 Task: Search one way flight ticket for 4 adults, 2 children, 2 infants in seat and 1 infant on lap in economy from Tinian Island: Tinian International Airport (west Tinian) to Springfield: Abraham Lincoln Capital Airport on 5-2-2023. Choice of flights is Emirates and Kenya Airways. Number of bags: 1 carry on bag. Price is upto 45000. Outbound departure time preference is 15:45.
Action: Mouse moved to (415, 349)
Screenshot: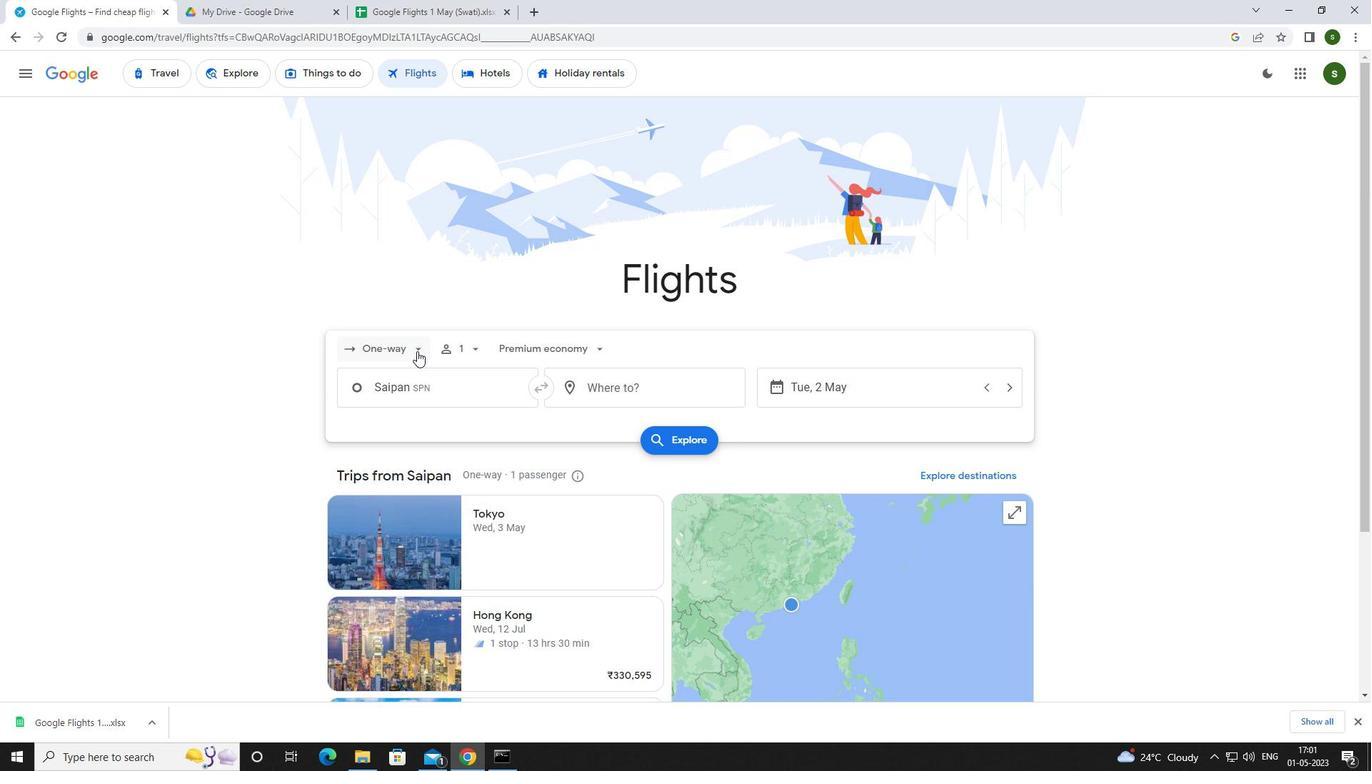 
Action: Mouse pressed left at (415, 349)
Screenshot: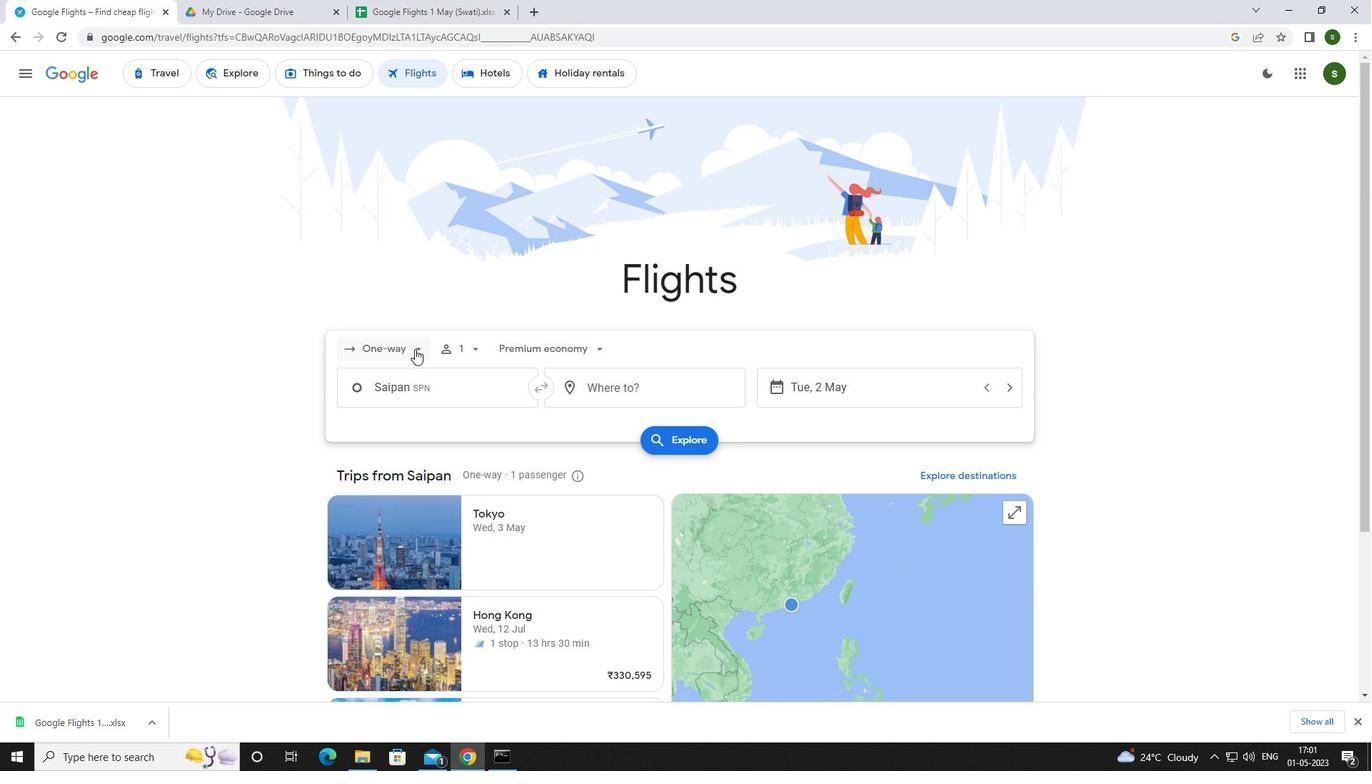 
Action: Mouse moved to (417, 415)
Screenshot: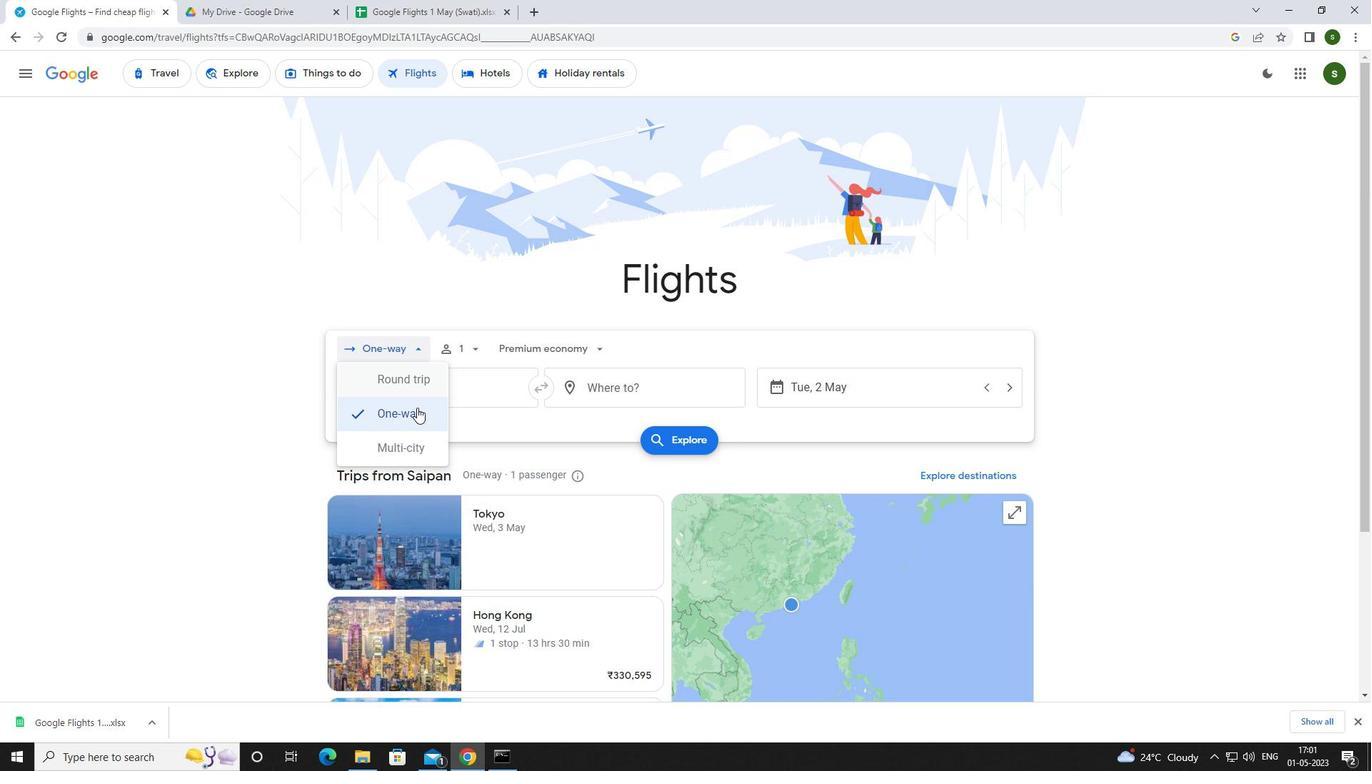 
Action: Mouse pressed left at (417, 415)
Screenshot: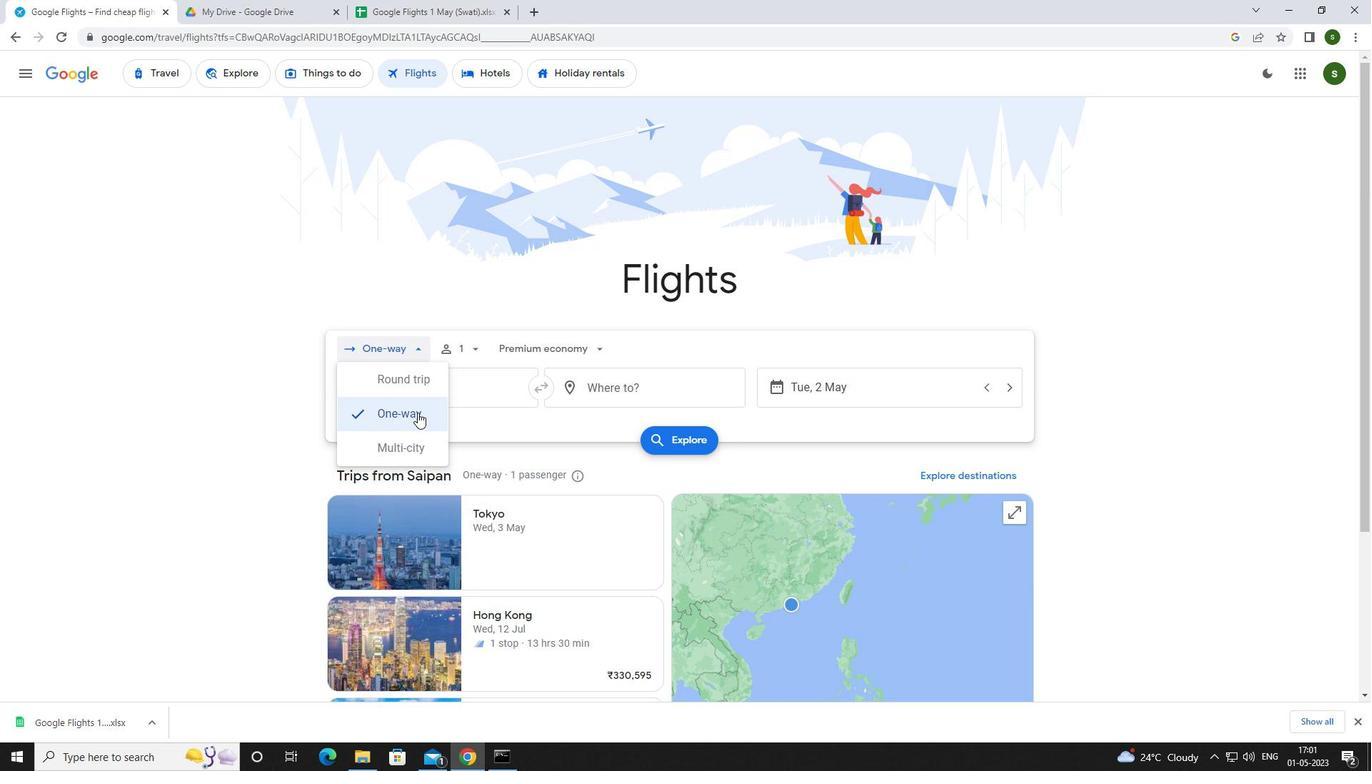 
Action: Mouse moved to (478, 342)
Screenshot: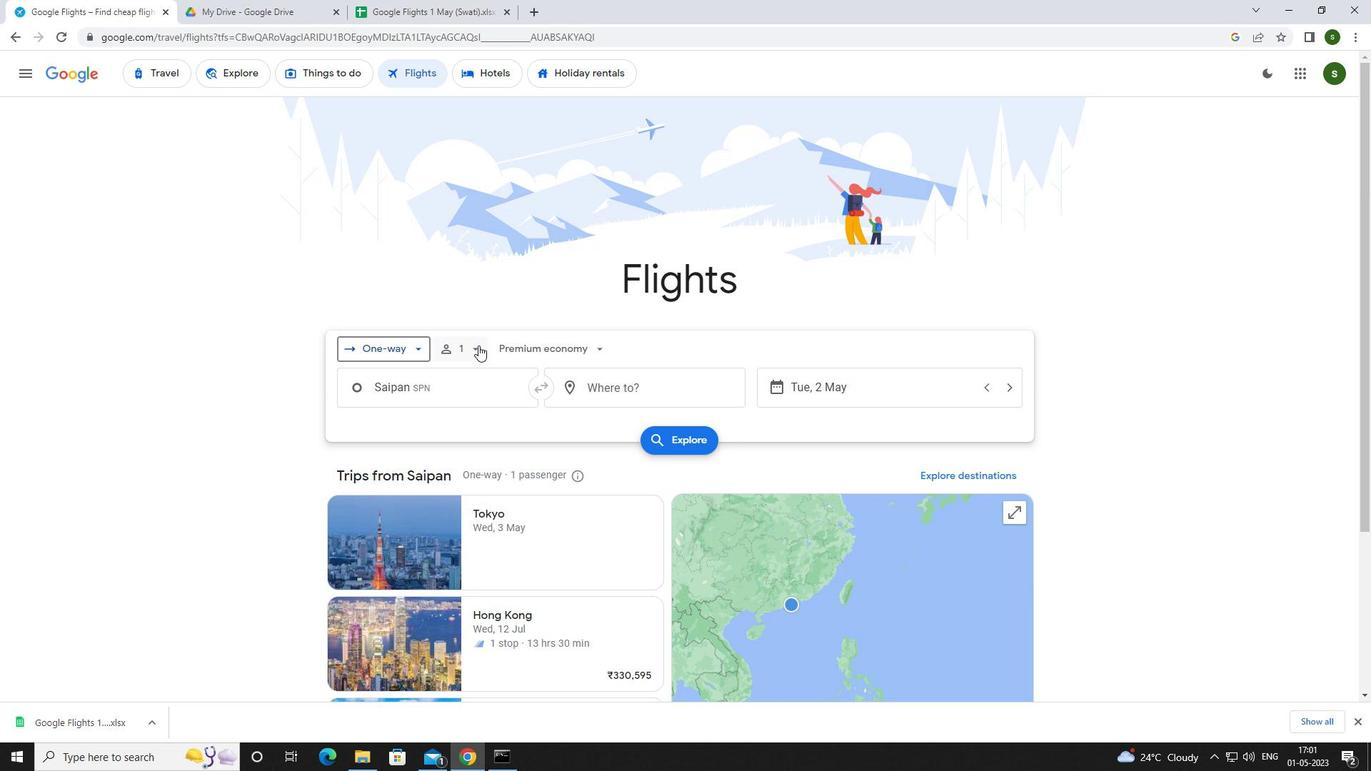 
Action: Mouse pressed left at (478, 342)
Screenshot: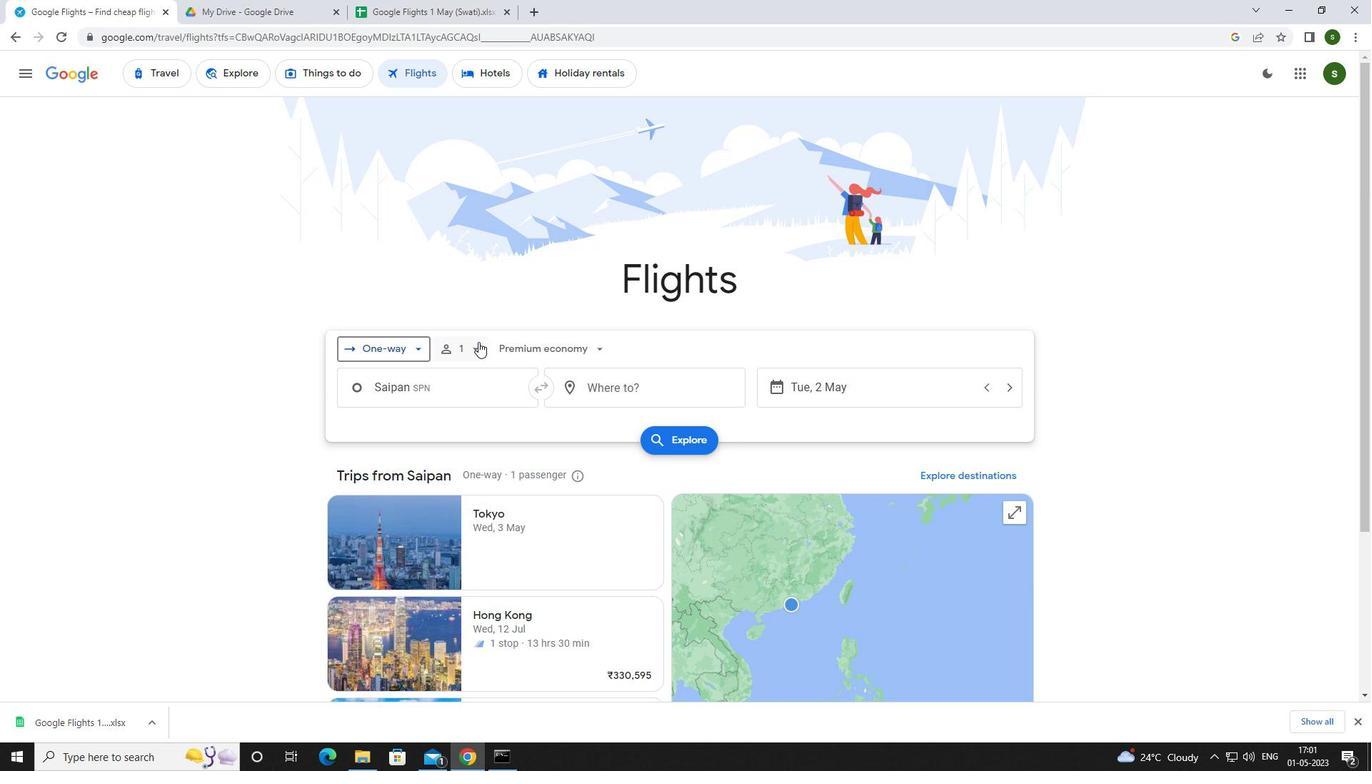 
Action: Mouse moved to (594, 387)
Screenshot: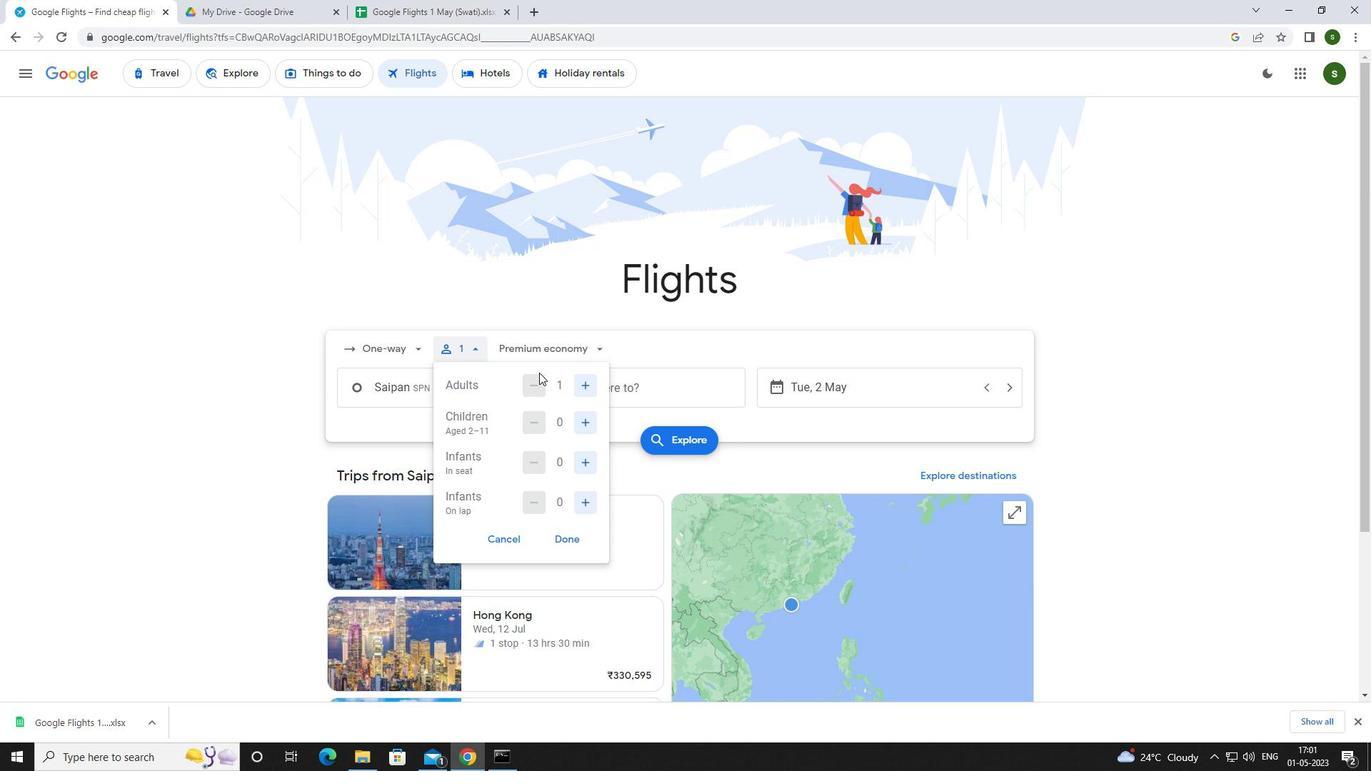 
Action: Mouse pressed left at (594, 387)
Screenshot: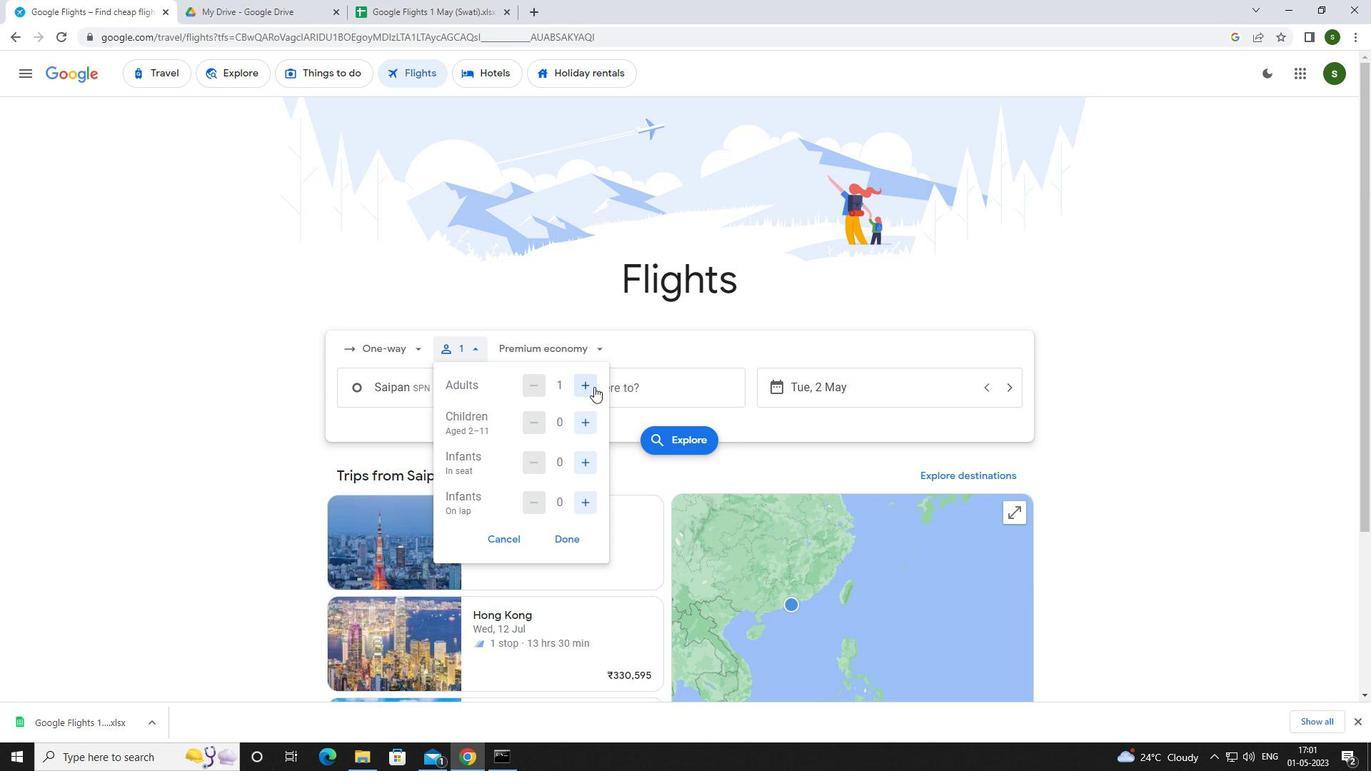
Action: Mouse pressed left at (594, 387)
Screenshot: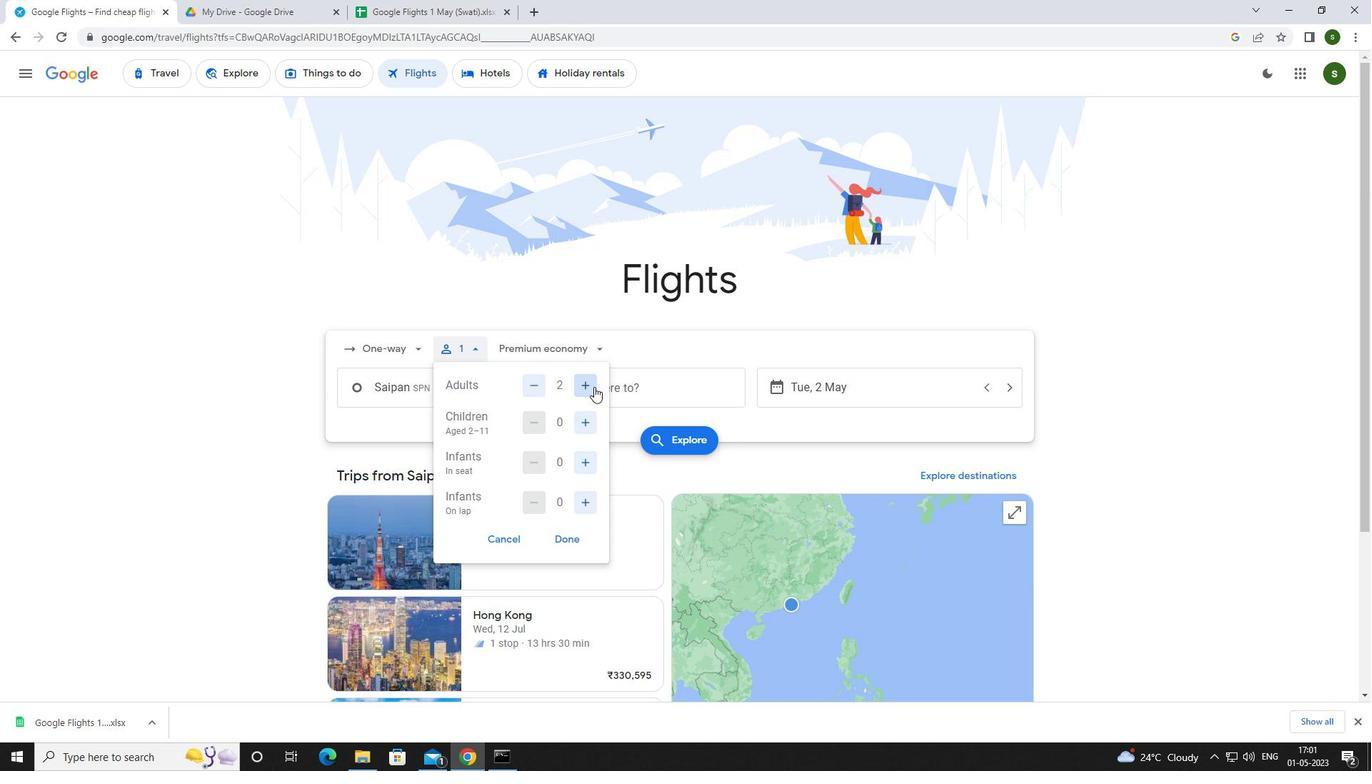 
Action: Mouse pressed left at (594, 387)
Screenshot: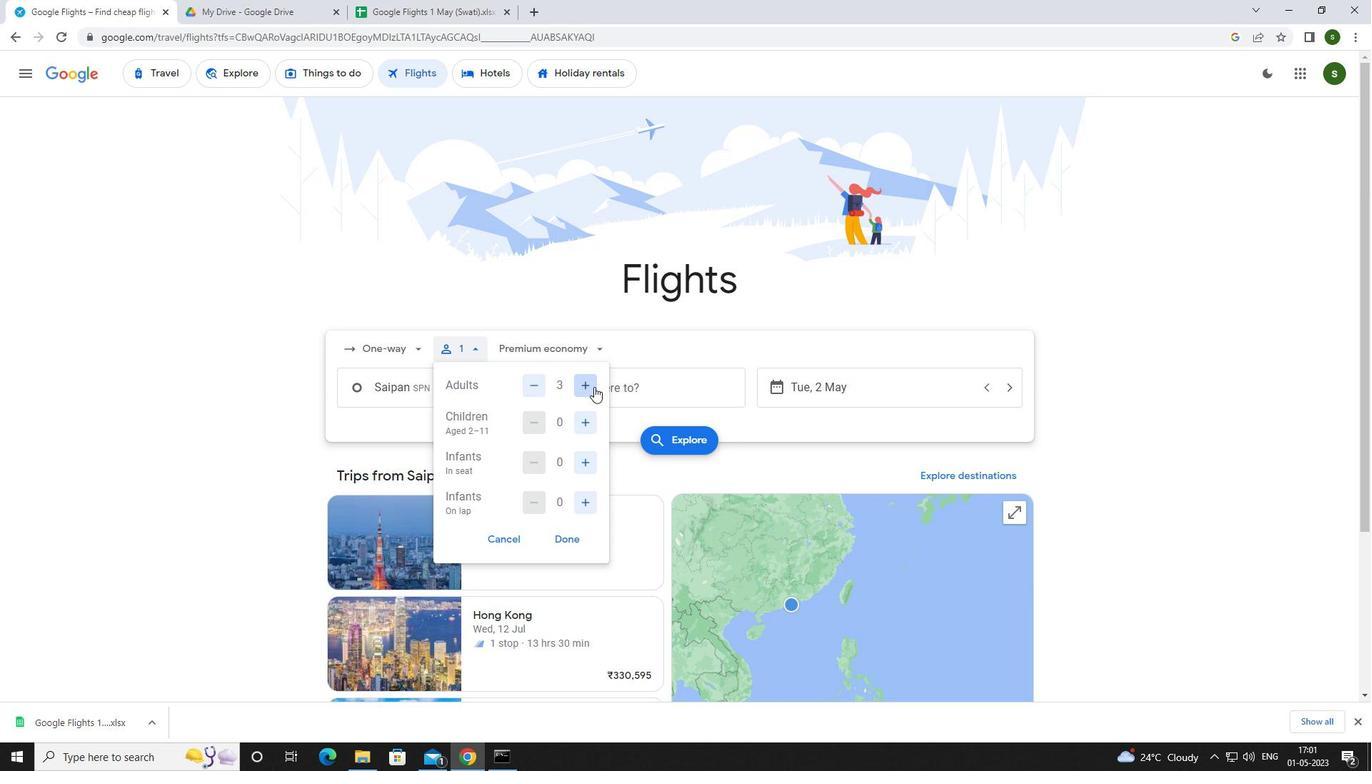 
Action: Mouse moved to (587, 422)
Screenshot: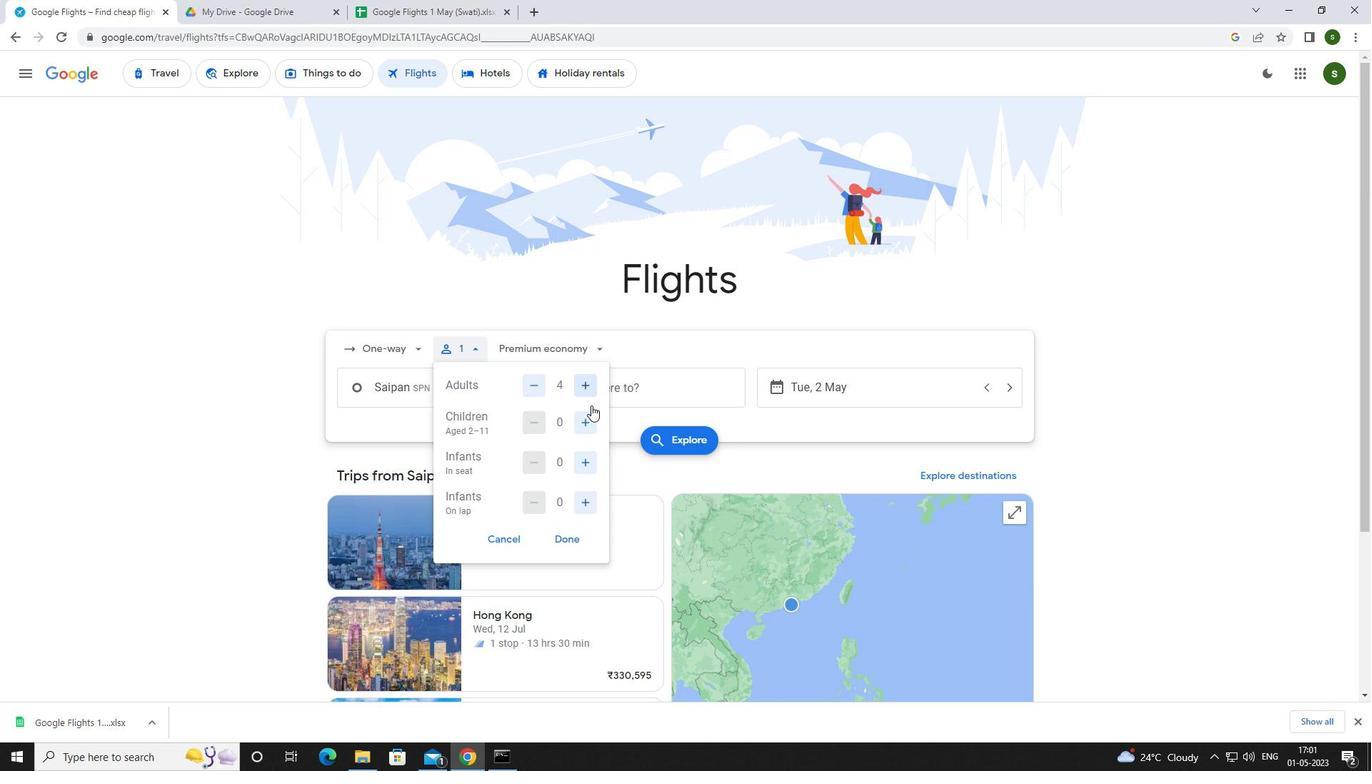 
Action: Mouse pressed left at (587, 422)
Screenshot: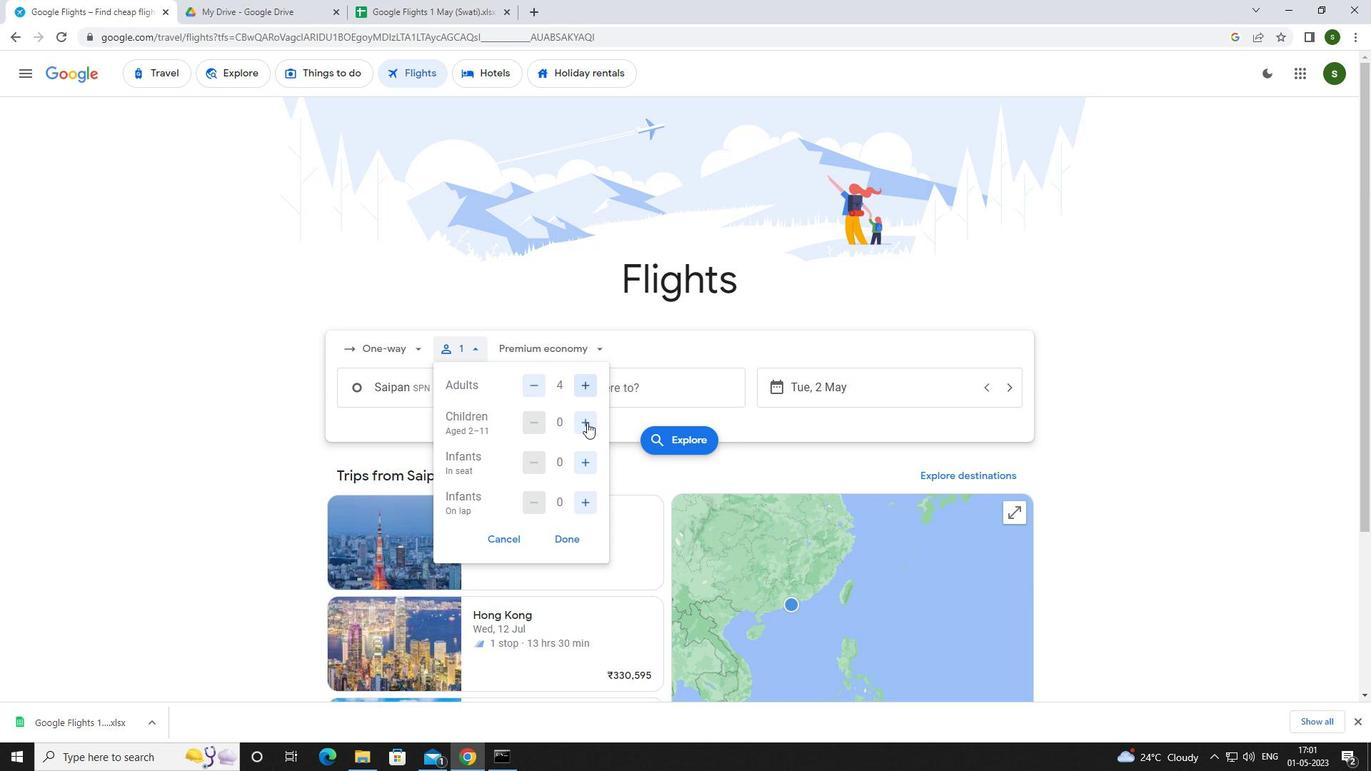 
Action: Mouse pressed left at (587, 422)
Screenshot: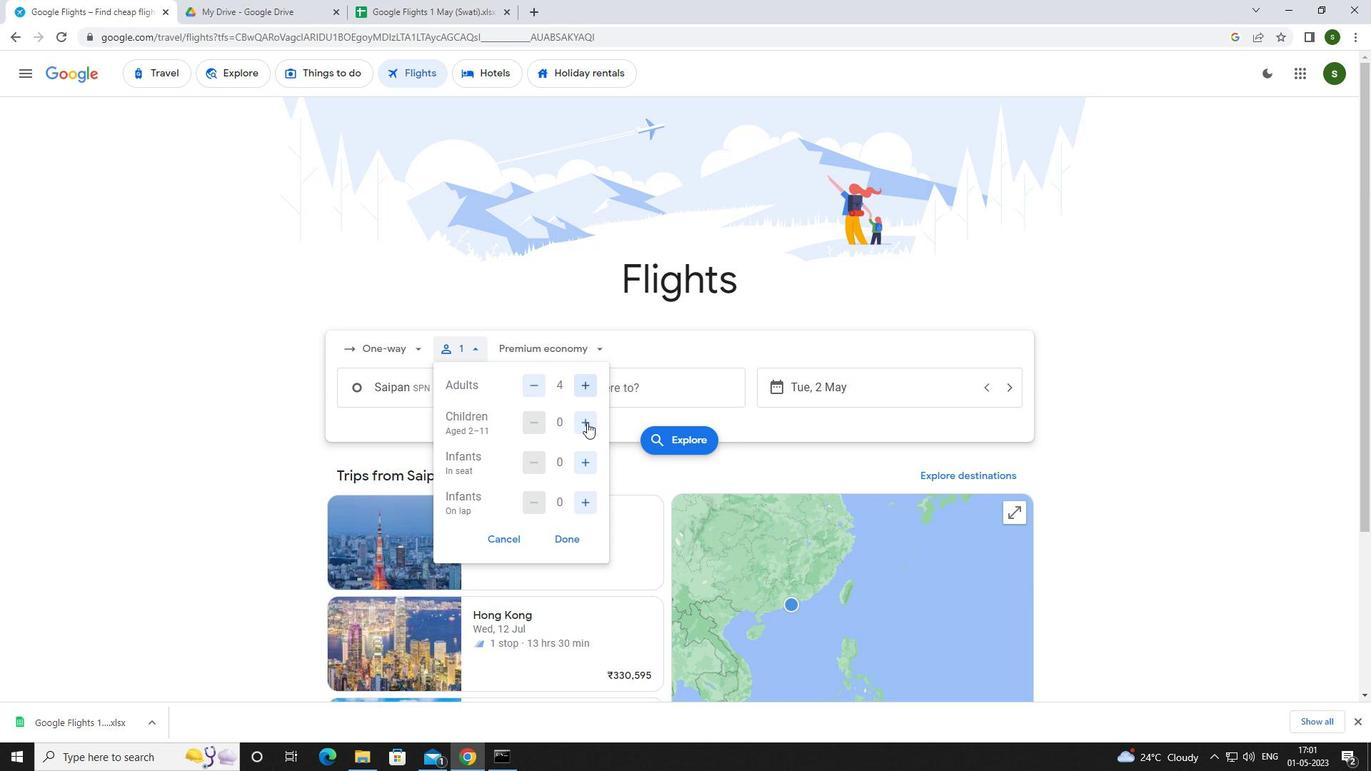
Action: Mouse moved to (583, 462)
Screenshot: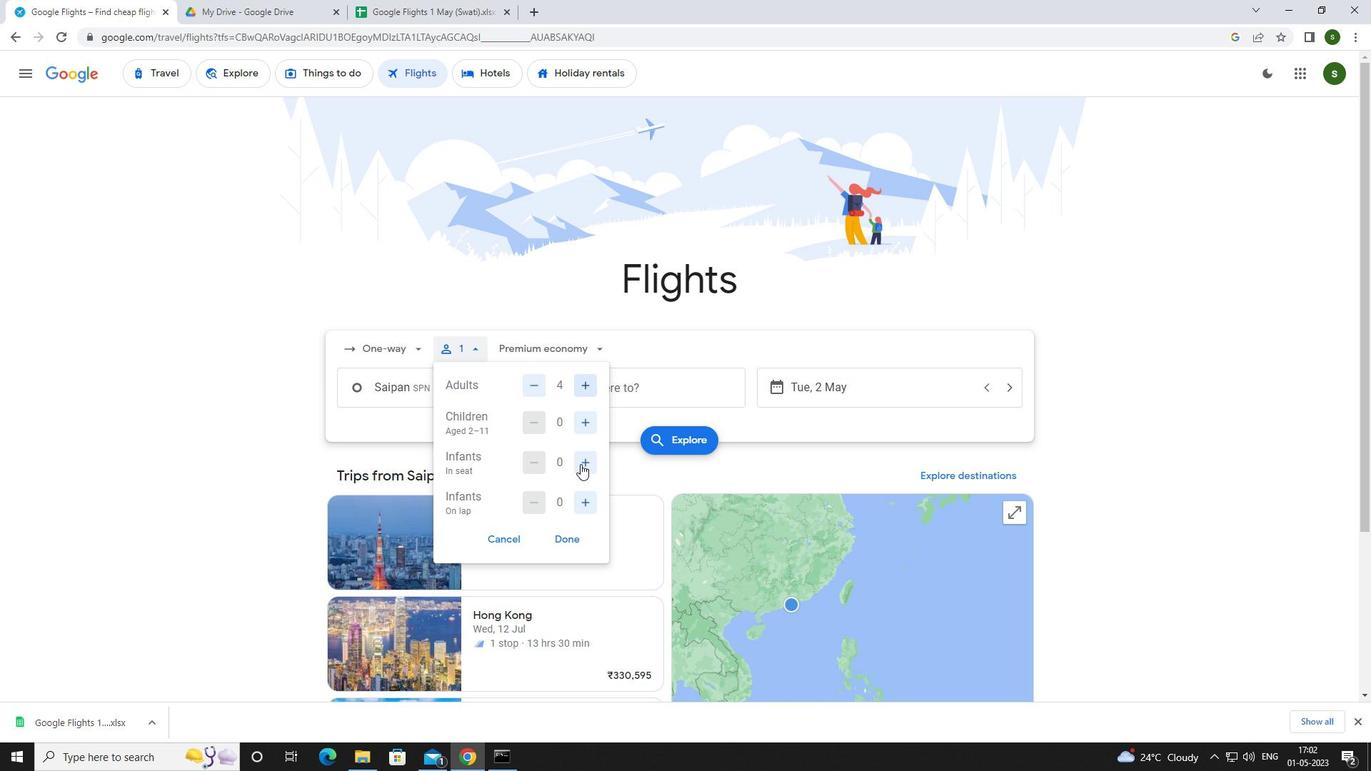 
Action: Mouse pressed left at (583, 462)
Screenshot: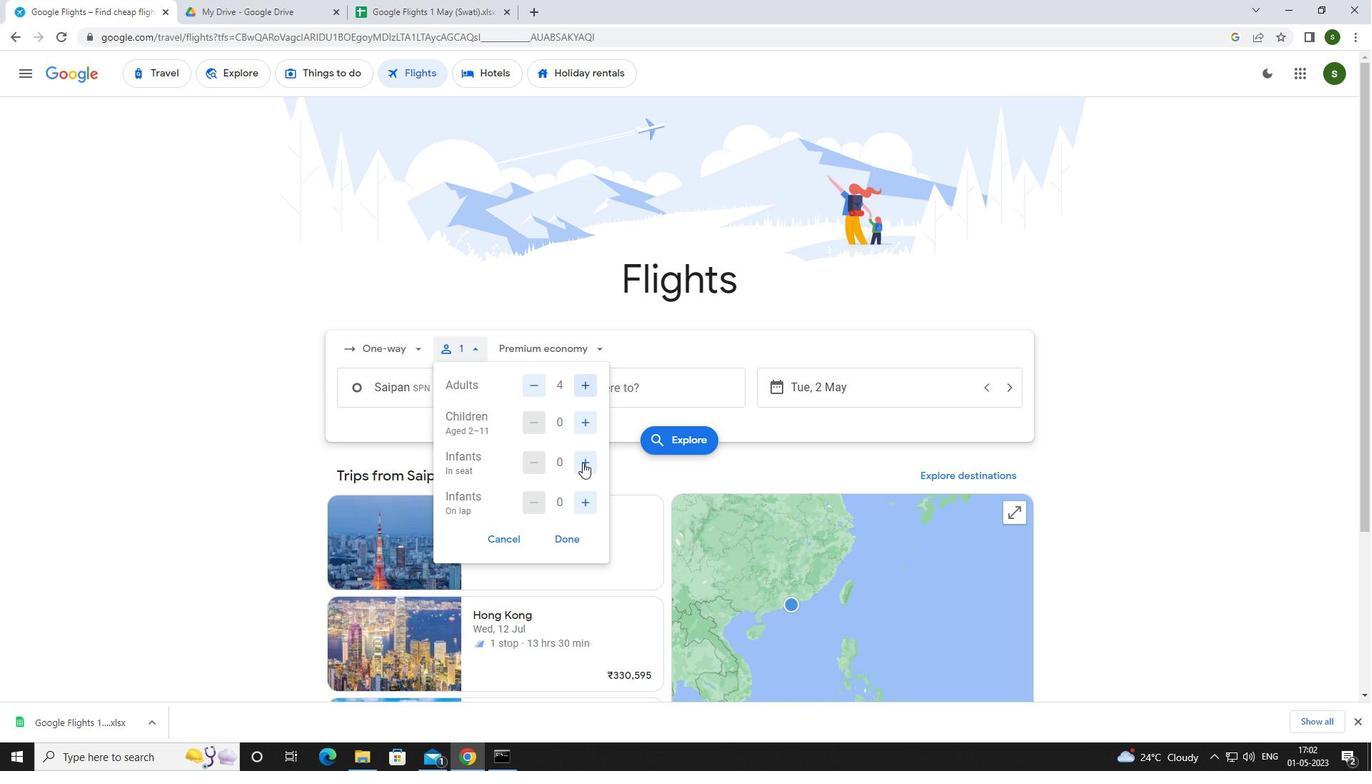 
Action: Mouse pressed left at (583, 462)
Screenshot: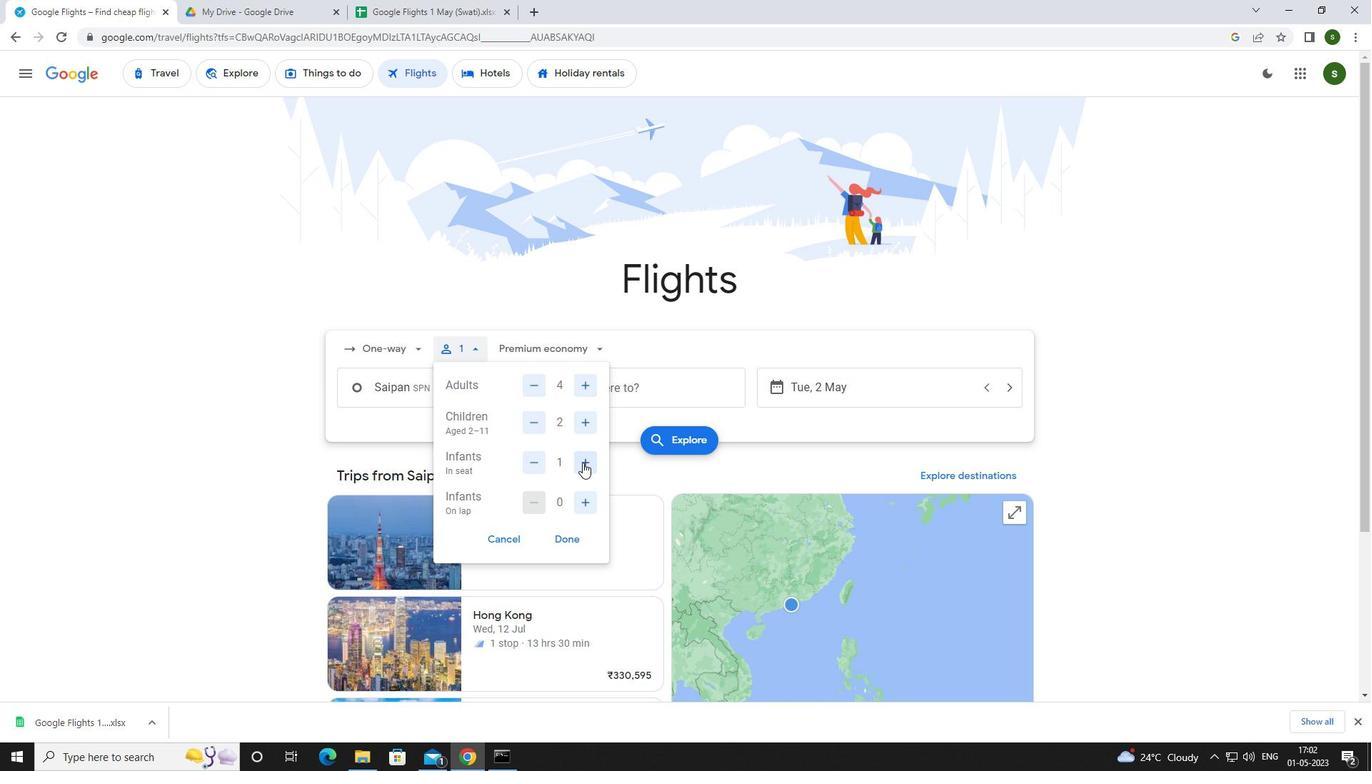 
Action: Mouse moved to (584, 498)
Screenshot: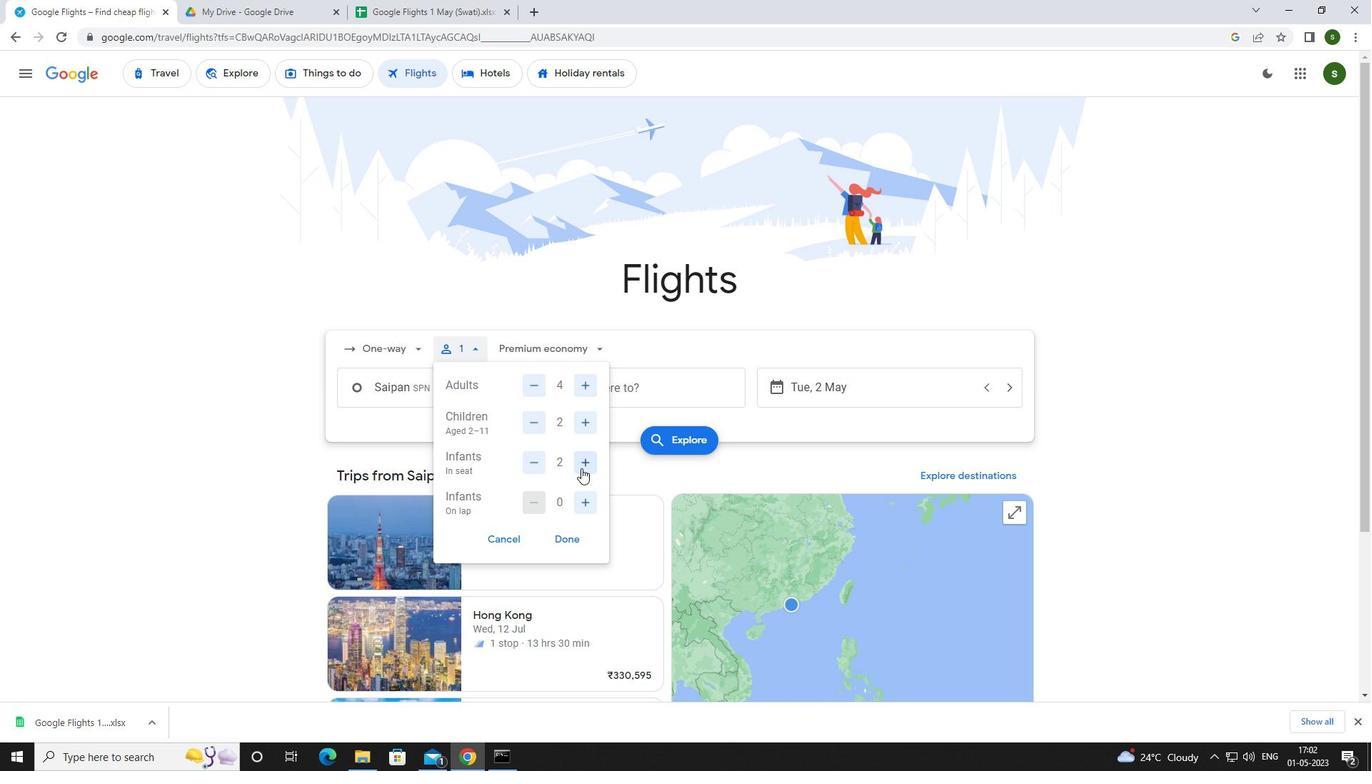 
Action: Mouse pressed left at (584, 498)
Screenshot: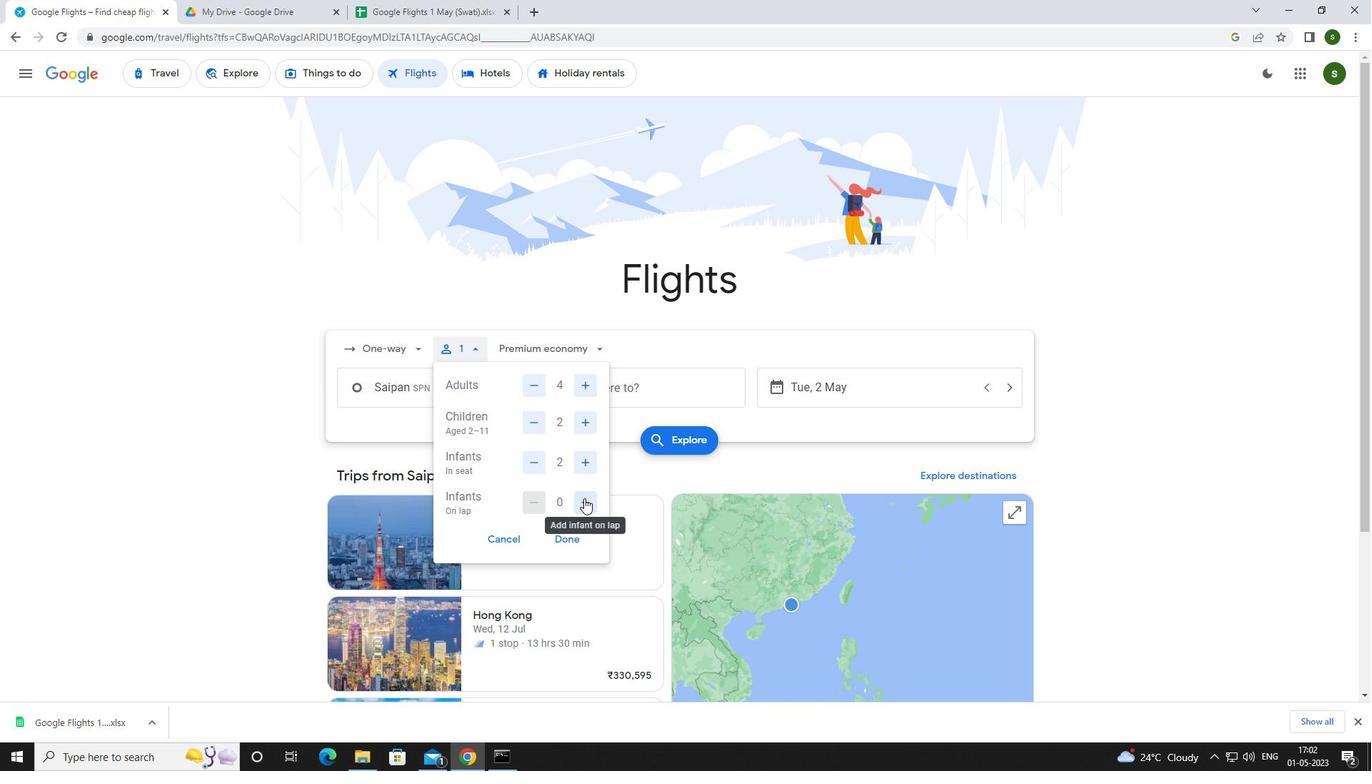 
Action: Mouse moved to (548, 350)
Screenshot: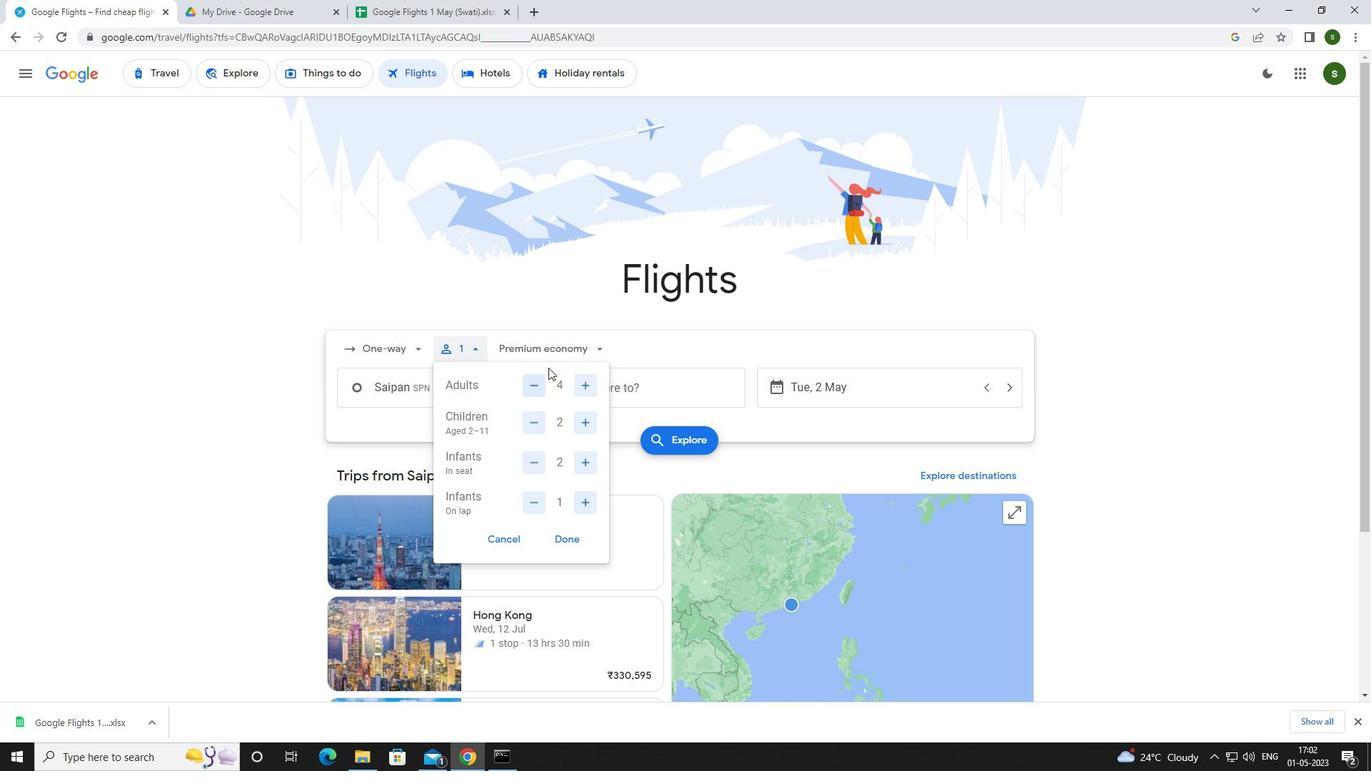 
Action: Mouse pressed left at (548, 350)
Screenshot: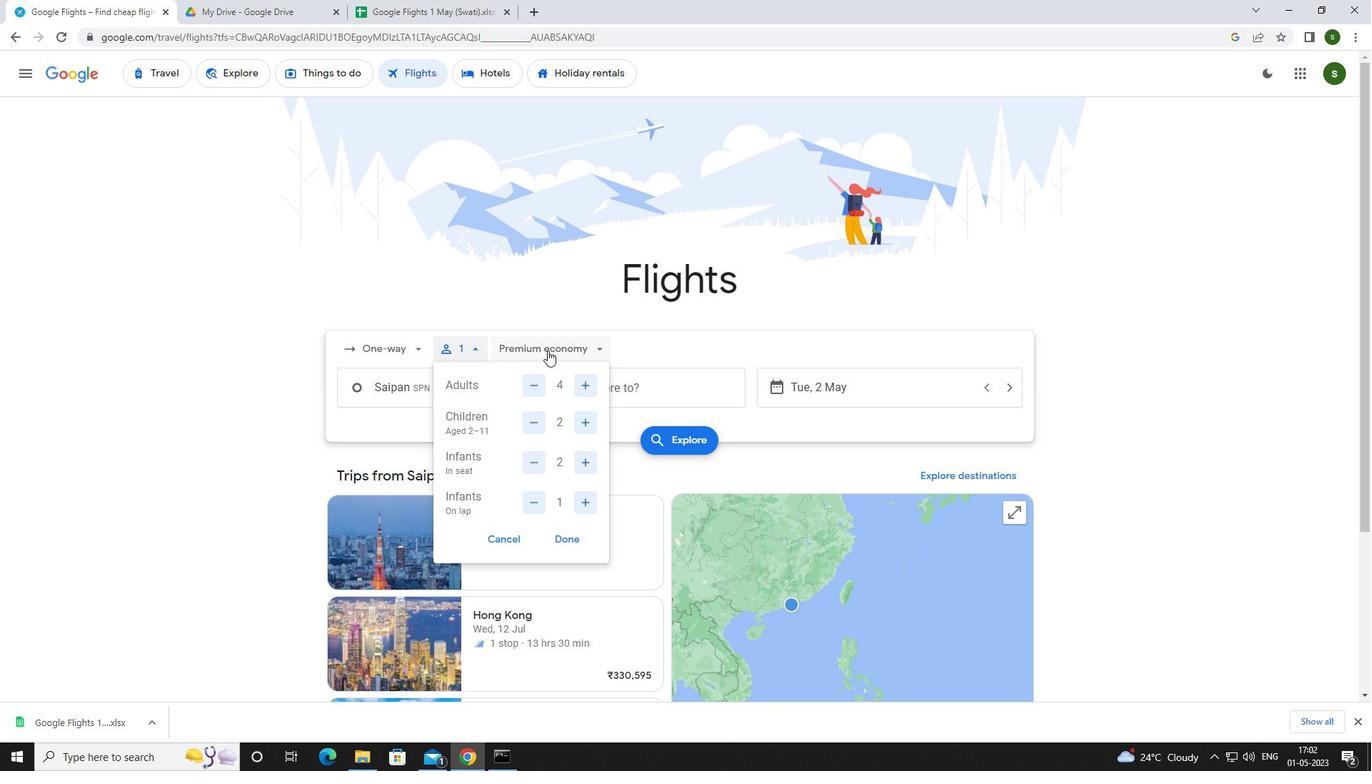 
Action: Mouse moved to (555, 376)
Screenshot: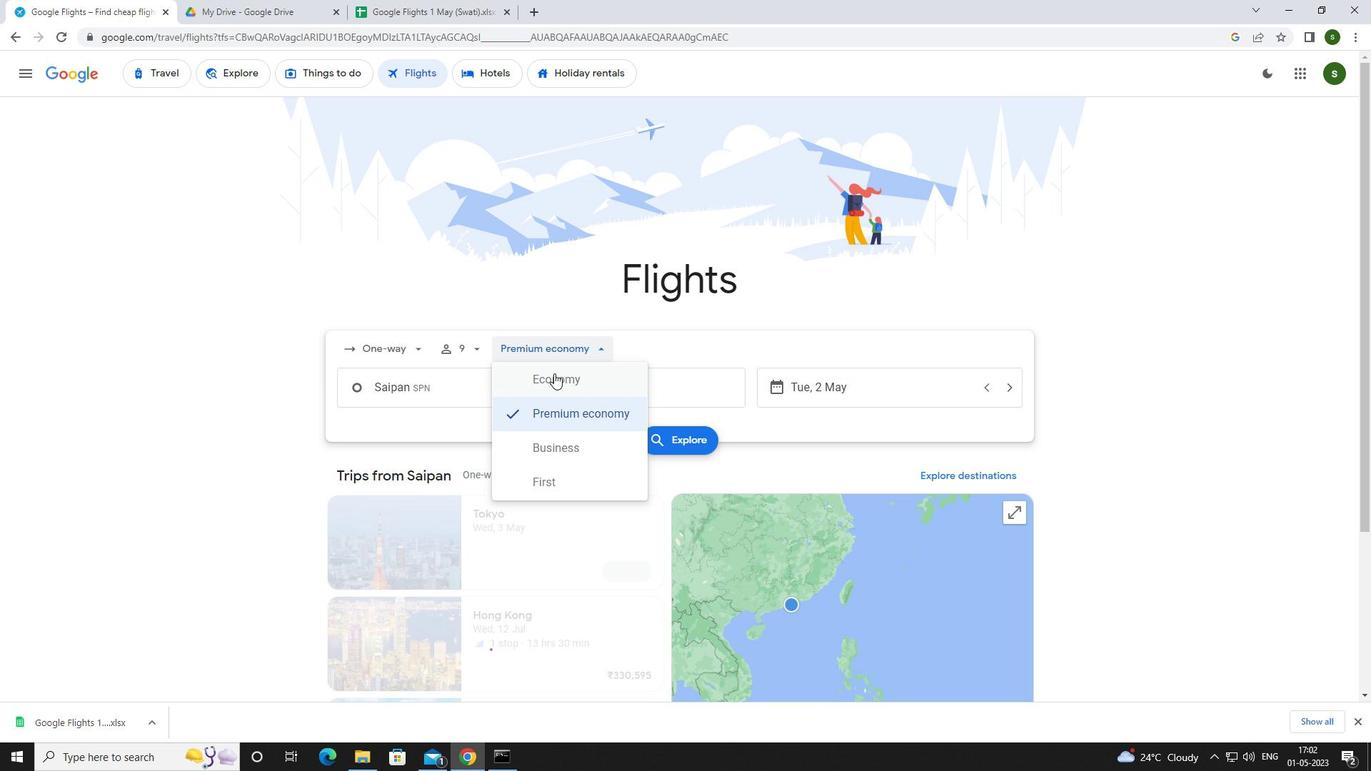 
Action: Mouse pressed left at (555, 376)
Screenshot: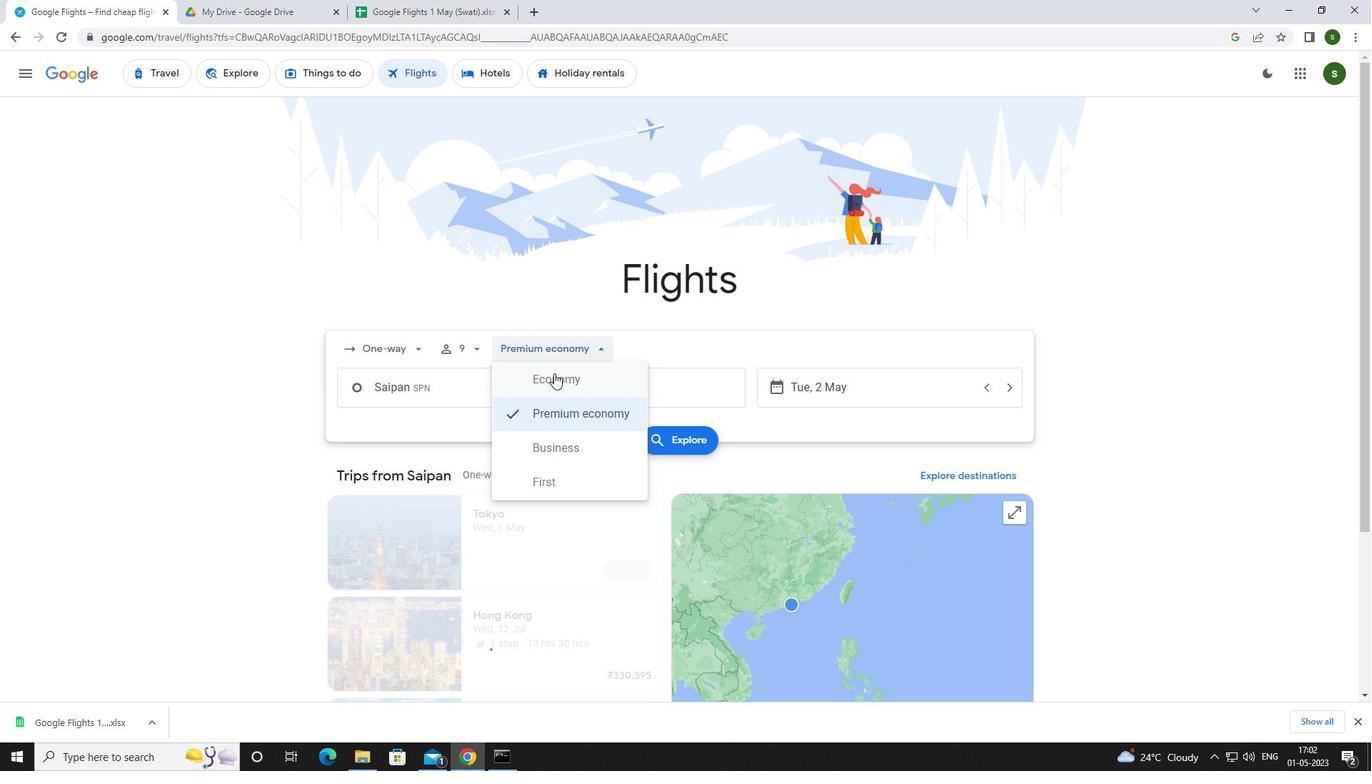 
Action: Mouse moved to (476, 396)
Screenshot: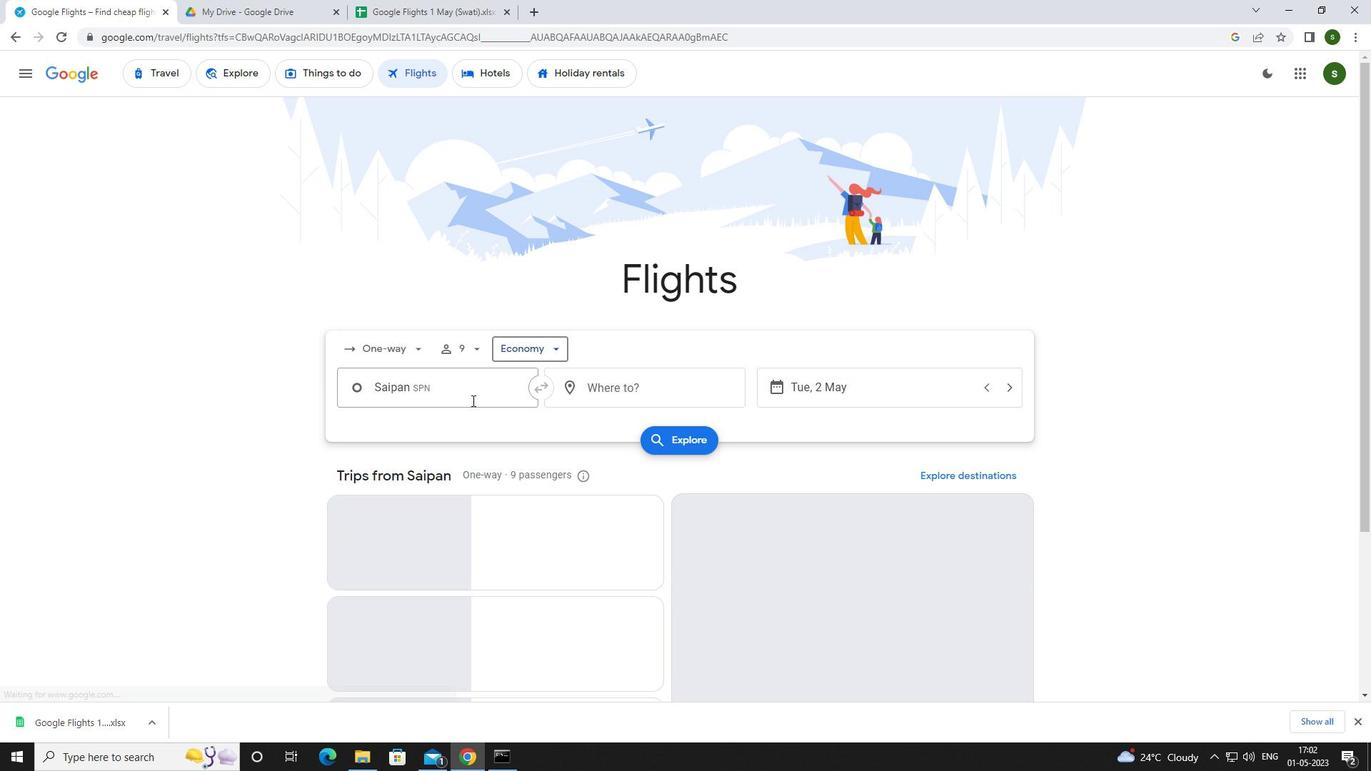 
Action: Mouse pressed left at (476, 396)
Screenshot: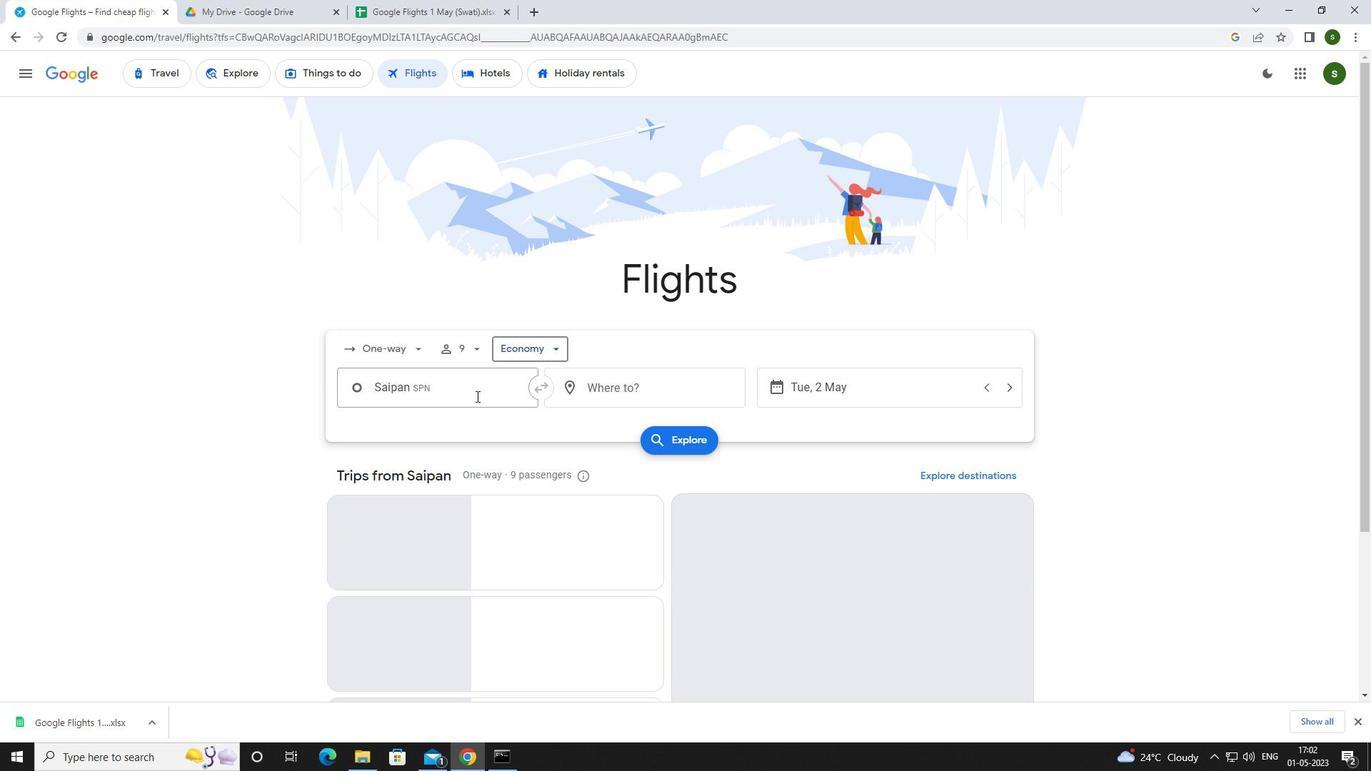 
Action: Mouse moved to (483, 389)
Screenshot: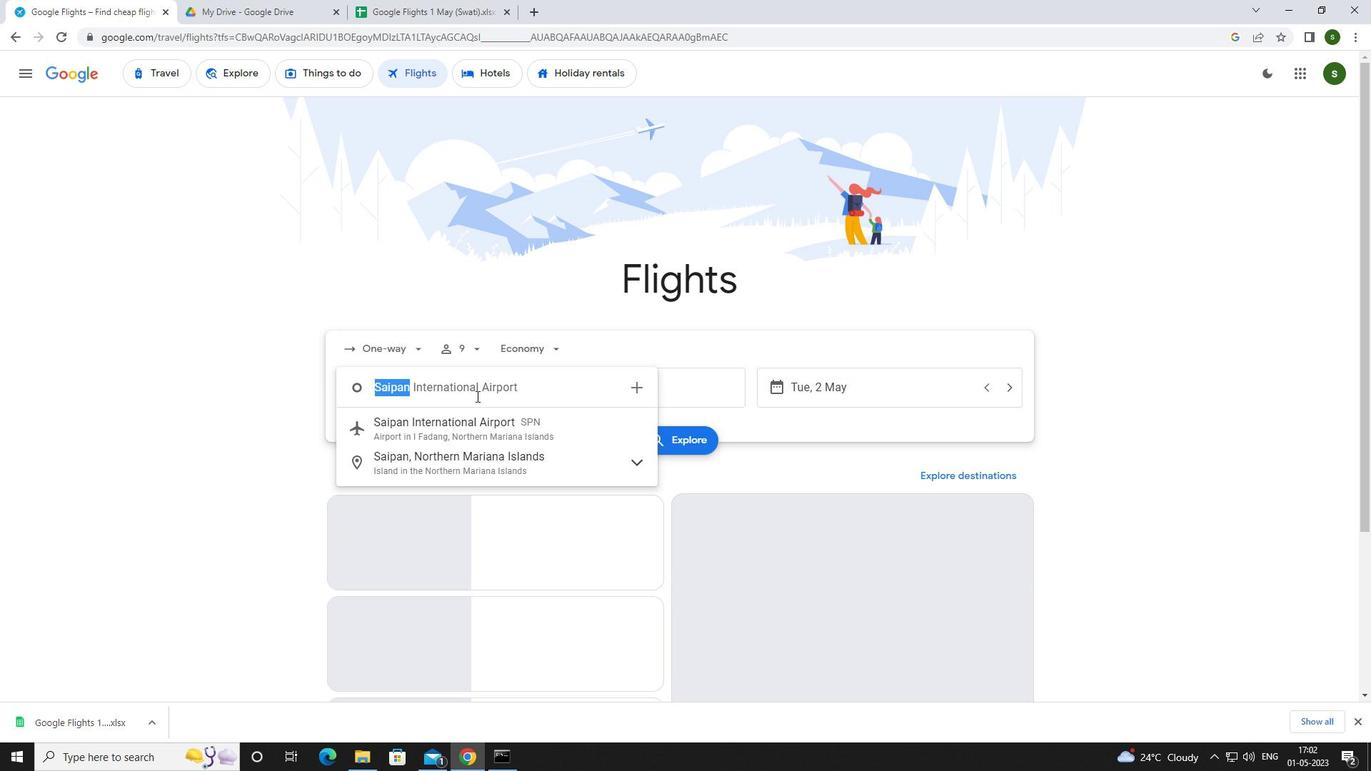 
Action: Key pressed <Key.caps_lock>t<Key.caps_lock>inian<Key.space>
Screenshot: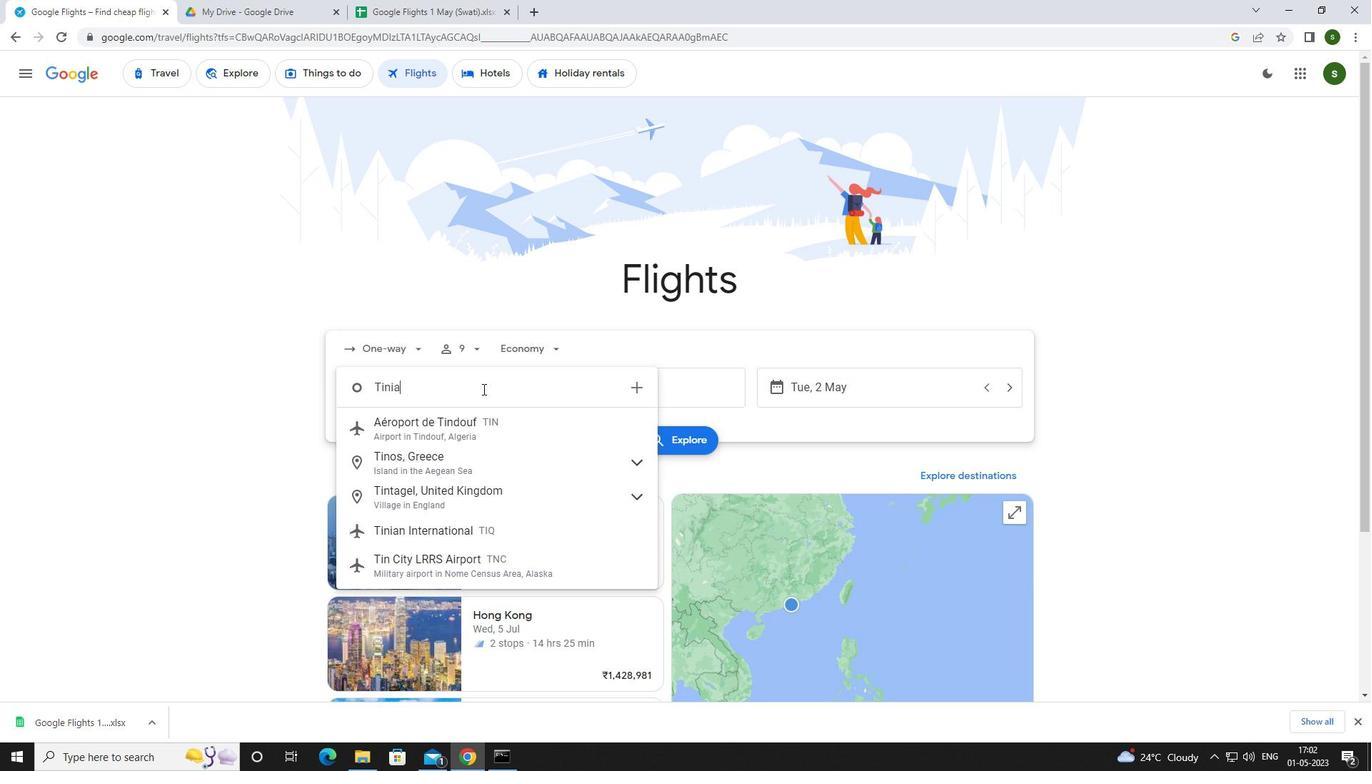 
Action: Mouse moved to (485, 435)
Screenshot: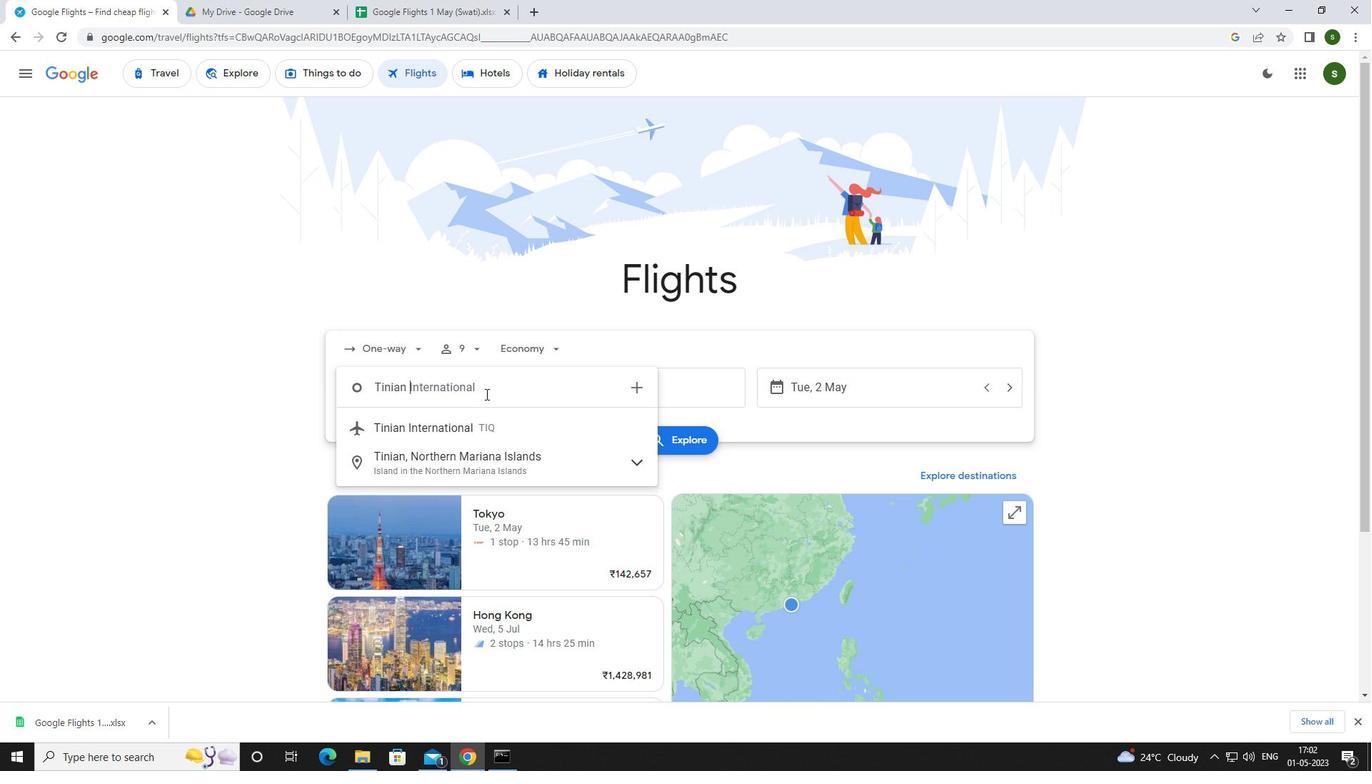 
Action: Mouse pressed left at (485, 435)
Screenshot: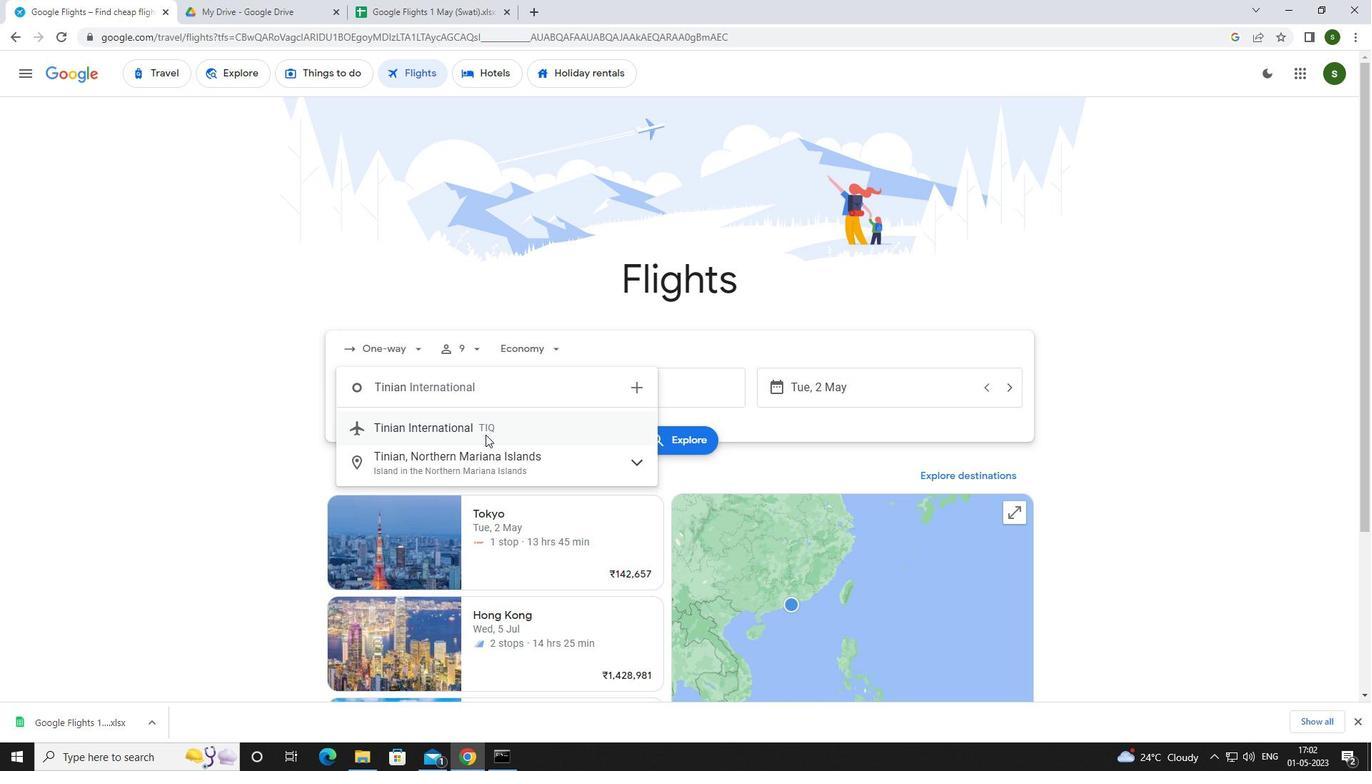 
Action: Mouse moved to (645, 392)
Screenshot: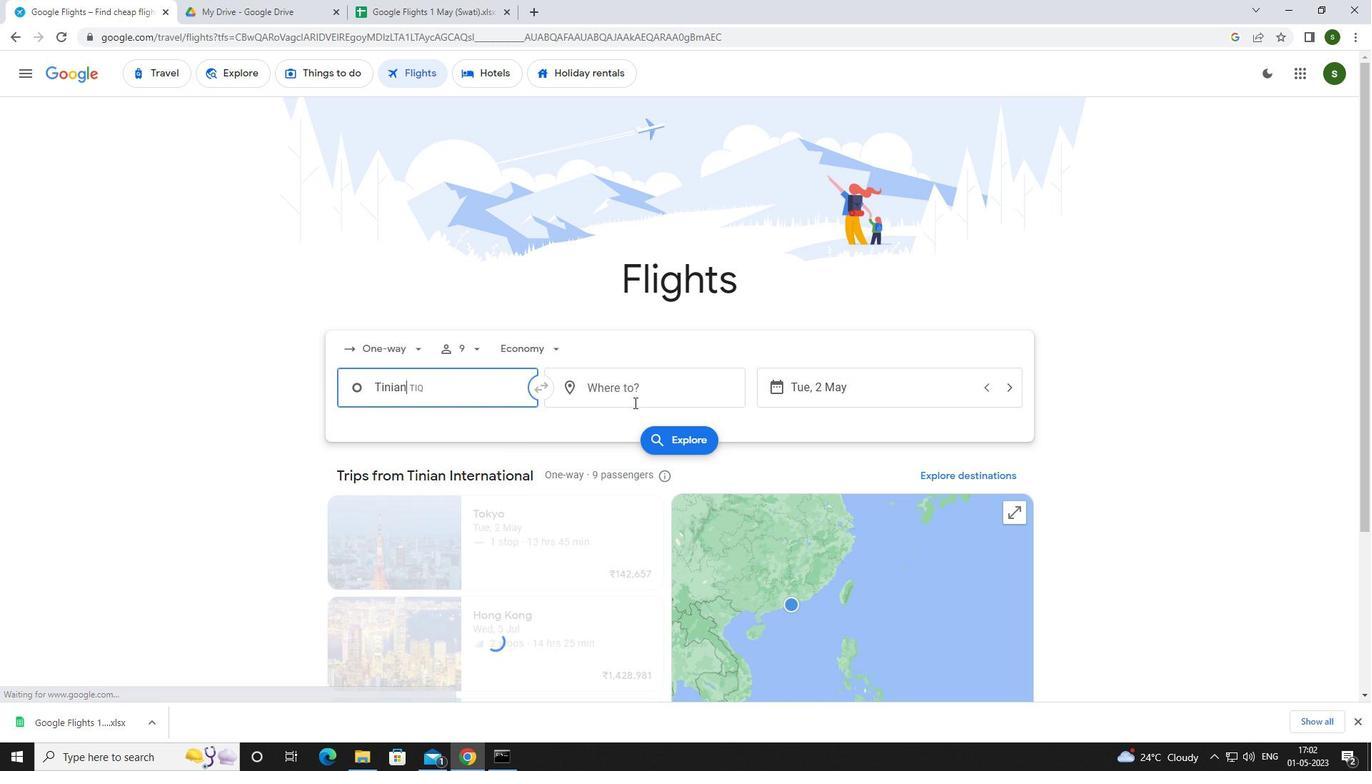 
Action: Mouse pressed left at (645, 392)
Screenshot: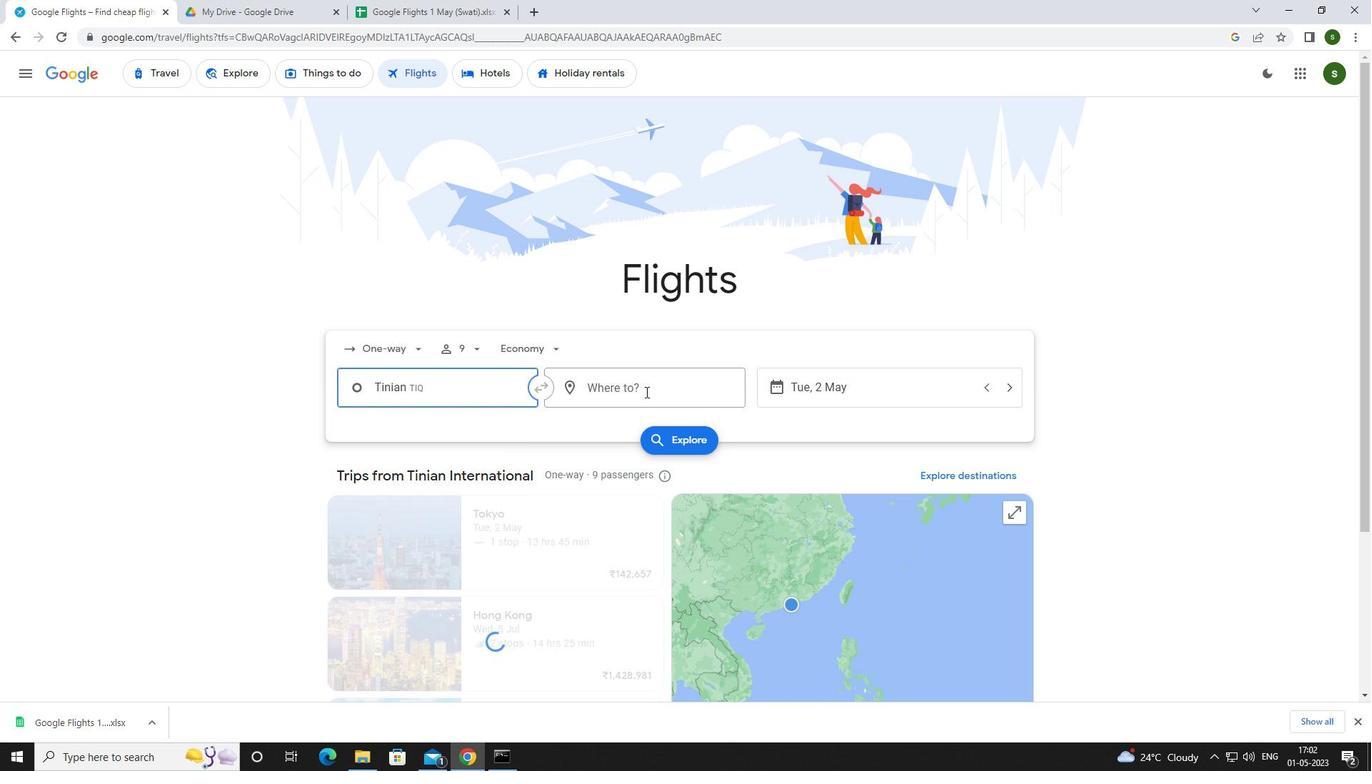 
Action: Mouse moved to (648, 390)
Screenshot: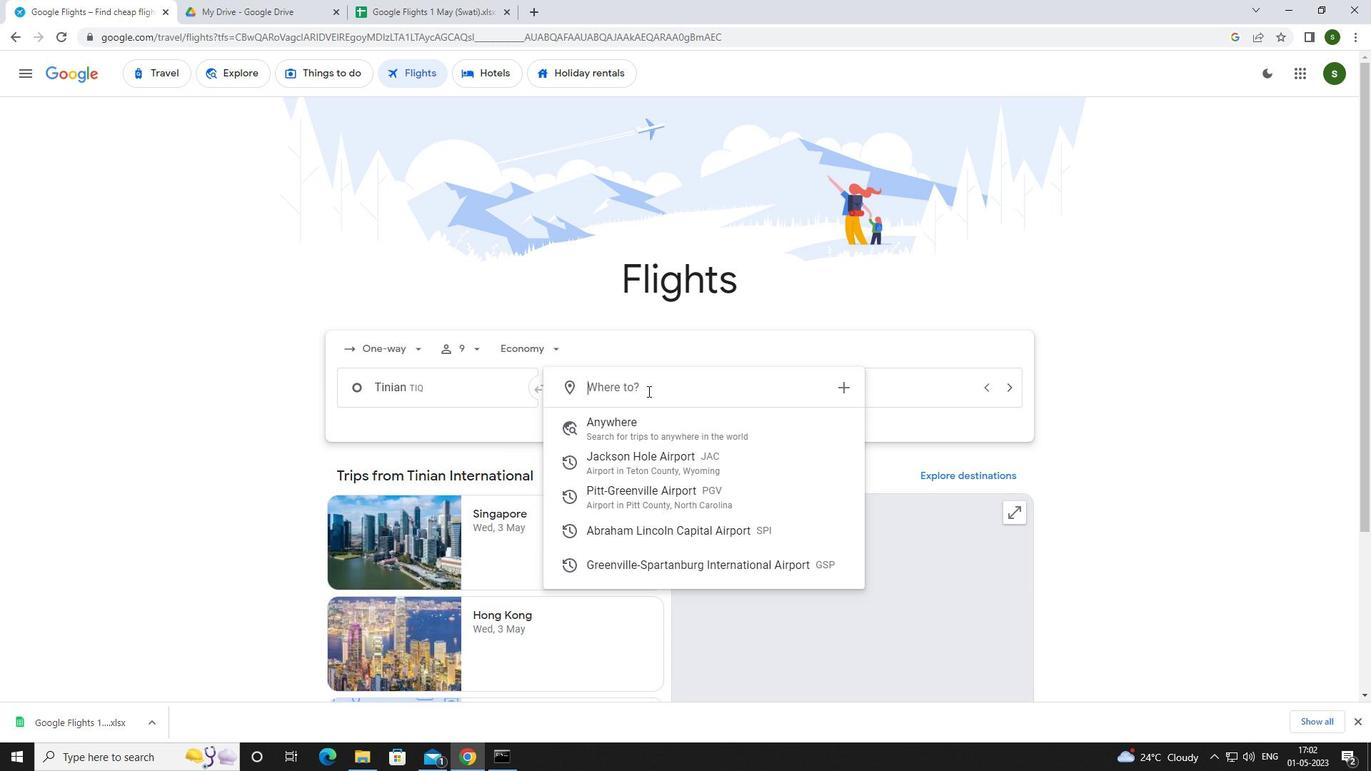 
Action: Key pressed <Key.caps_lock>s<Key.caps_lock>pringfi
Screenshot: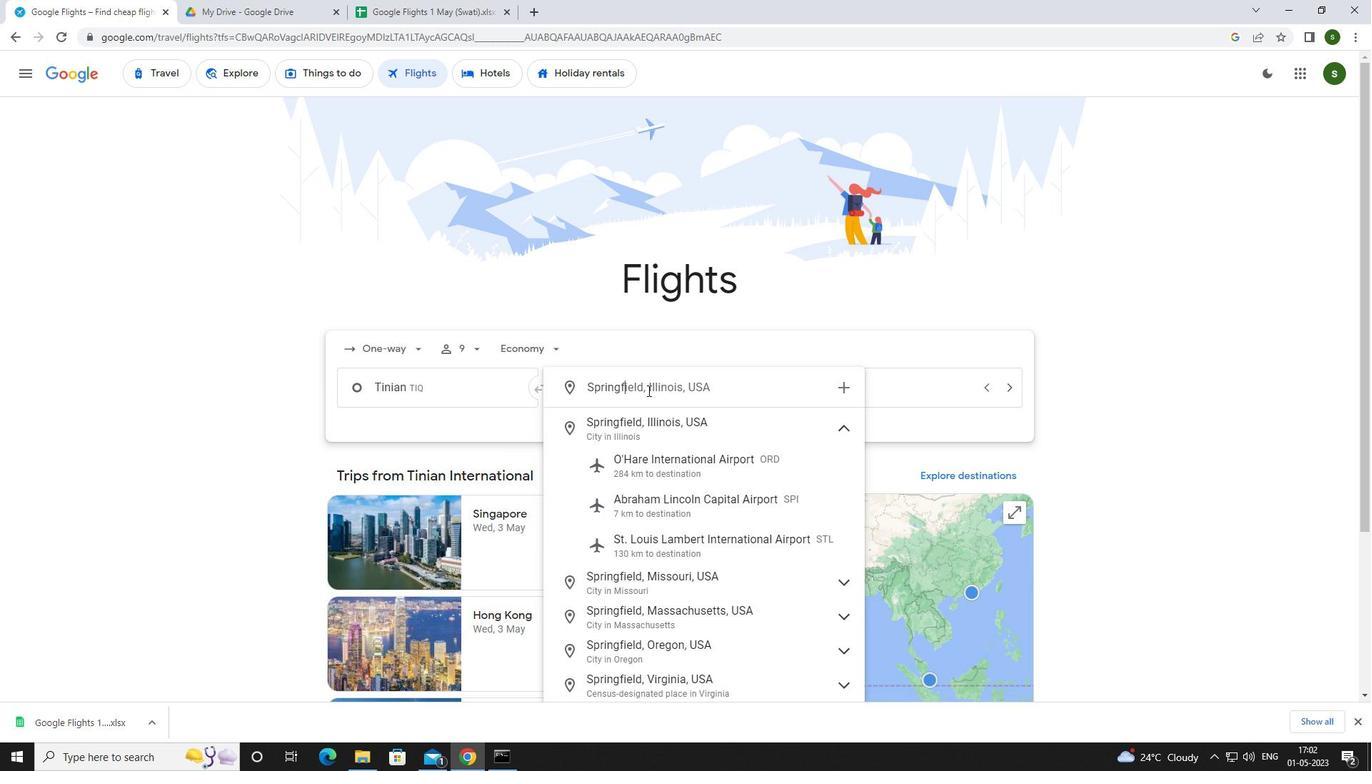 
Action: Mouse moved to (633, 507)
Screenshot: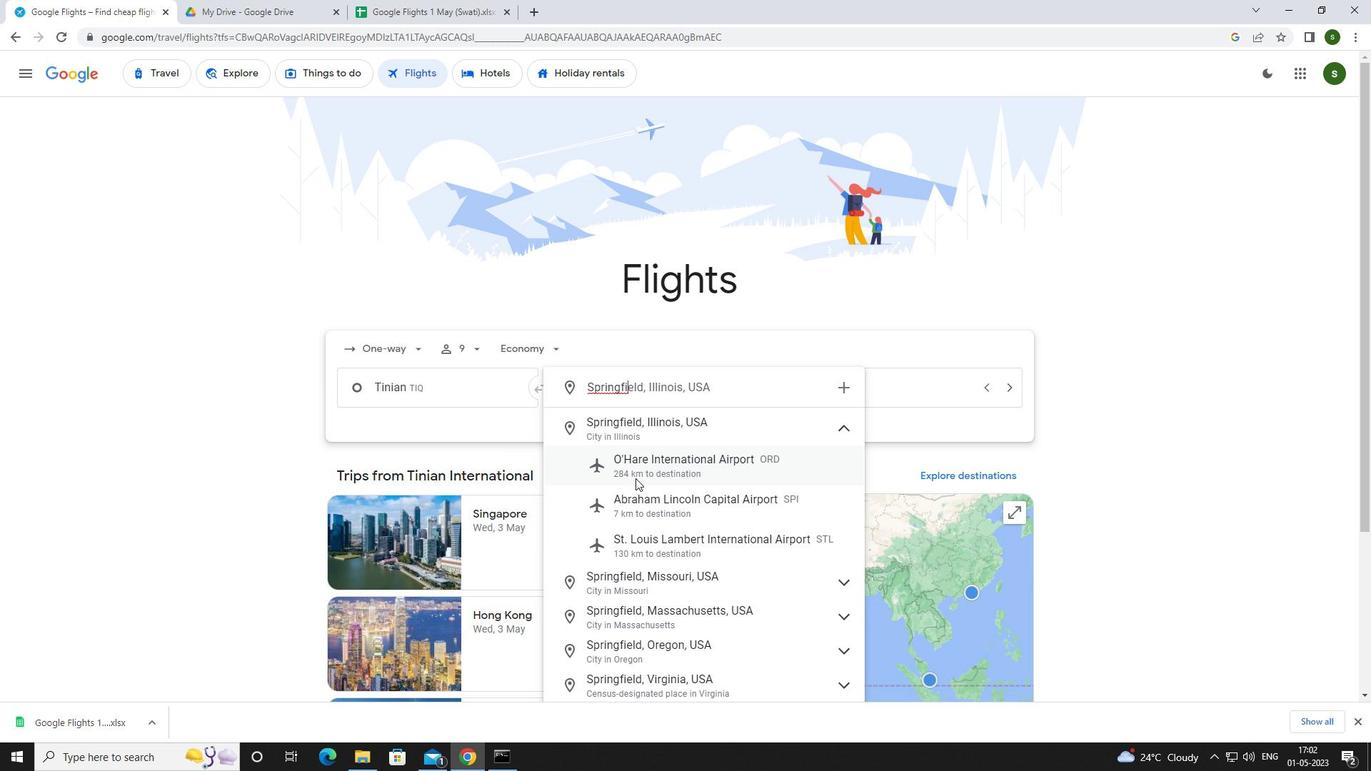 
Action: Mouse pressed left at (633, 507)
Screenshot: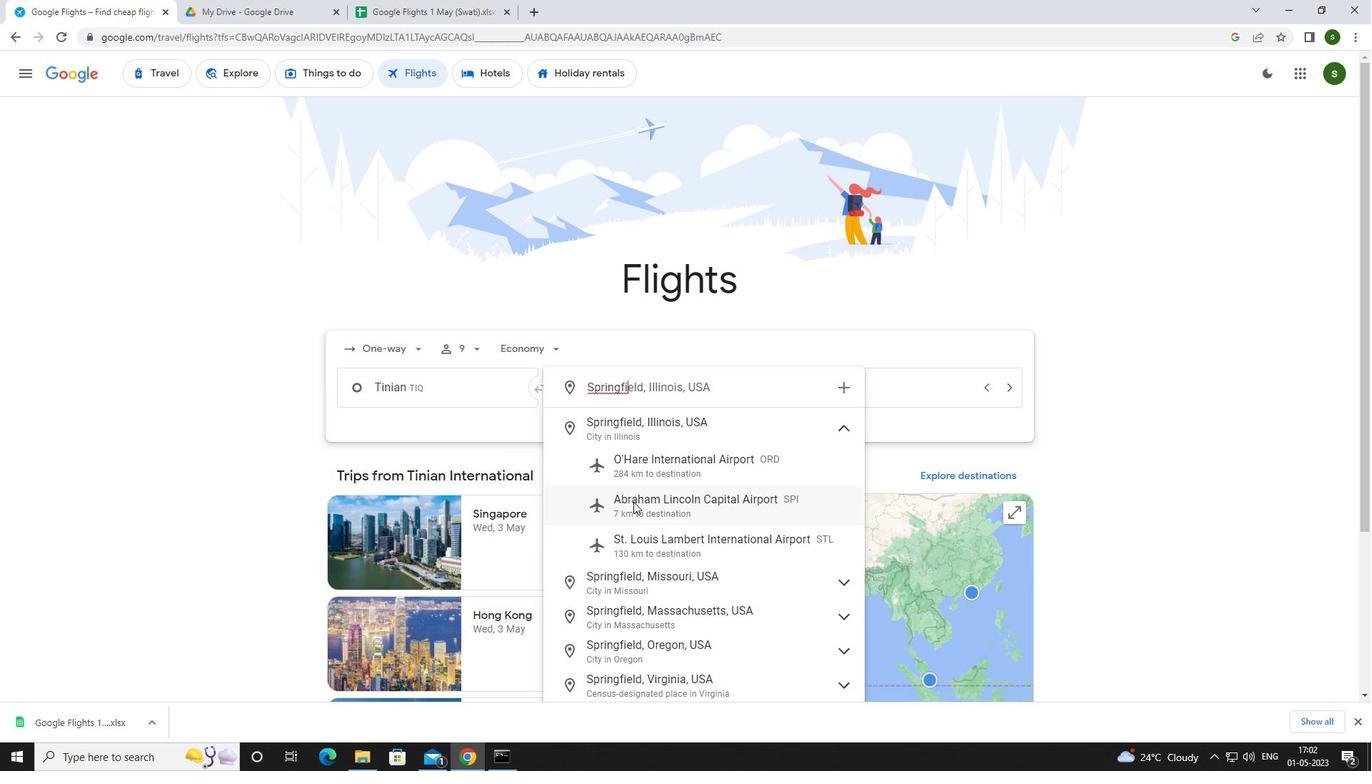 
Action: Mouse moved to (853, 384)
Screenshot: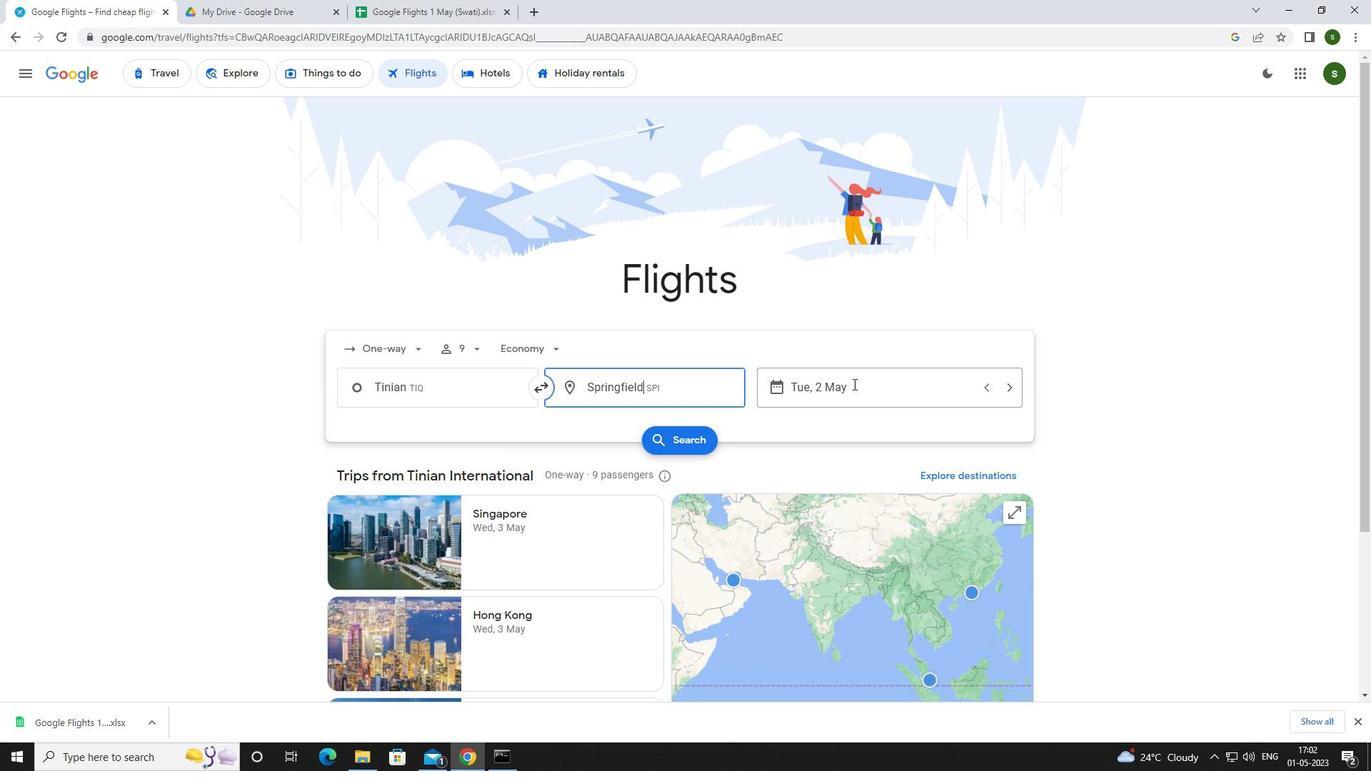 
Action: Mouse pressed left at (853, 384)
Screenshot: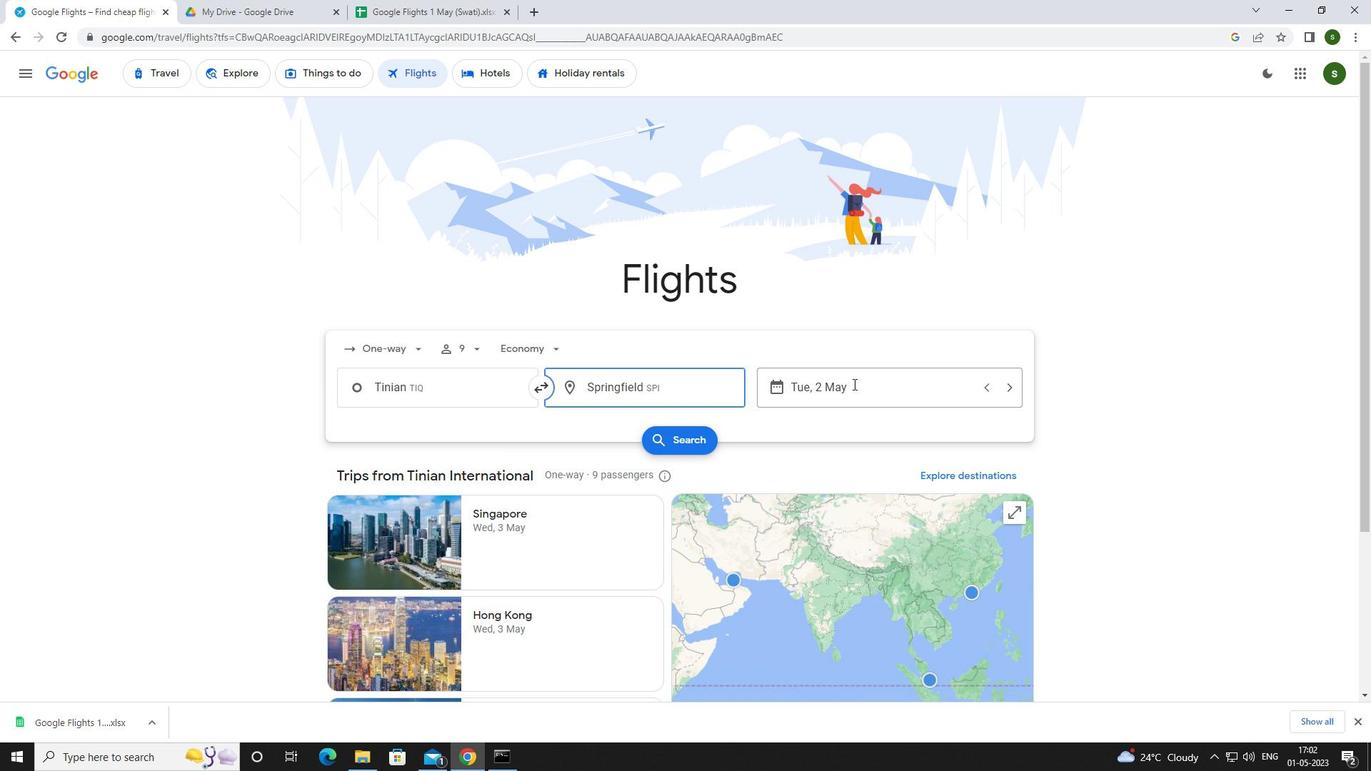 
Action: Mouse moved to (588, 444)
Screenshot: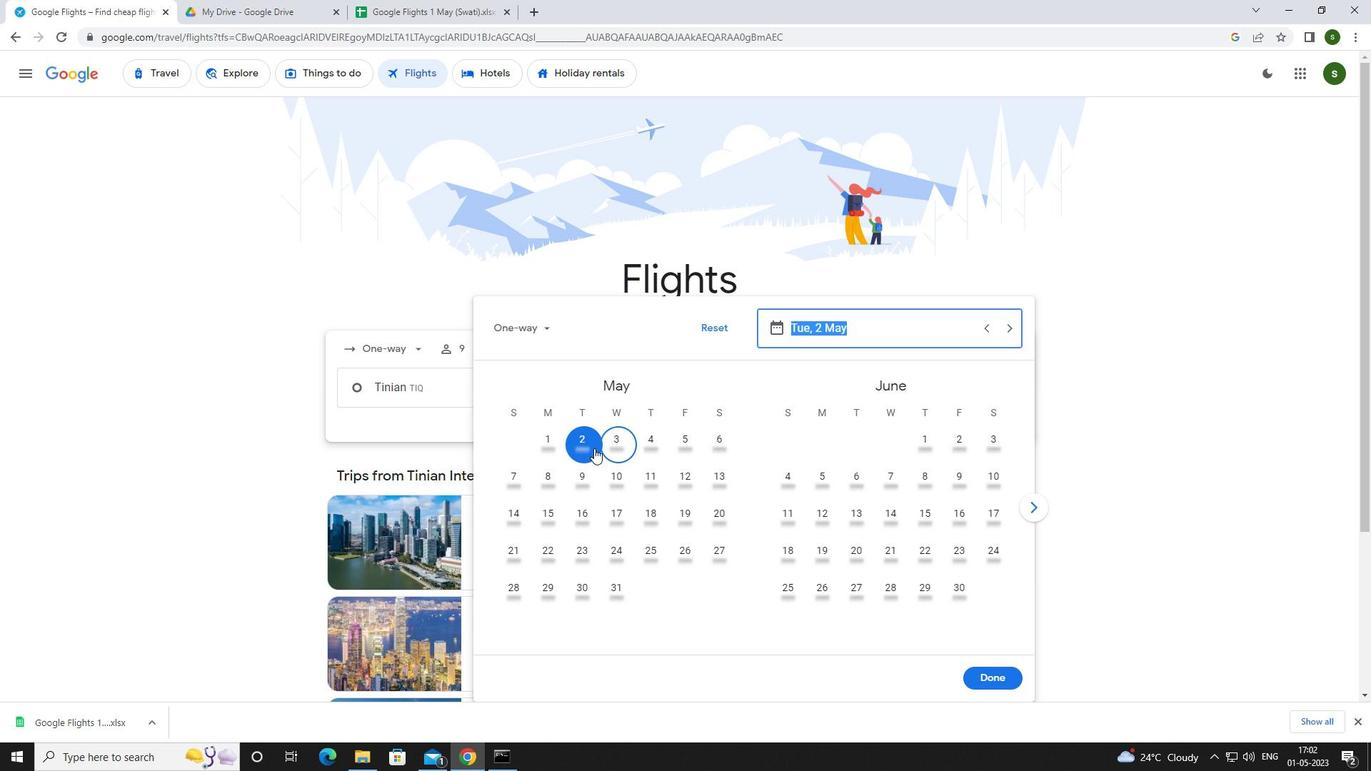 
Action: Mouse pressed left at (588, 444)
Screenshot: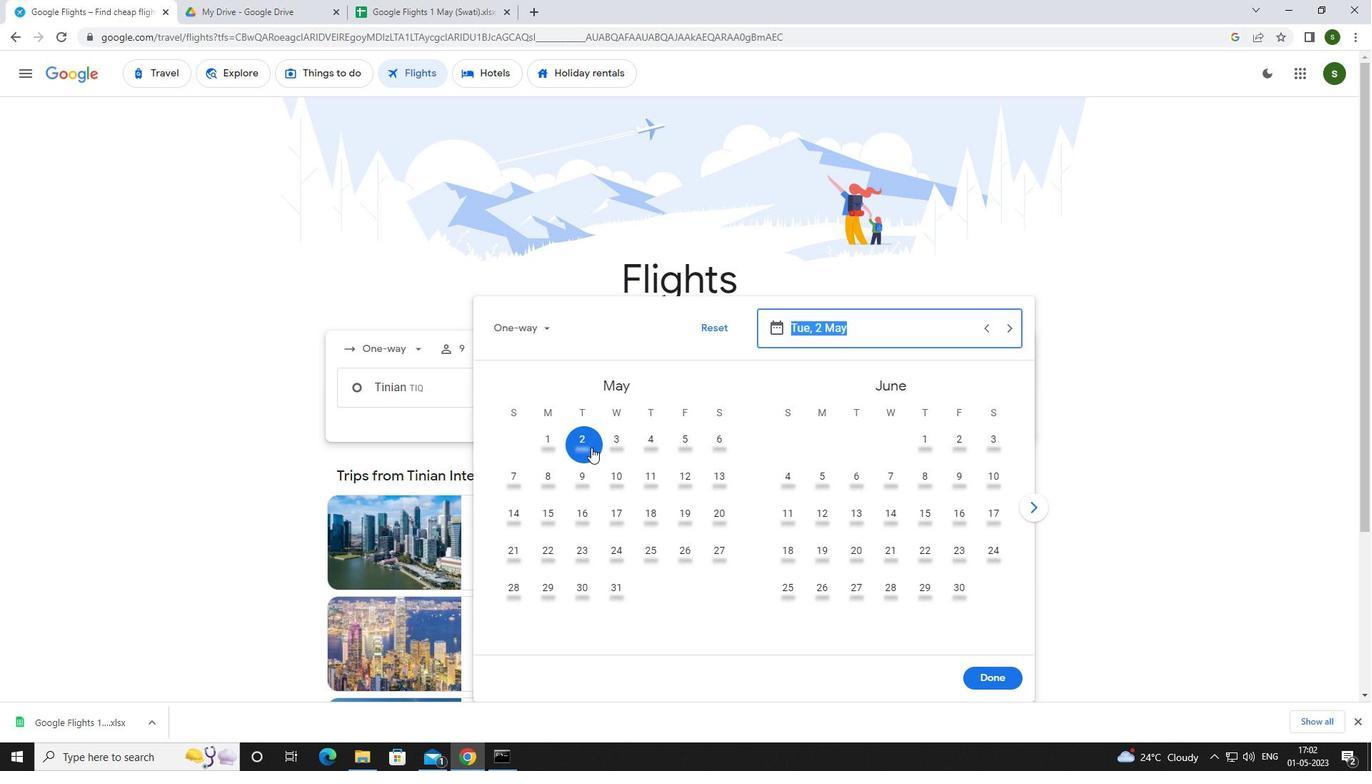 
Action: Mouse moved to (996, 678)
Screenshot: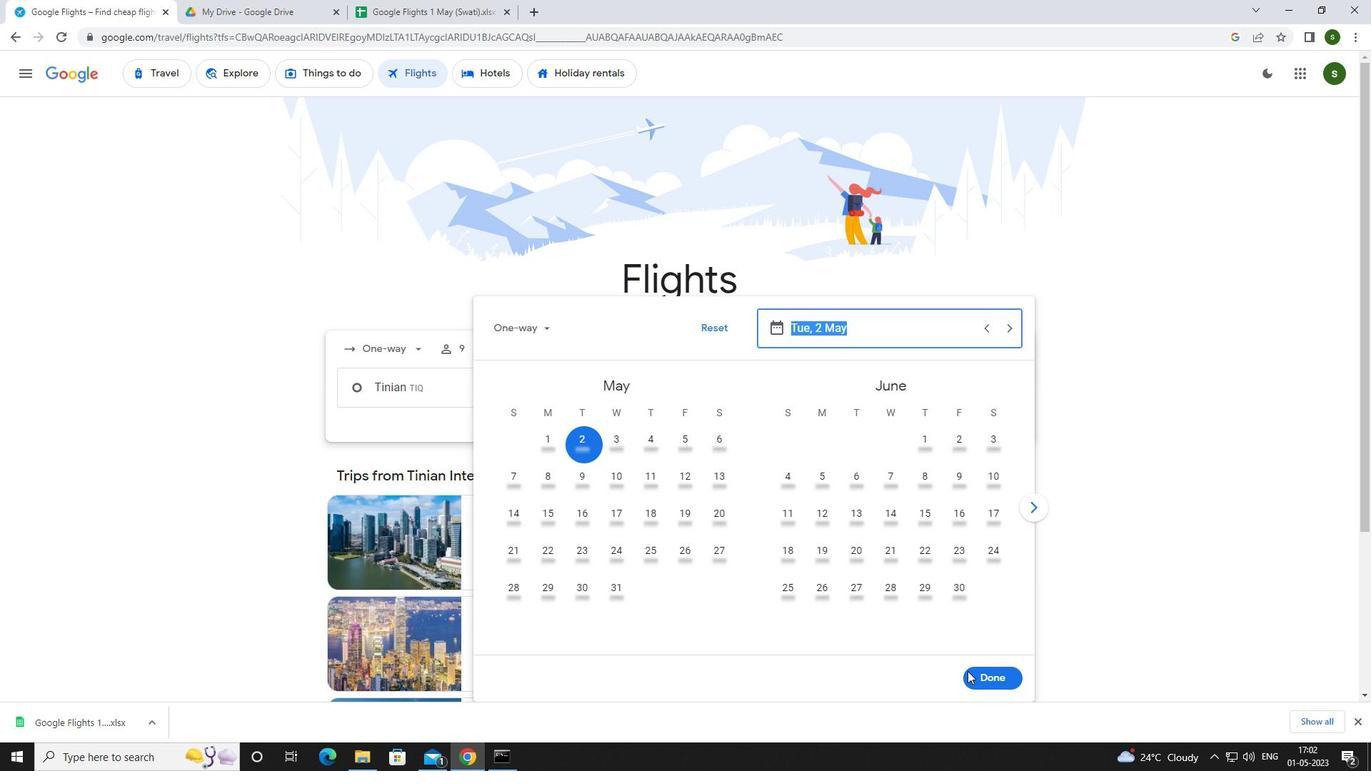 
Action: Mouse pressed left at (996, 678)
Screenshot: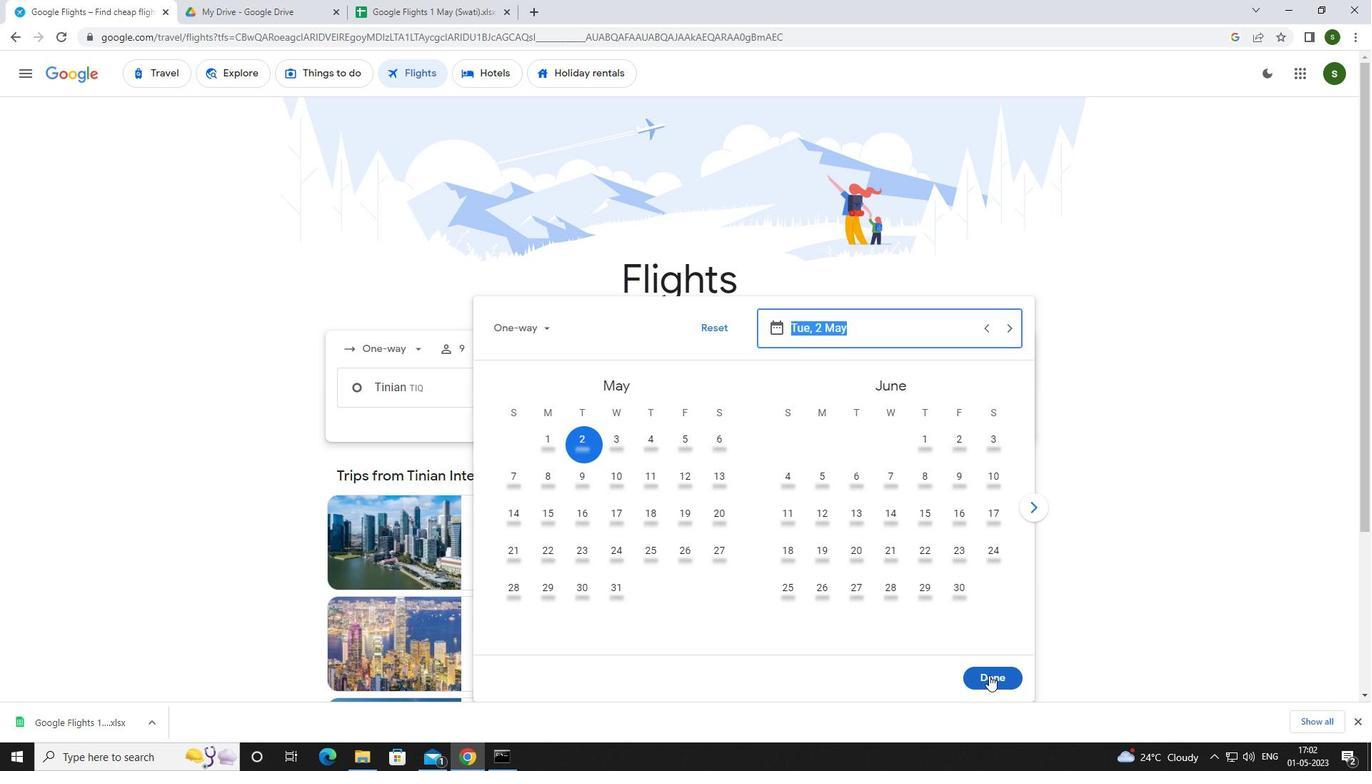 
Action: Mouse moved to (690, 442)
Screenshot: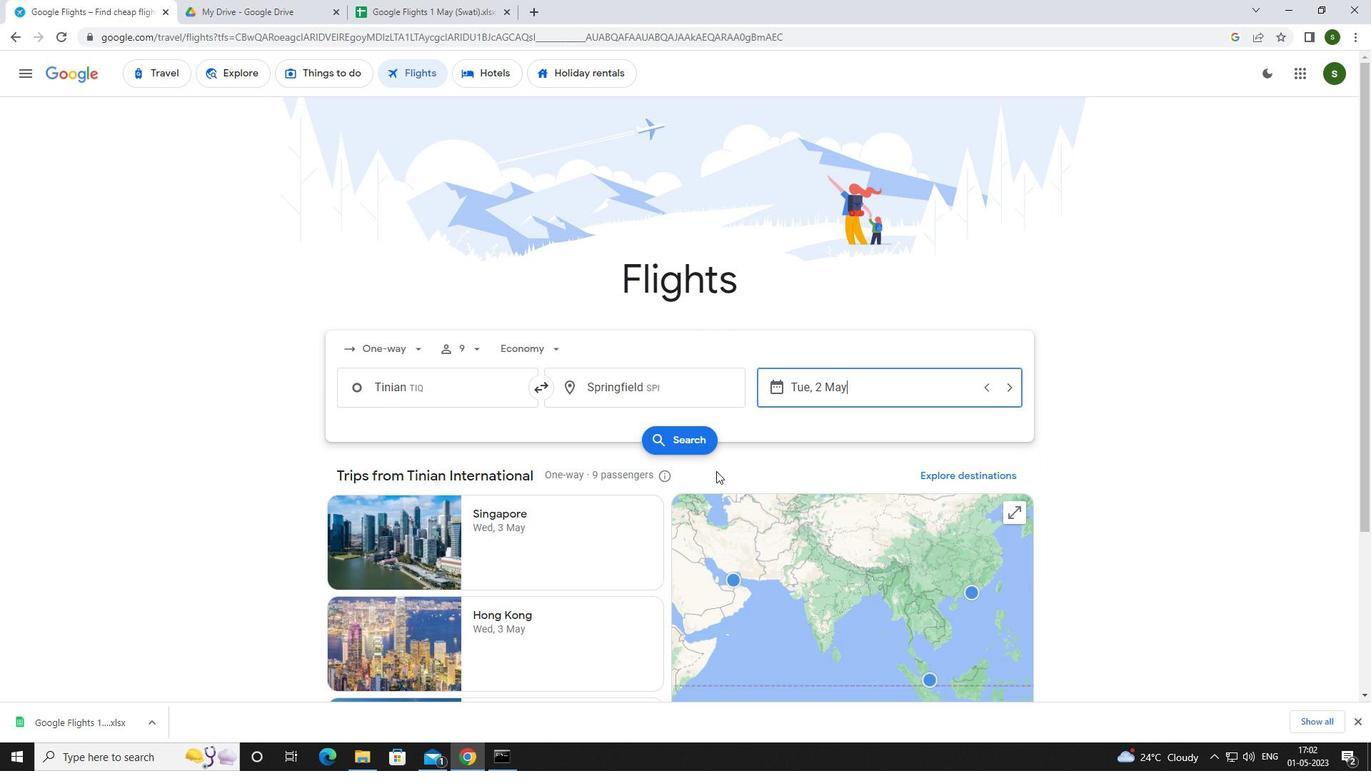 
Action: Mouse pressed left at (690, 442)
Screenshot: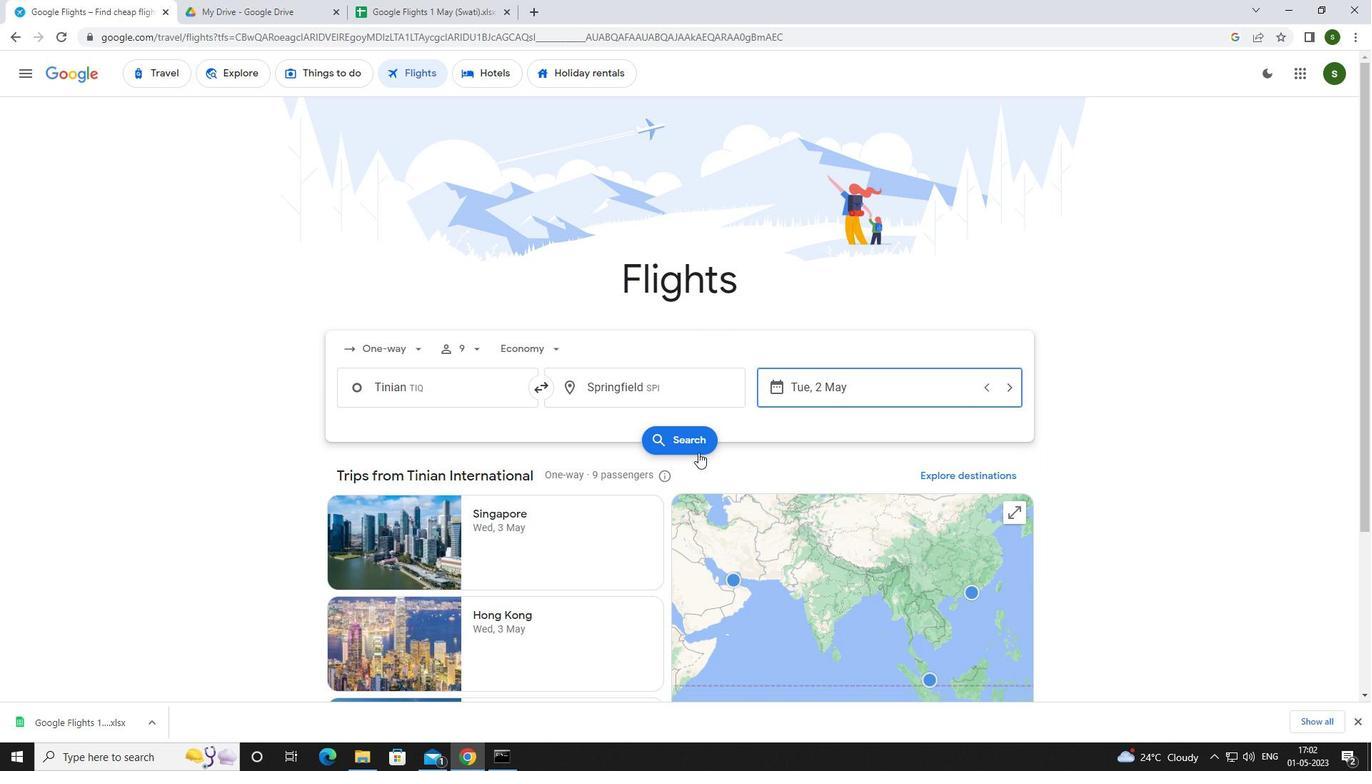 
Action: Mouse moved to (371, 207)
Screenshot: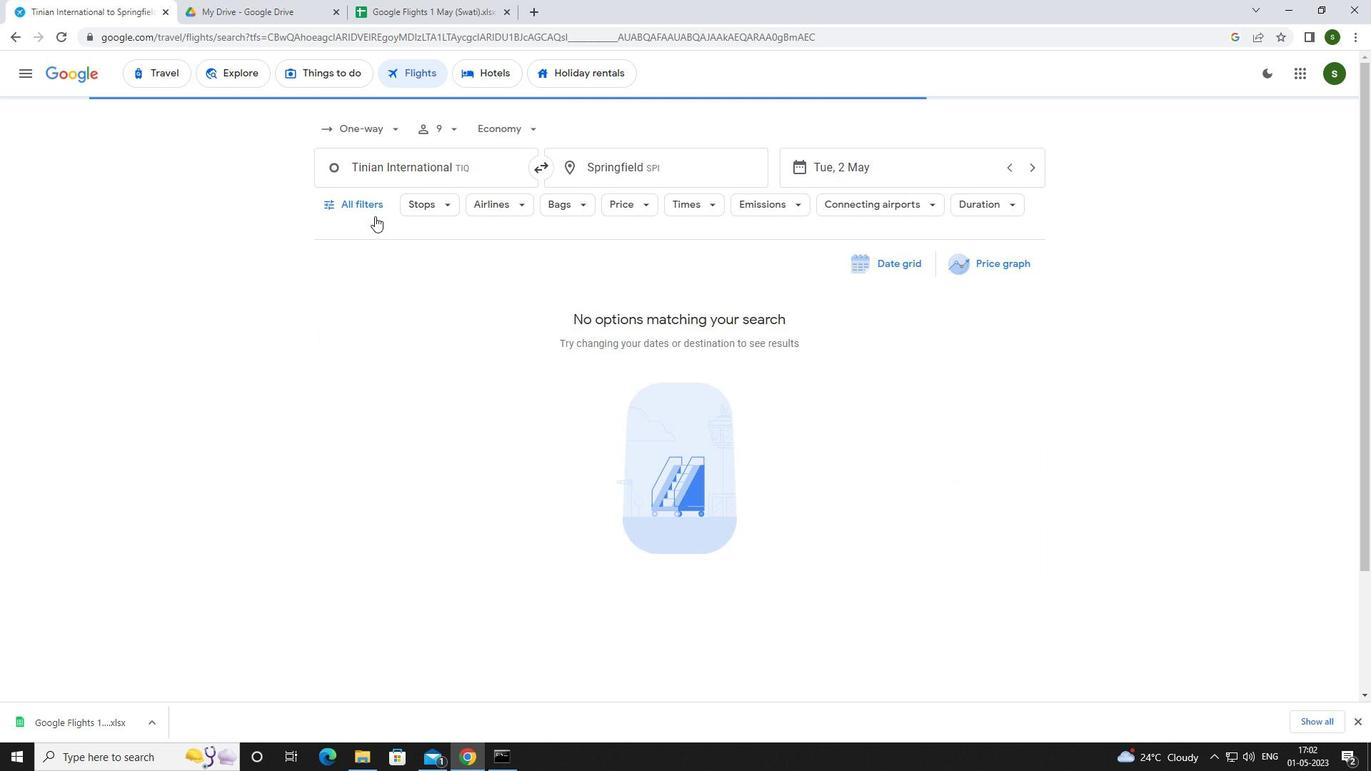 
Action: Mouse pressed left at (371, 207)
Screenshot: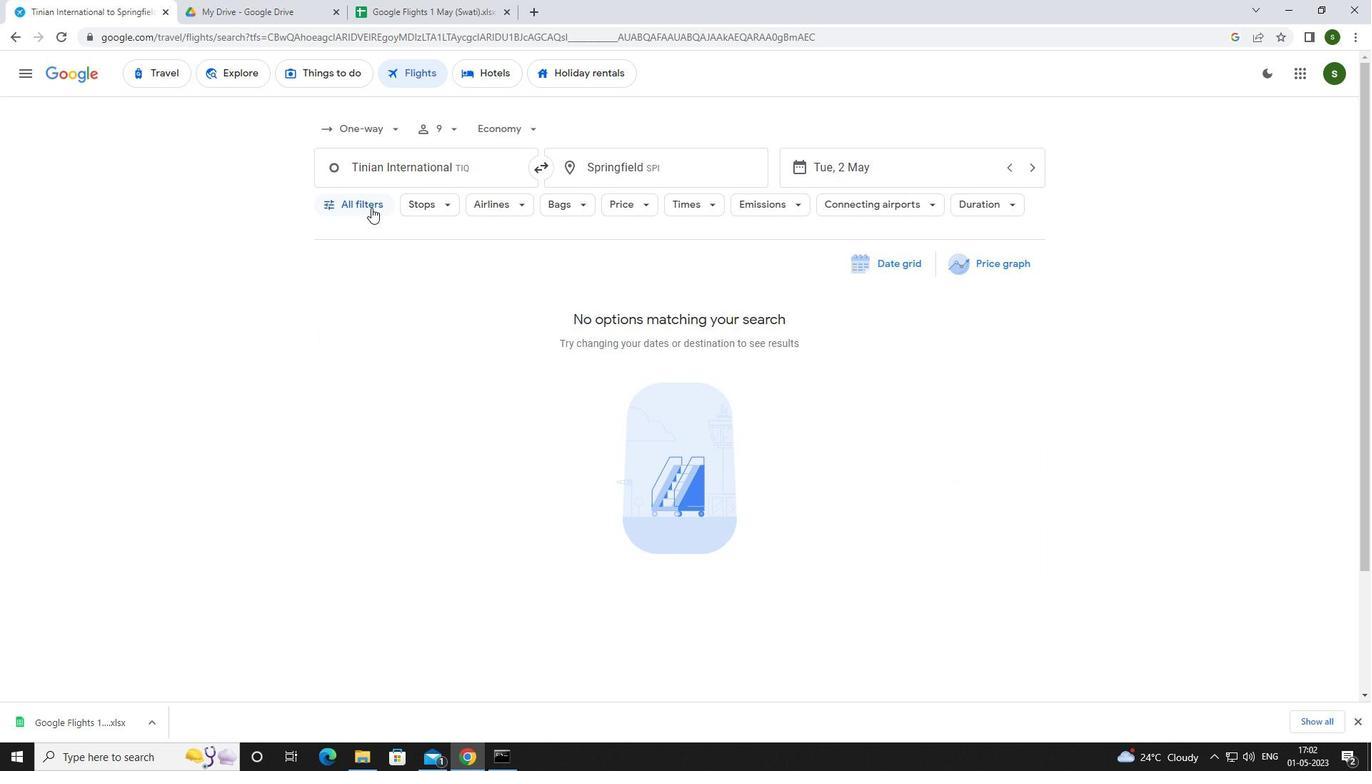 
Action: Mouse moved to (539, 513)
Screenshot: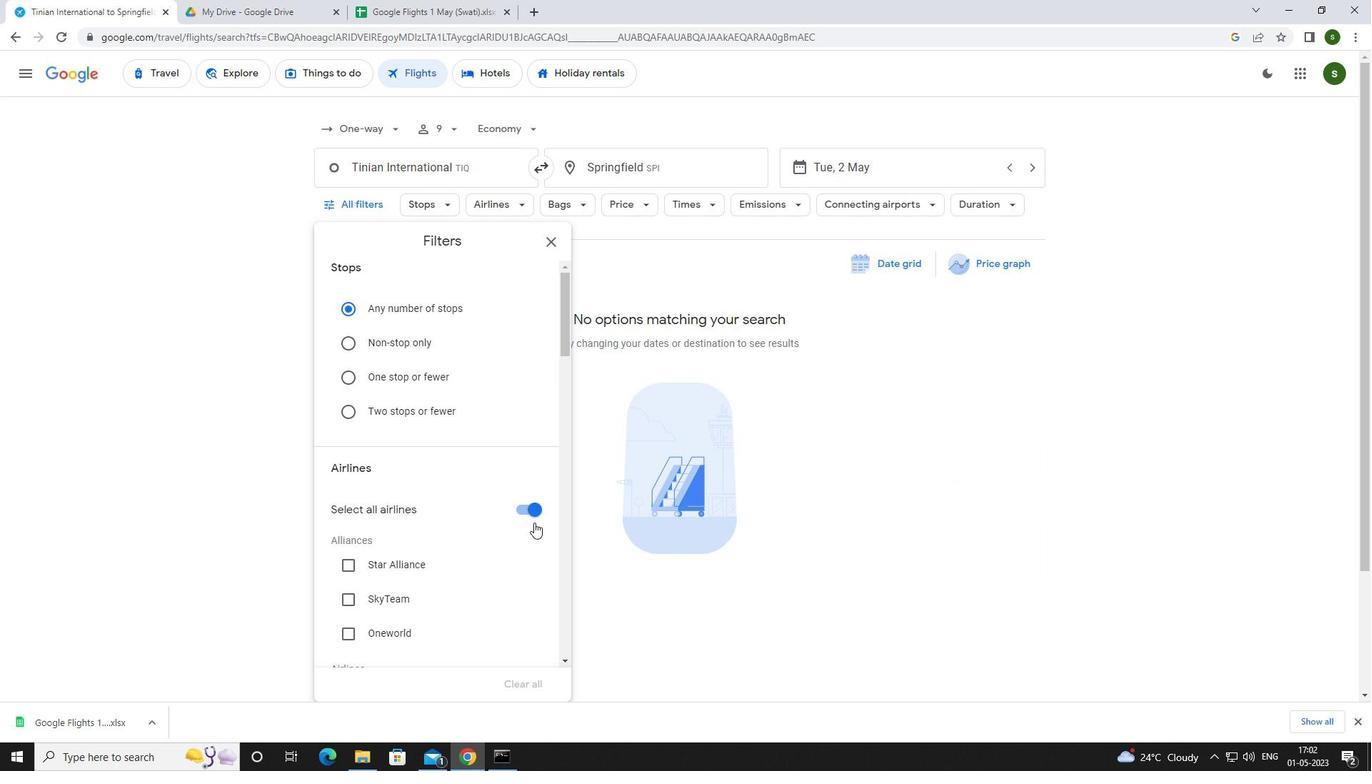 
Action: Mouse pressed left at (539, 513)
Screenshot: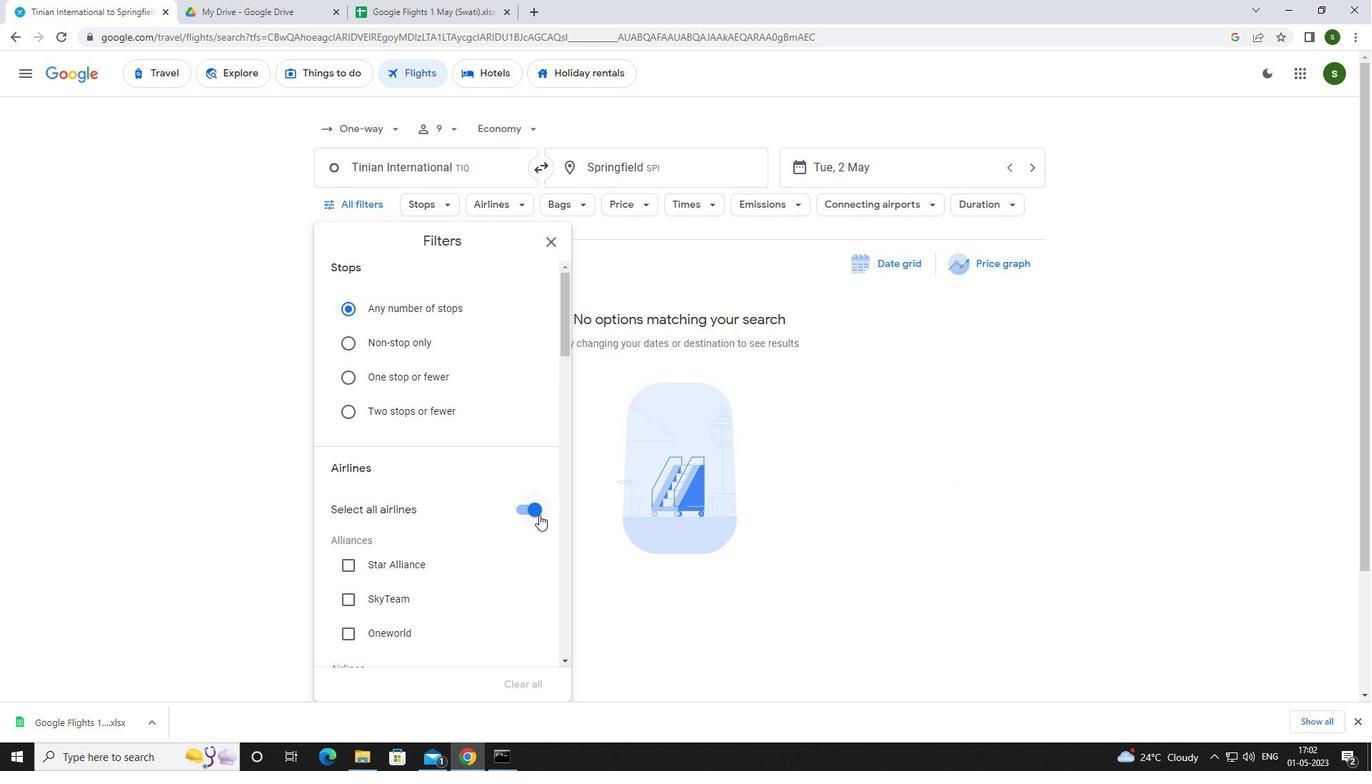 
Action: Mouse moved to (437, 457)
Screenshot: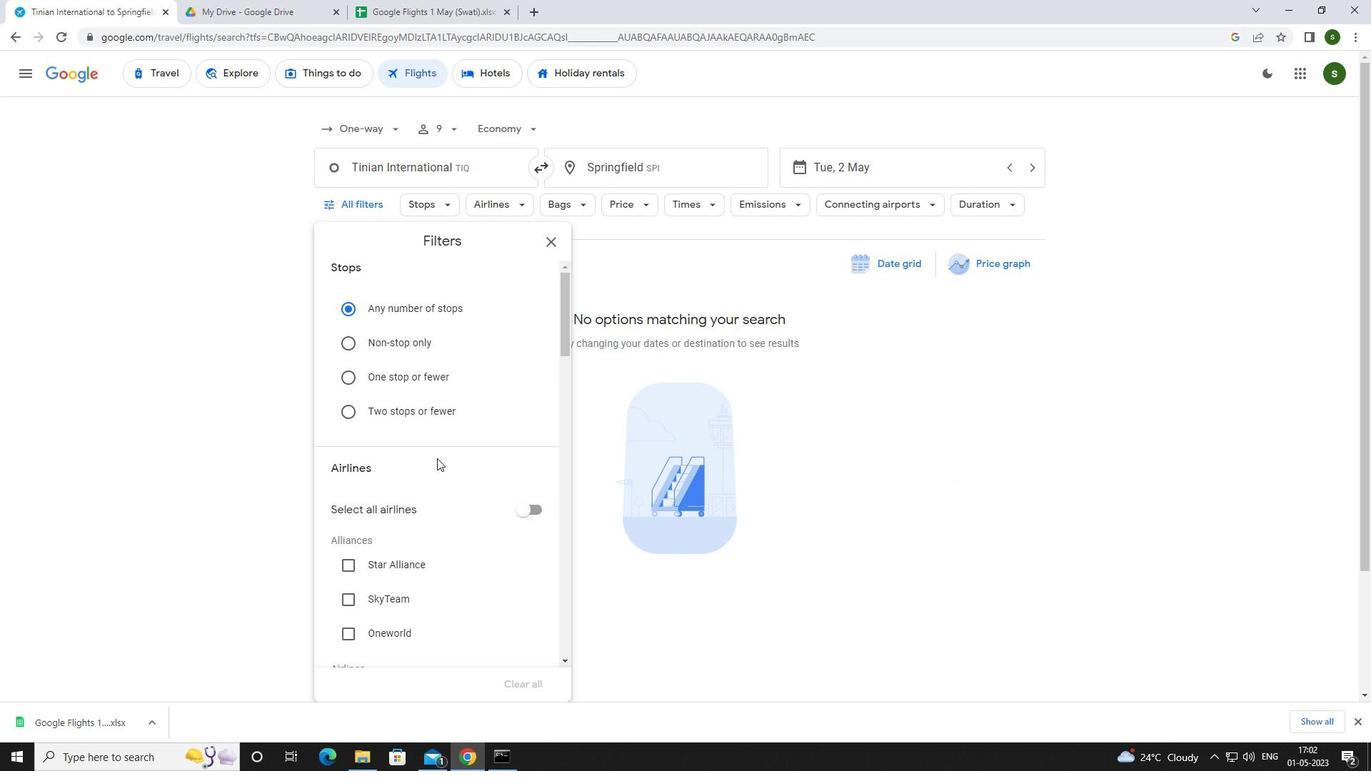
Action: Mouse scrolled (437, 457) with delta (0, 0)
Screenshot: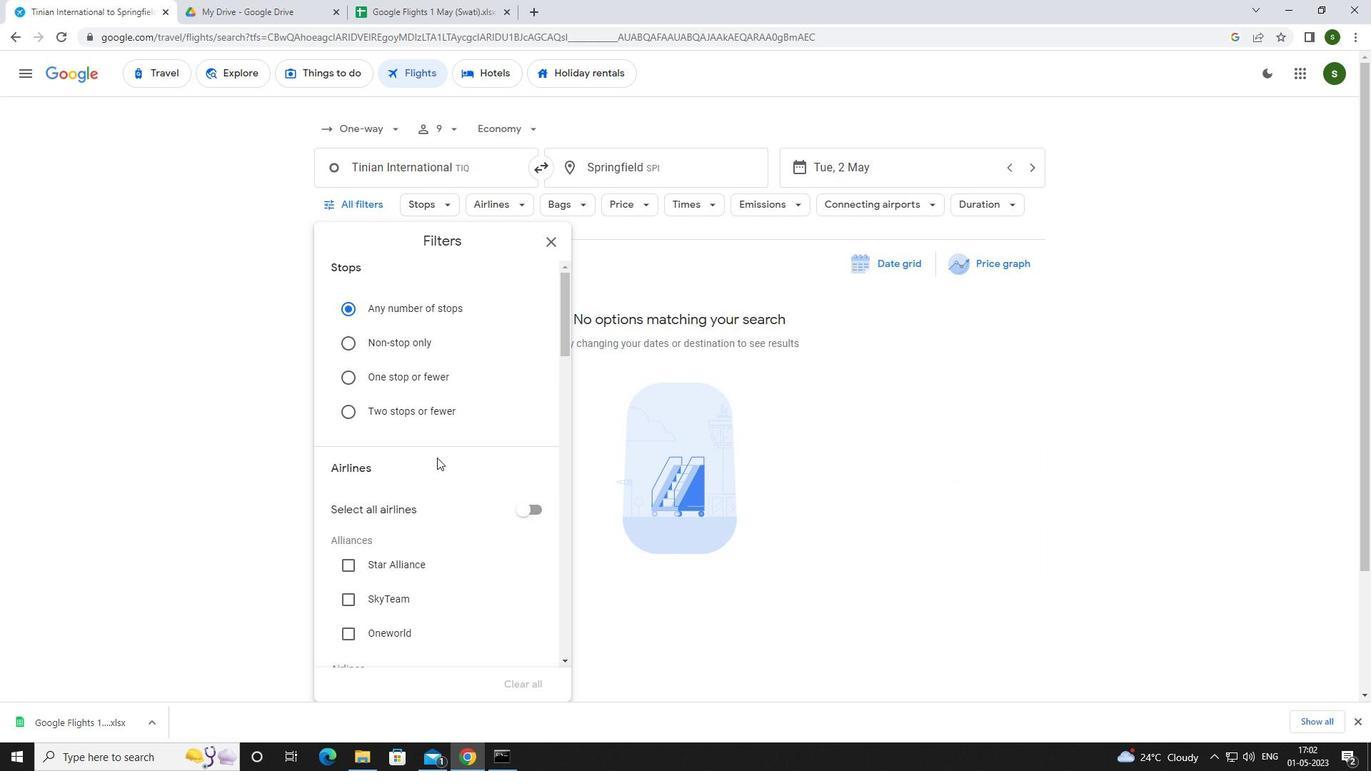 
Action: Mouse scrolled (437, 457) with delta (0, 0)
Screenshot: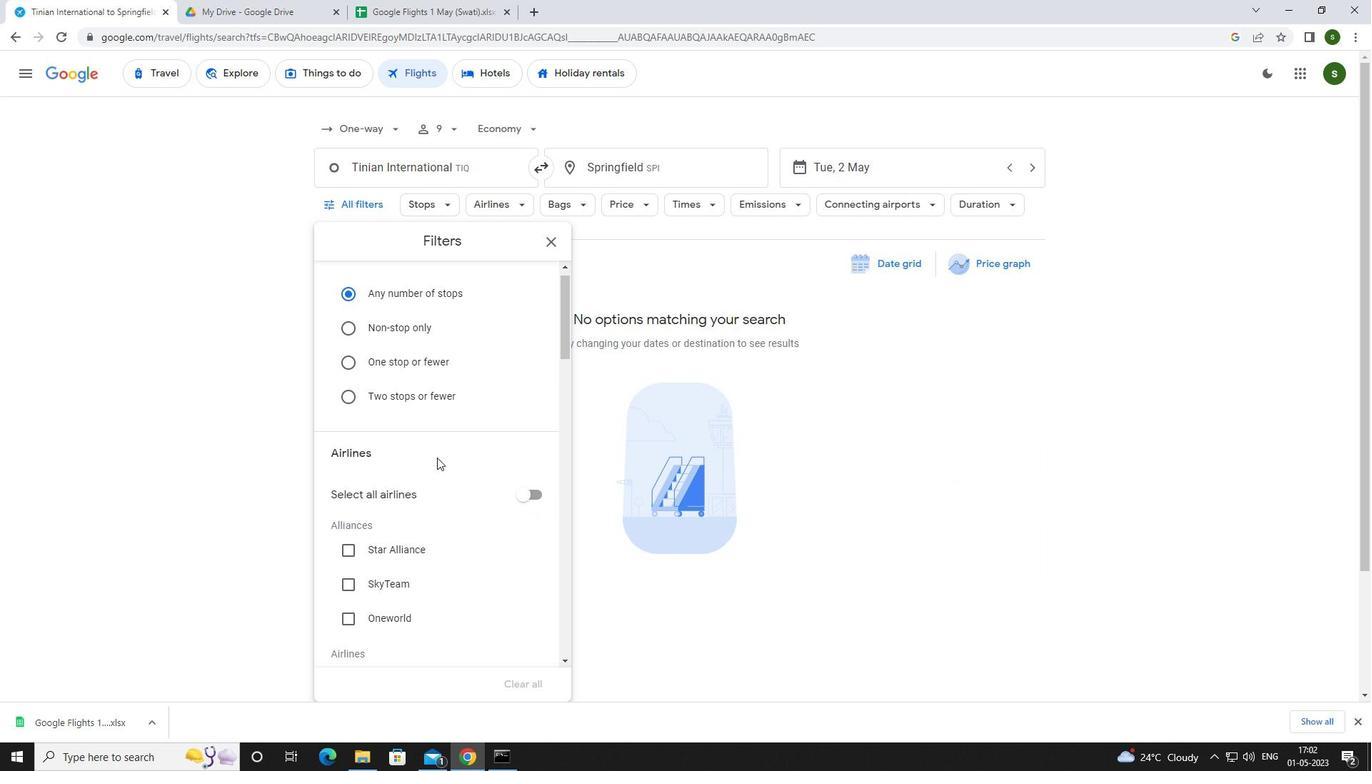 
Action: Mouse scrolled (437, 457) with delta (0, 0)
Screenshot: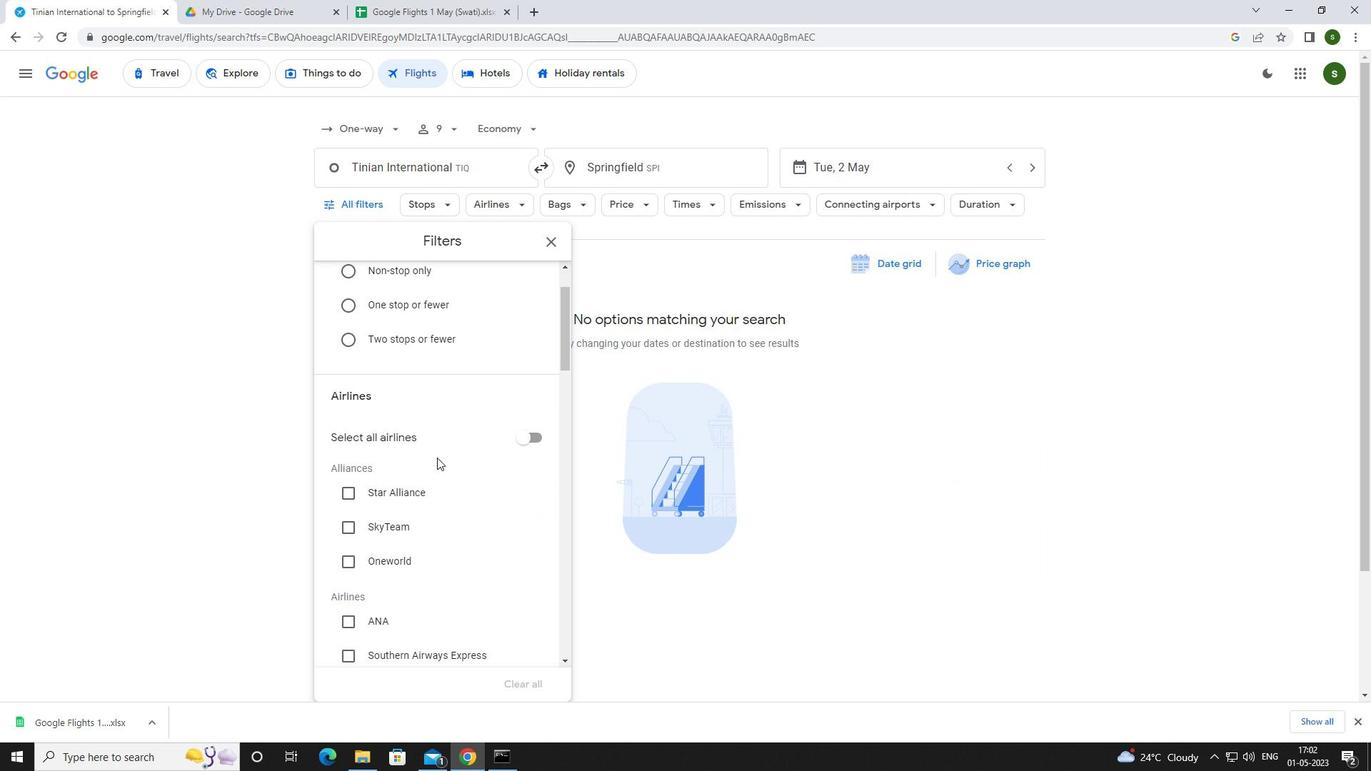 
Action: Mouse scrolled (437, 457) with delta (0, 0)
Screenshot: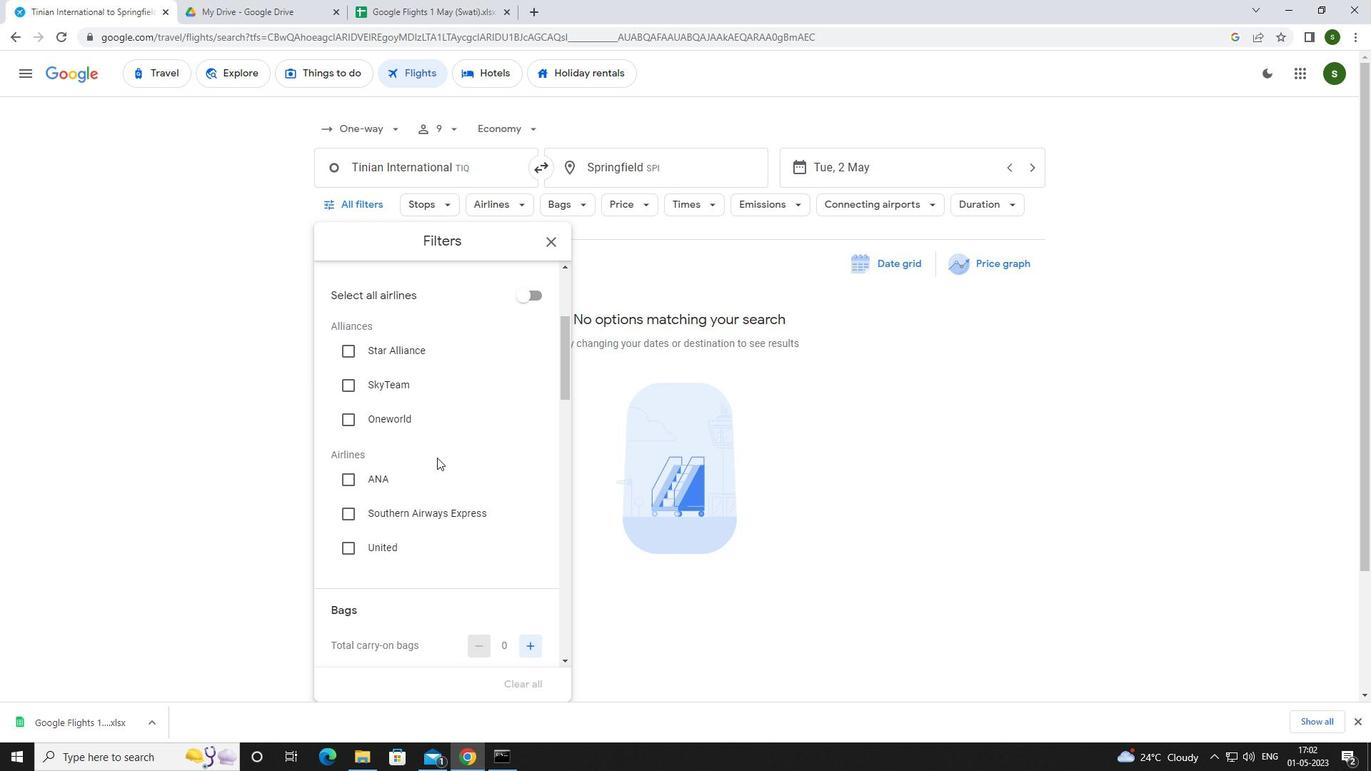 
Action: Mouse scrolled (437, 457) with delta (0, 0)
Screenshot: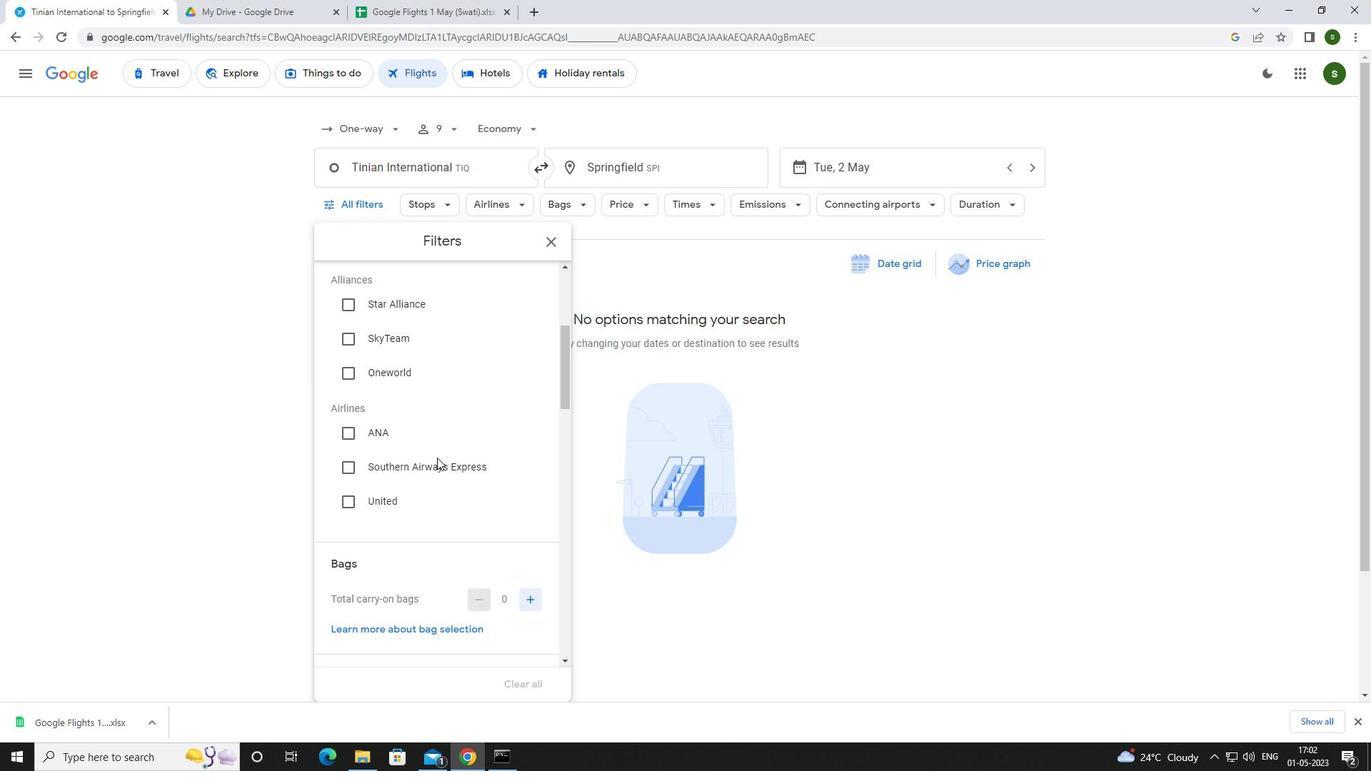 
Action: Mouse scrolled (437, 457) with delta (0, 0)
Screenshot: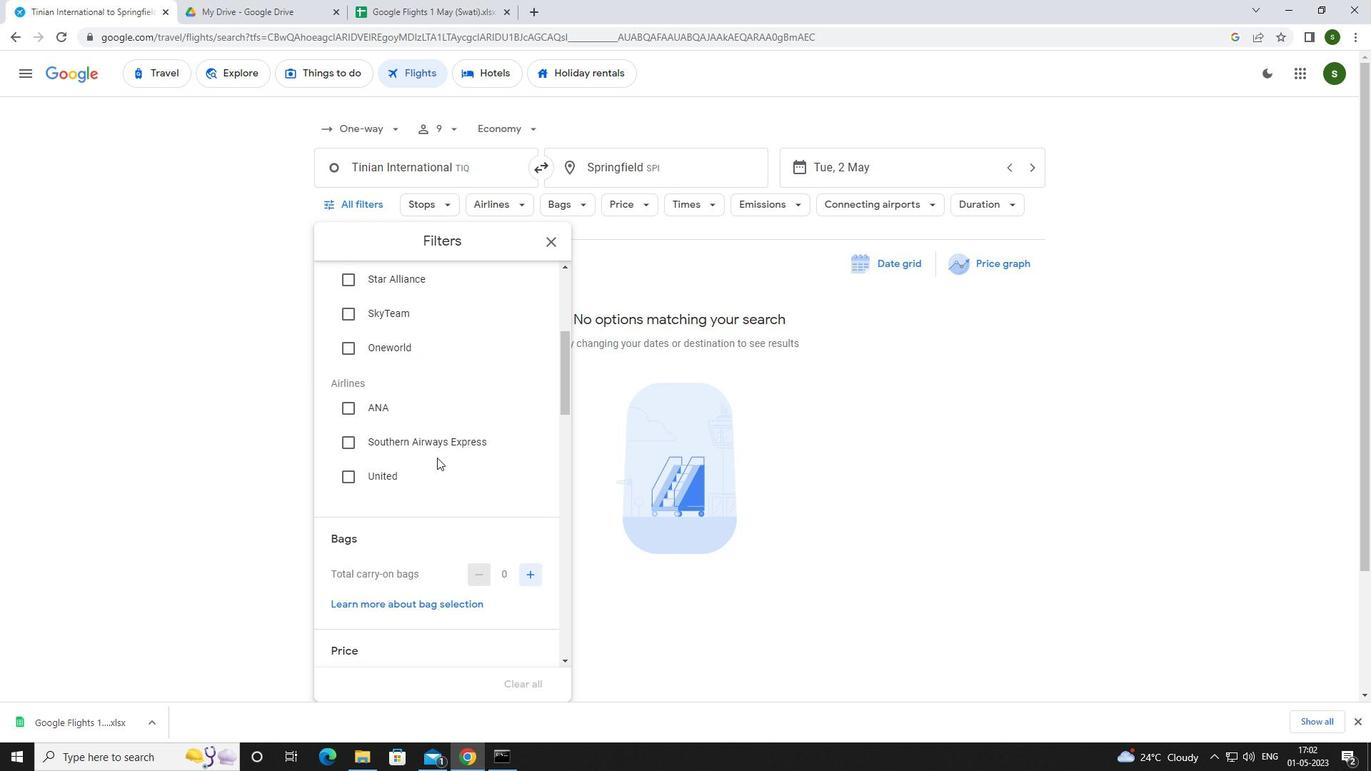 
Action: Mouse moved to (524, 431)
Screenshot: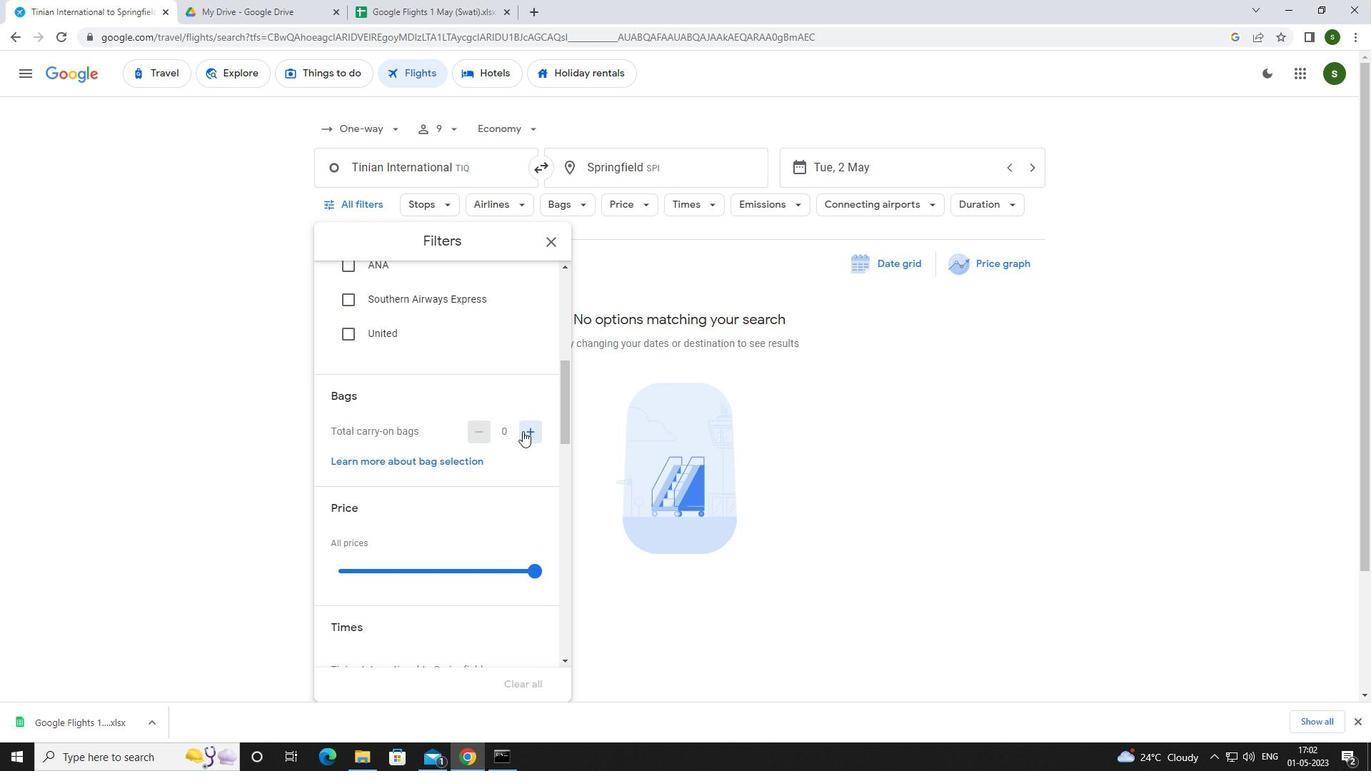
Action: Mouse pressed left at (524, 431)
Screenshot: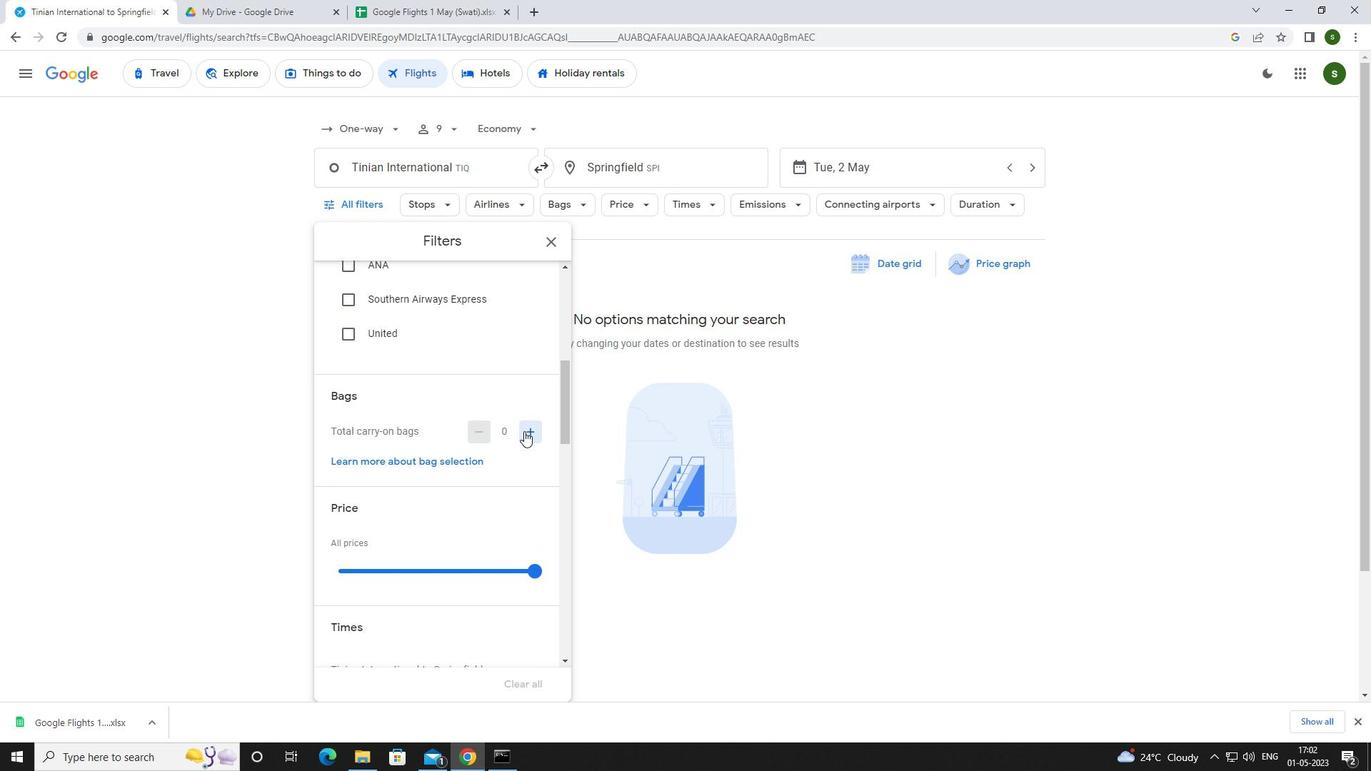 
Action: Mouse moved to (511, 475)
Screenshot: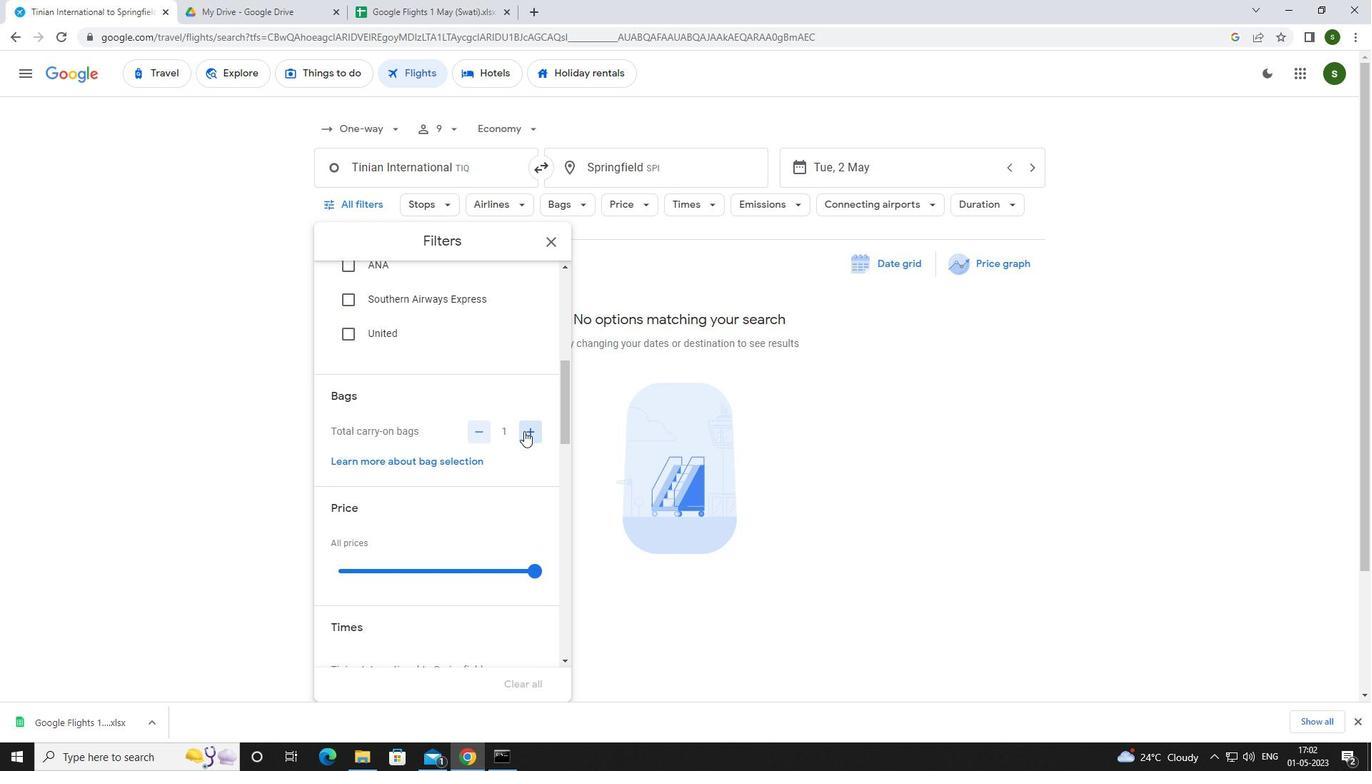 
Action: Mouse scrolled (511, 475) with delta (0, 0)
Screenshot: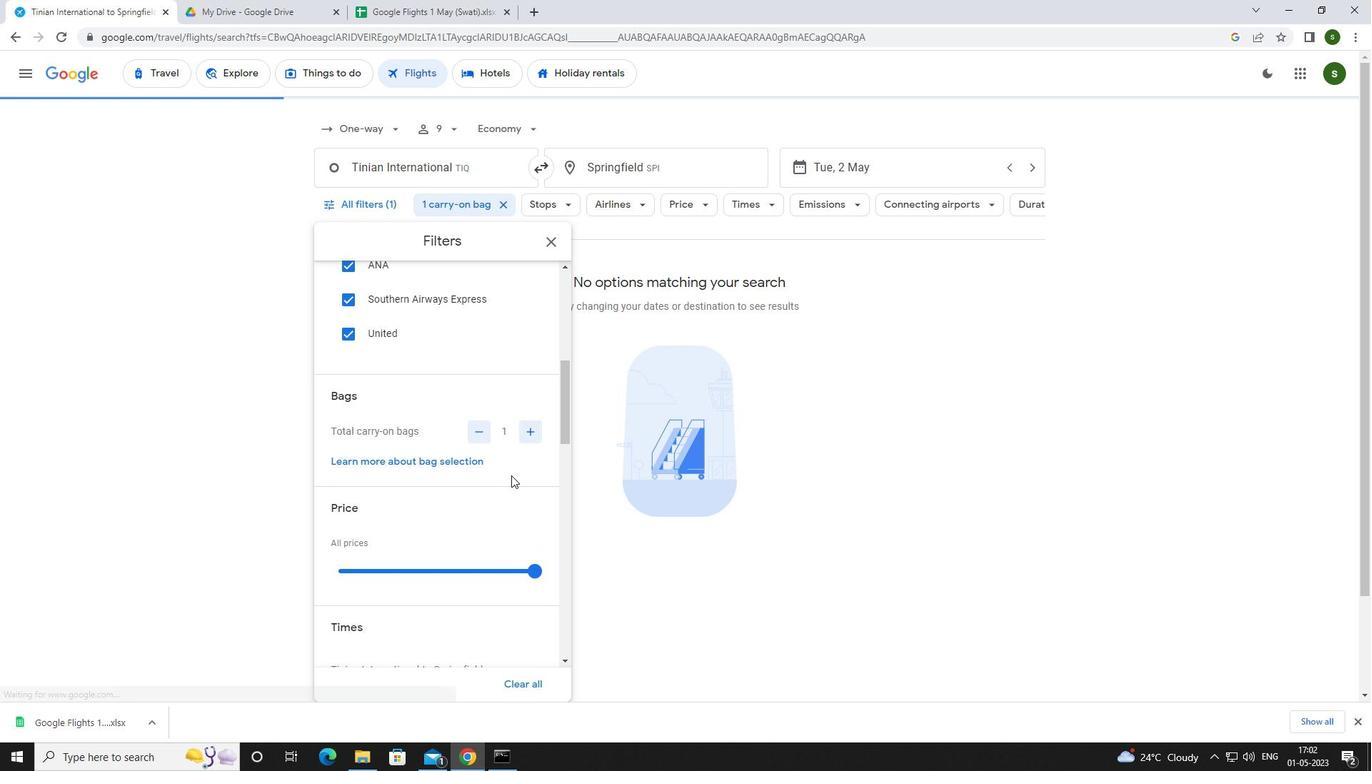 
Action: Mouse scrolled (511, 475) with delta (0, 0)
Screenshot: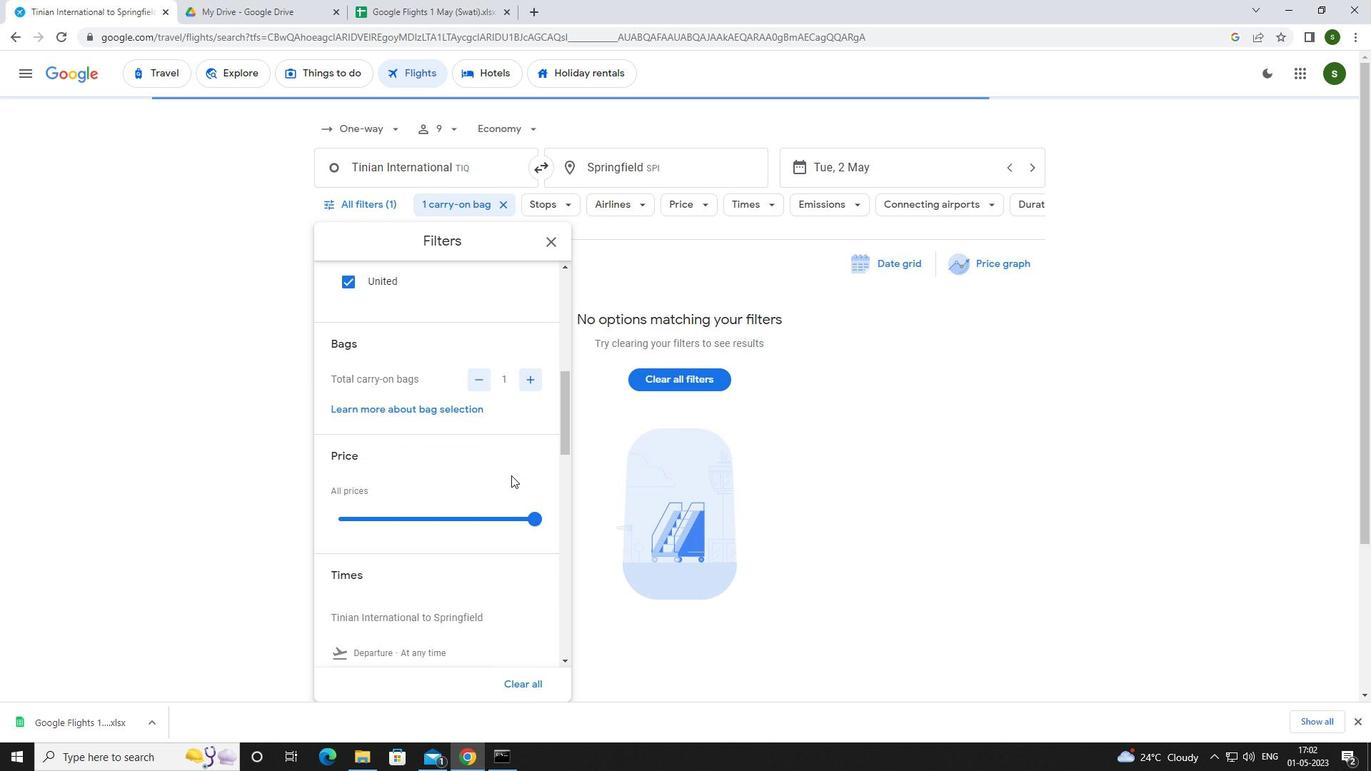 
Action: Mouse moved to (538, 433)
Screenshot: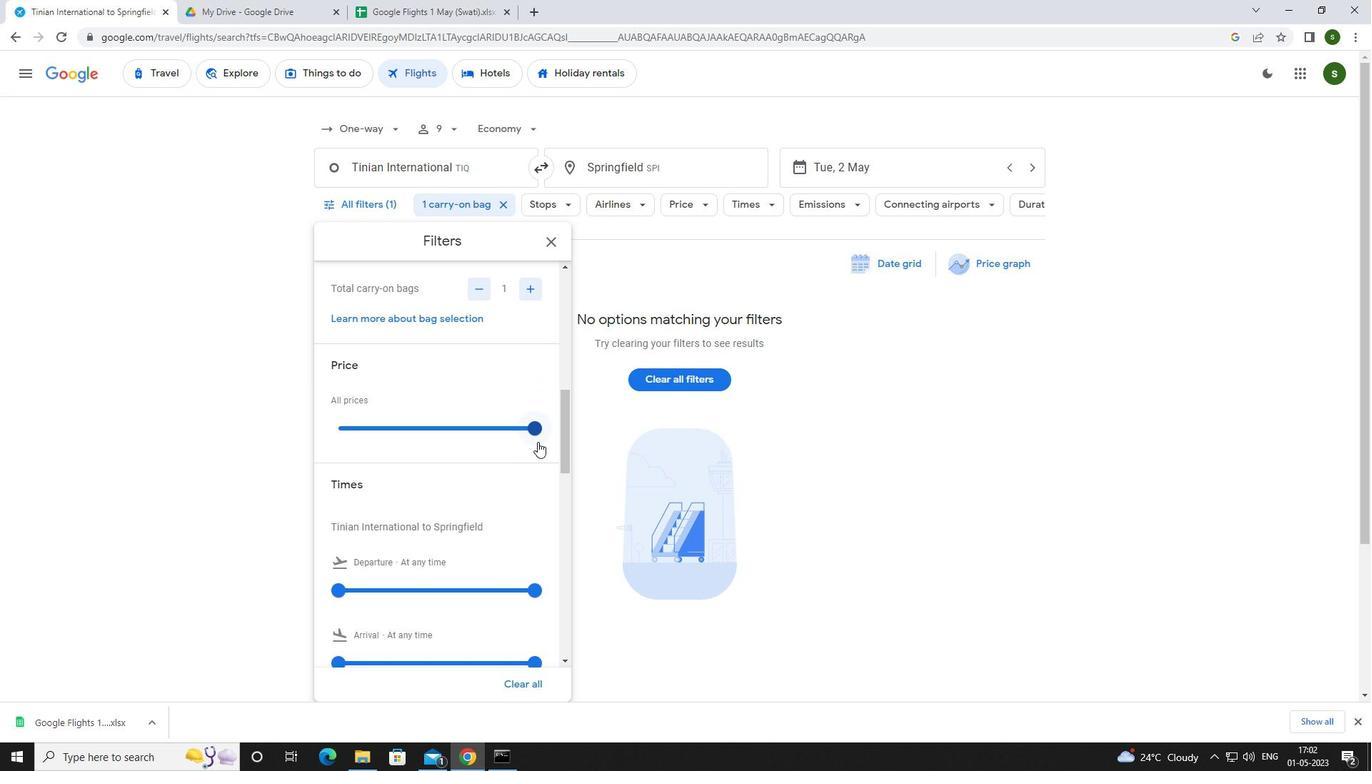 
Action: Mouse pressed left at (538, 433)
Screenshot: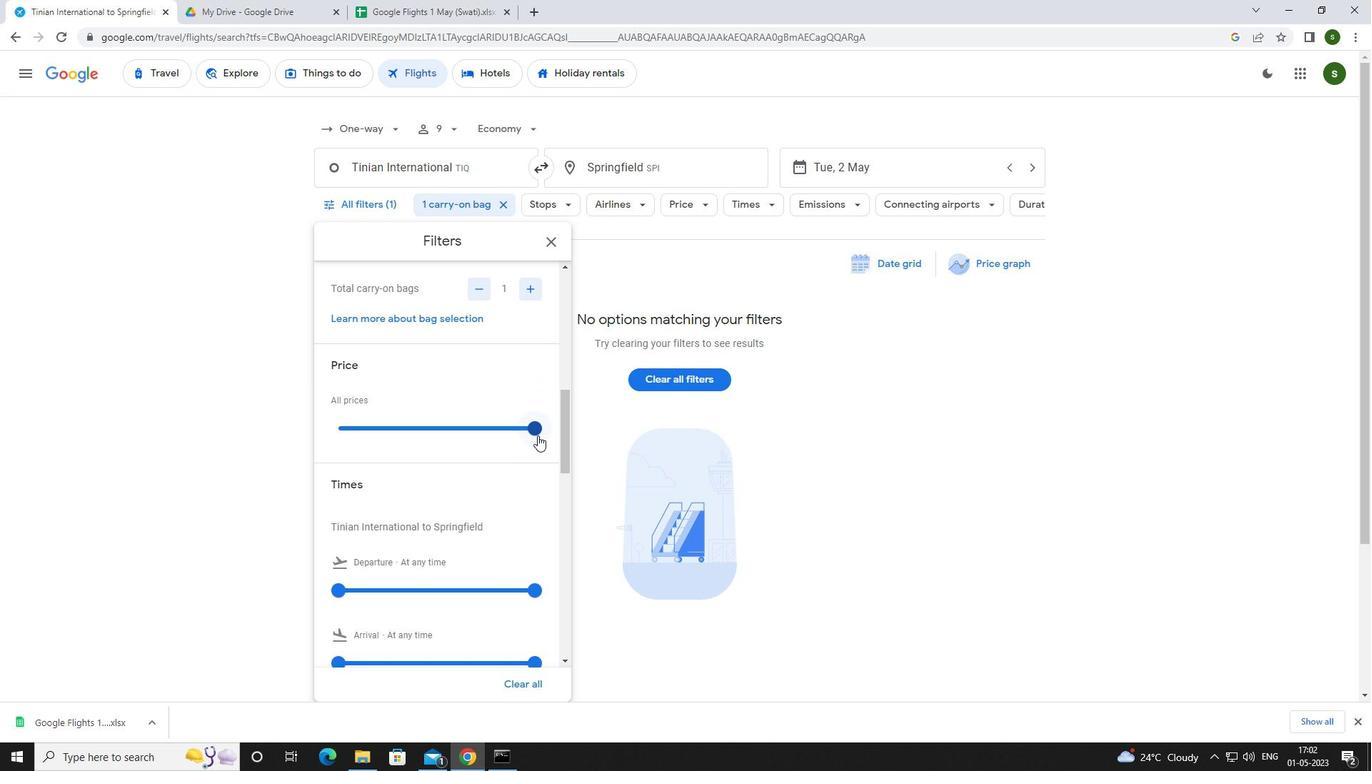
Action: Mouse moved to (462, 471)
Screenshot: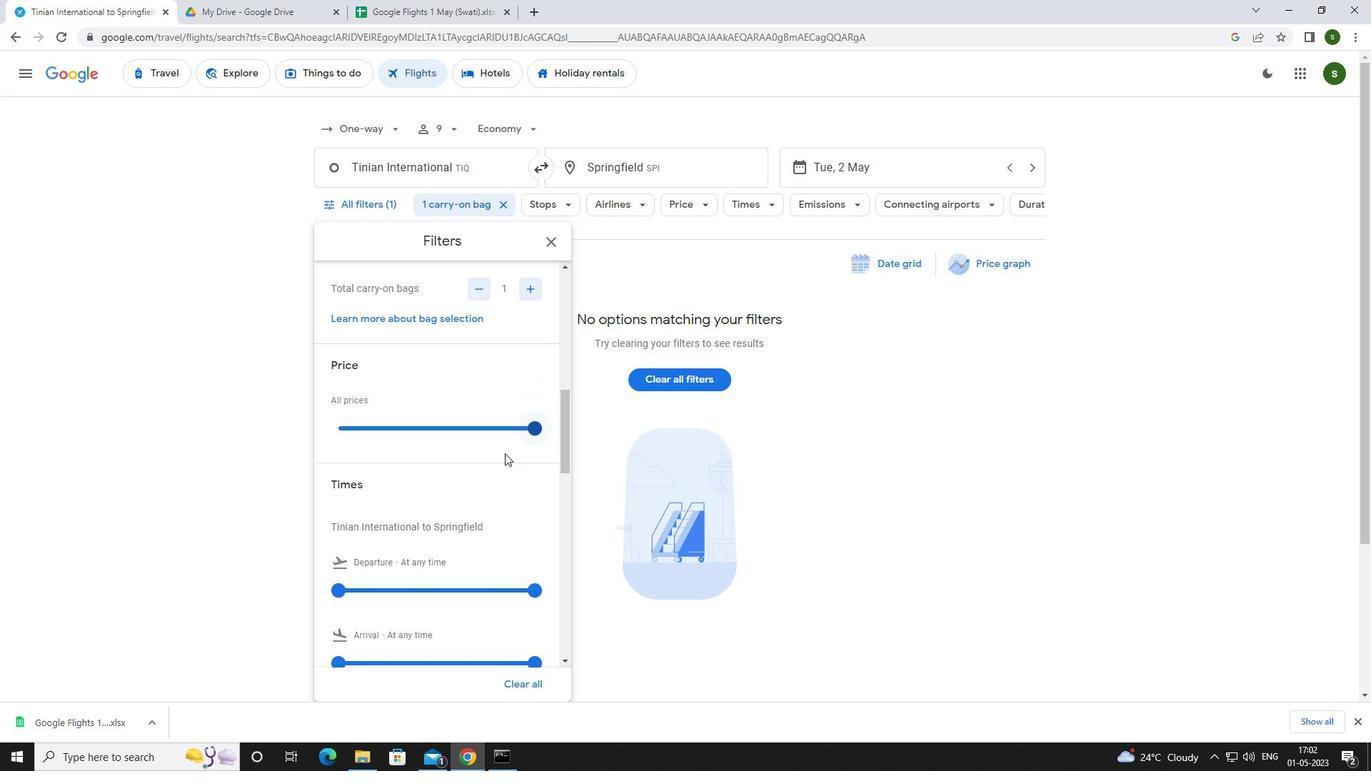 
Action: Mouse scrolled (462, 470) with delta (0, 0)
Screenshot: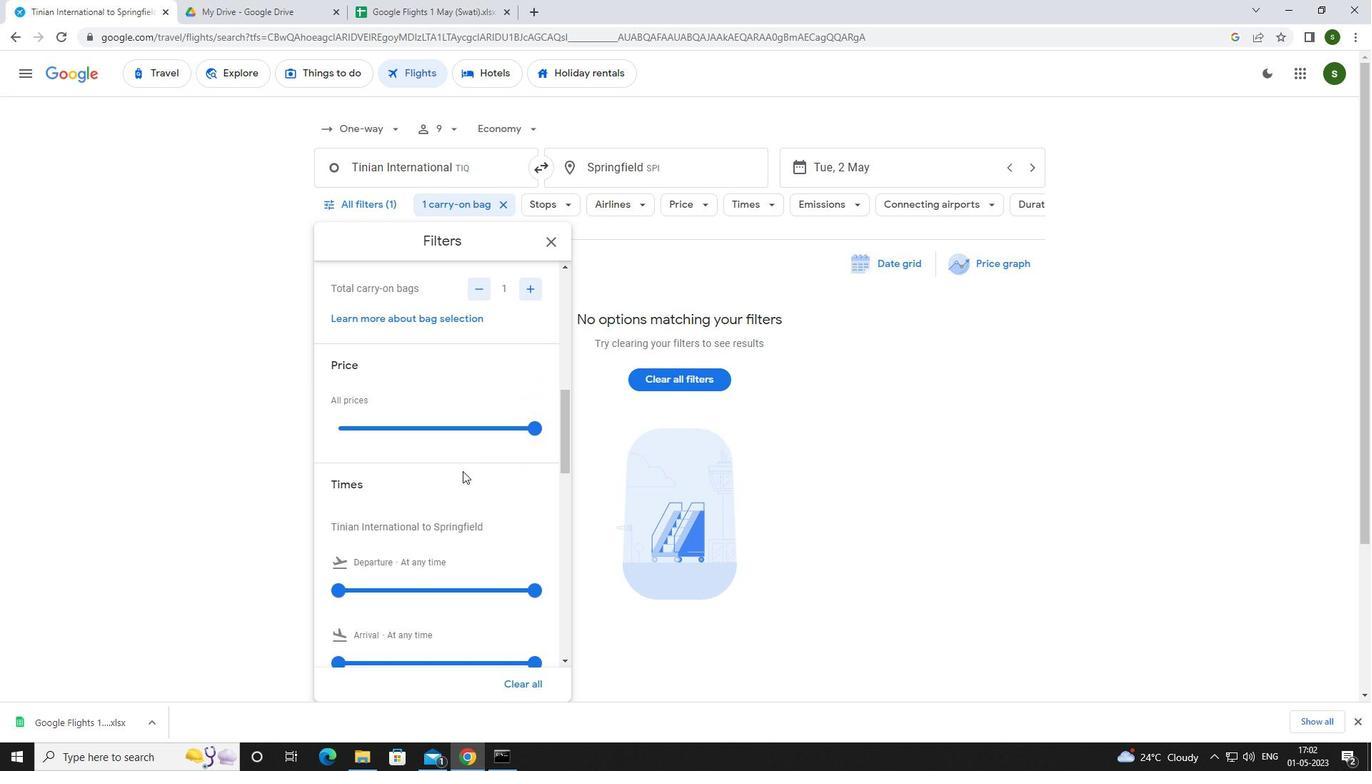 
Action: Mouse moved to (335, 515)
Screenshot: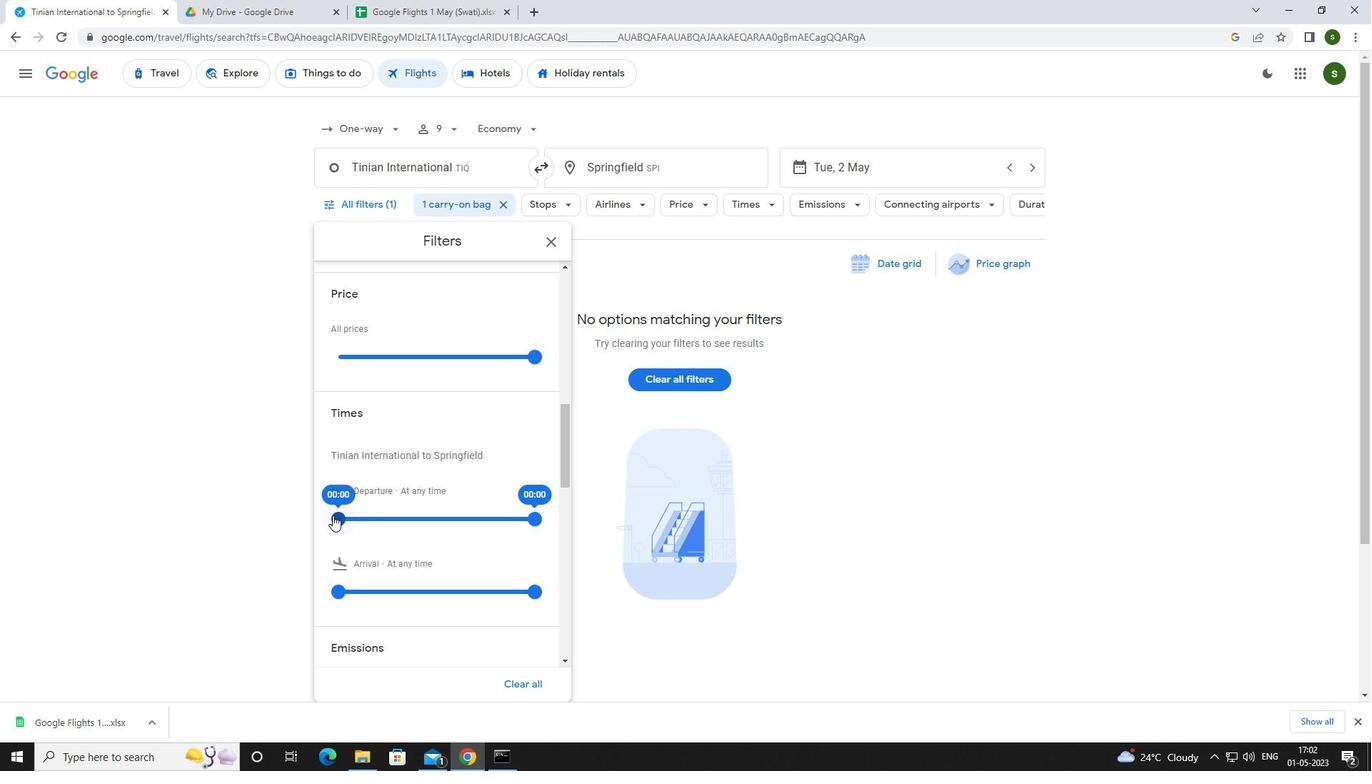 
Action: Mouse pressed left at (335, 515)
Screenshot: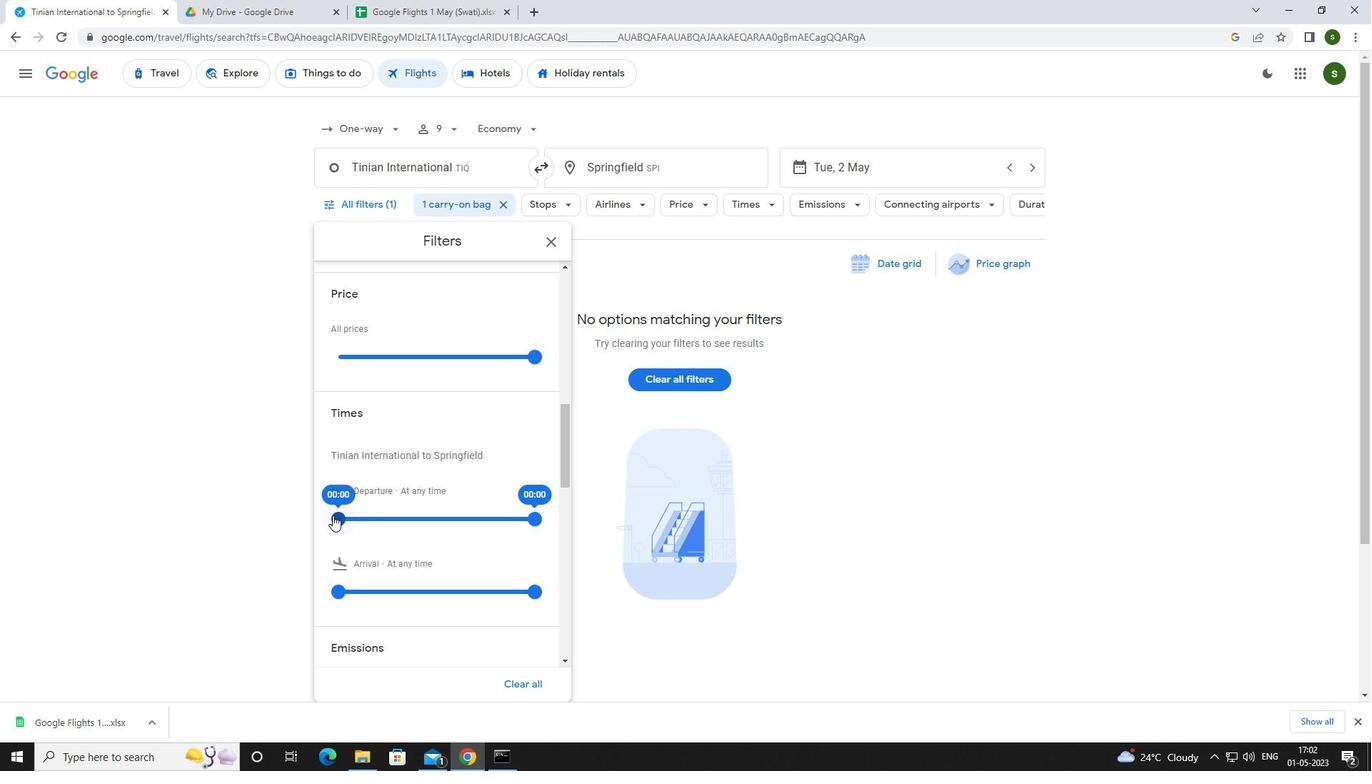 
Action: Mouse moved to (850, 473)
Screenshot: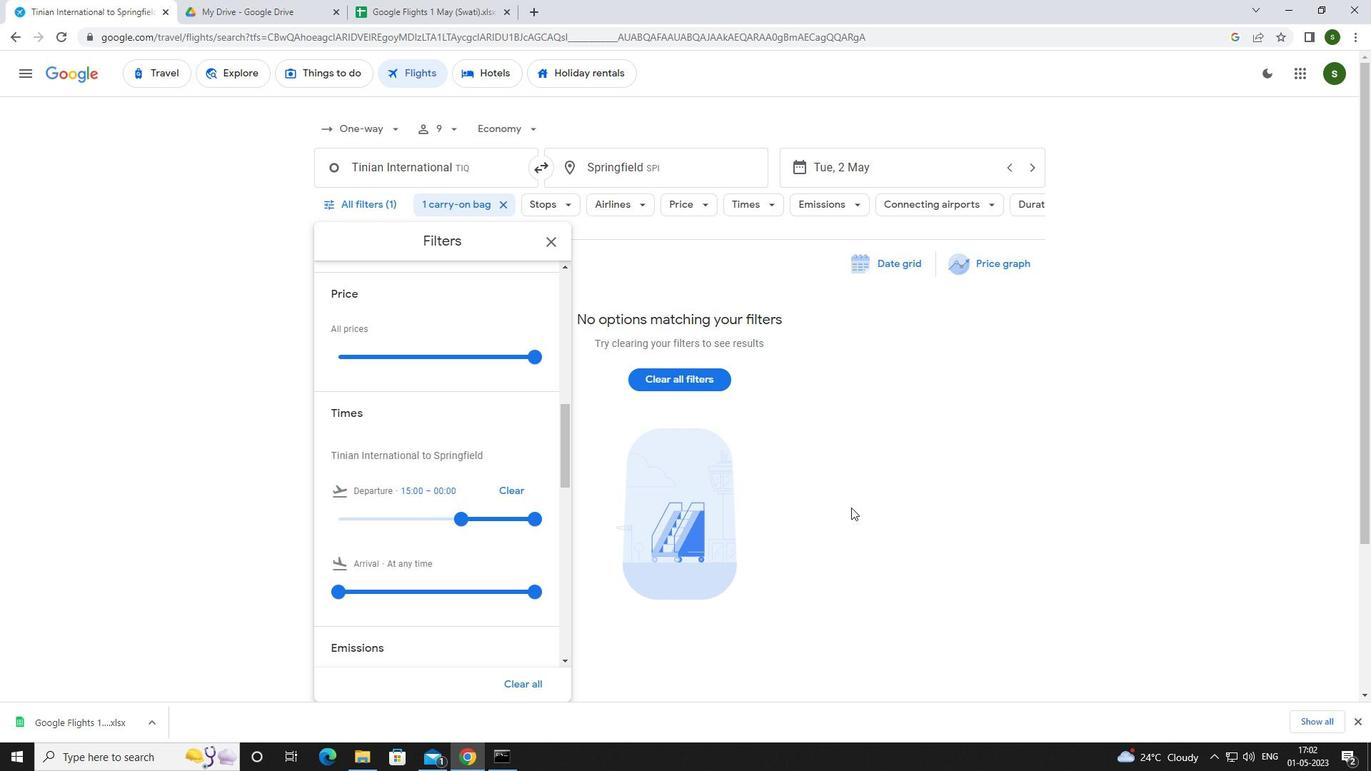 
Action: Mouse pressed left at (850, 473)
Screenshot: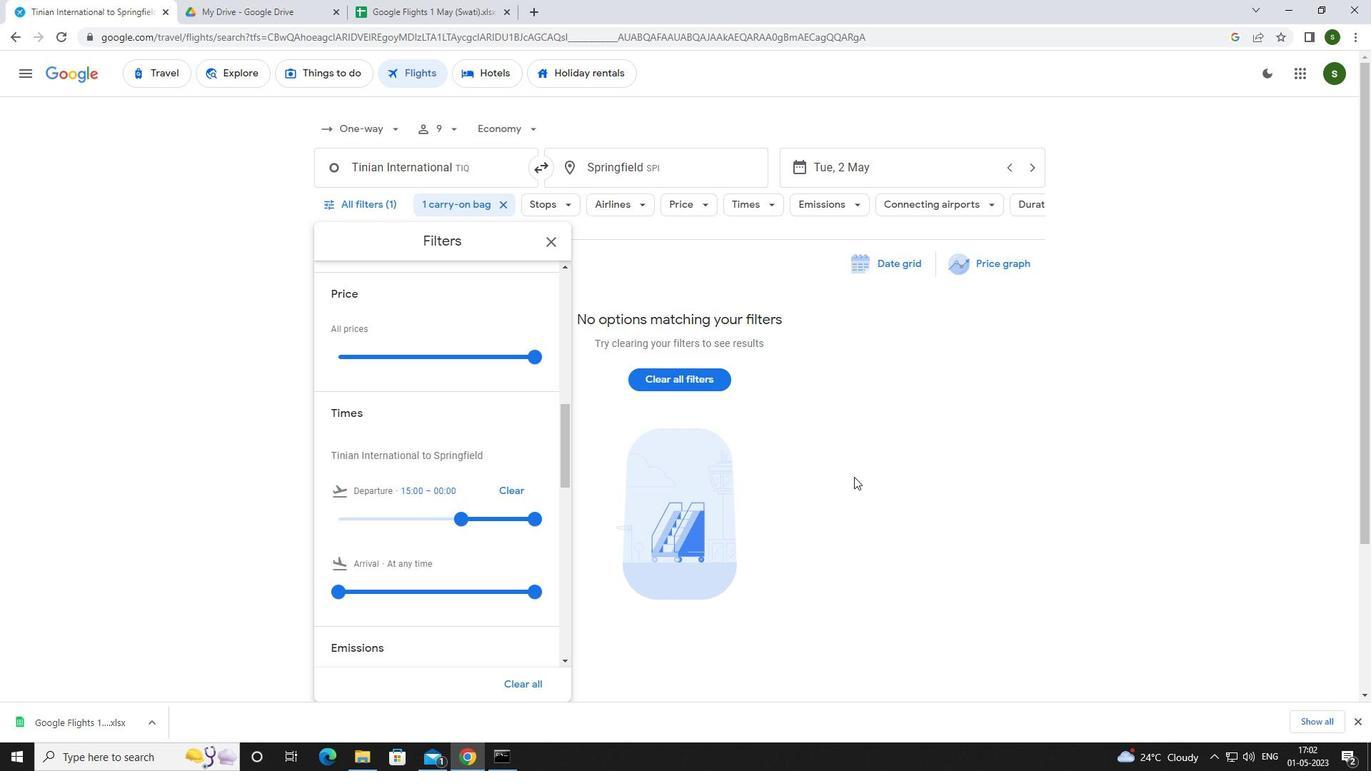 
Action: Mouse moved to (850, 471)
Screenshot: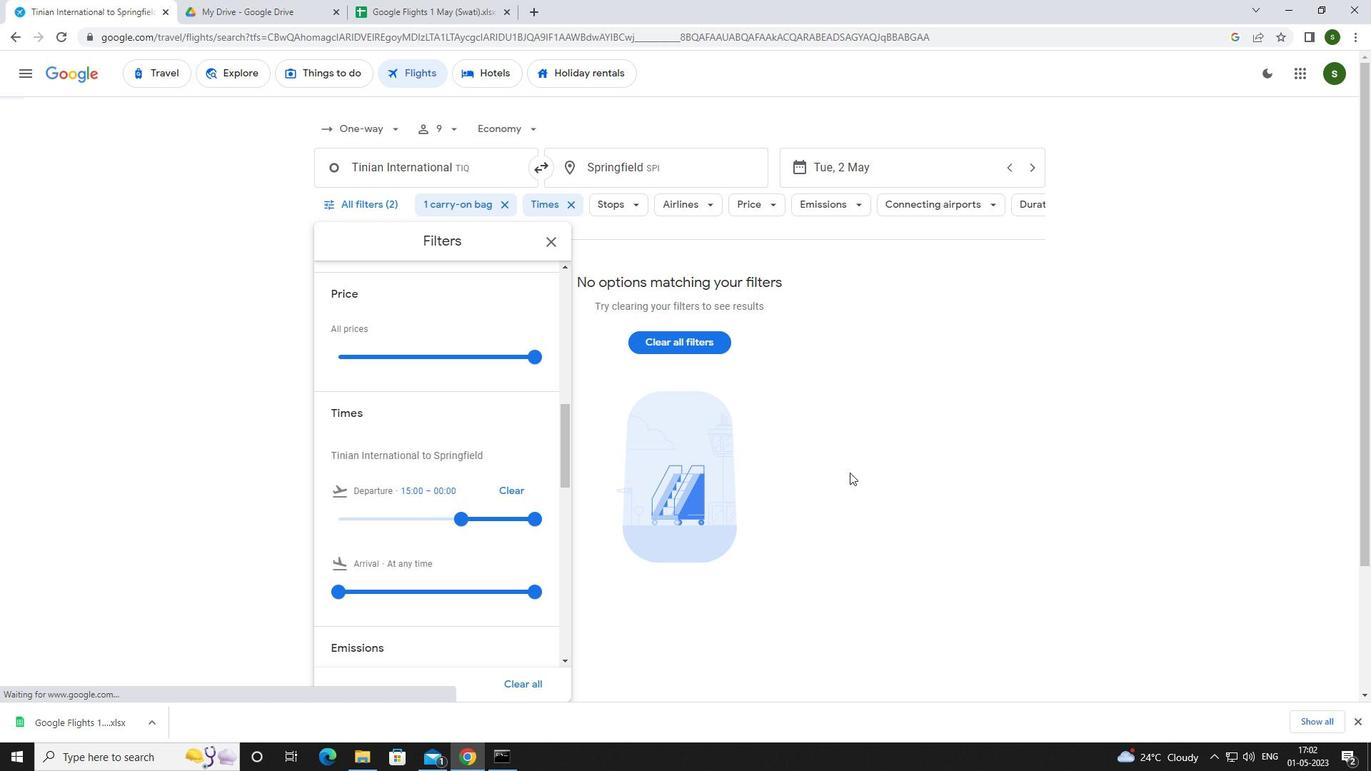 
